 Task: In the  document Ella.odt change page color to  'Light Brown'. Add link on bottom left corner of the sheet: 'in.pinterest.com' Insert page numer on bottom of the page
Action: Mouse scrolled (451, 403) with delta (0, 0)
Screenshot: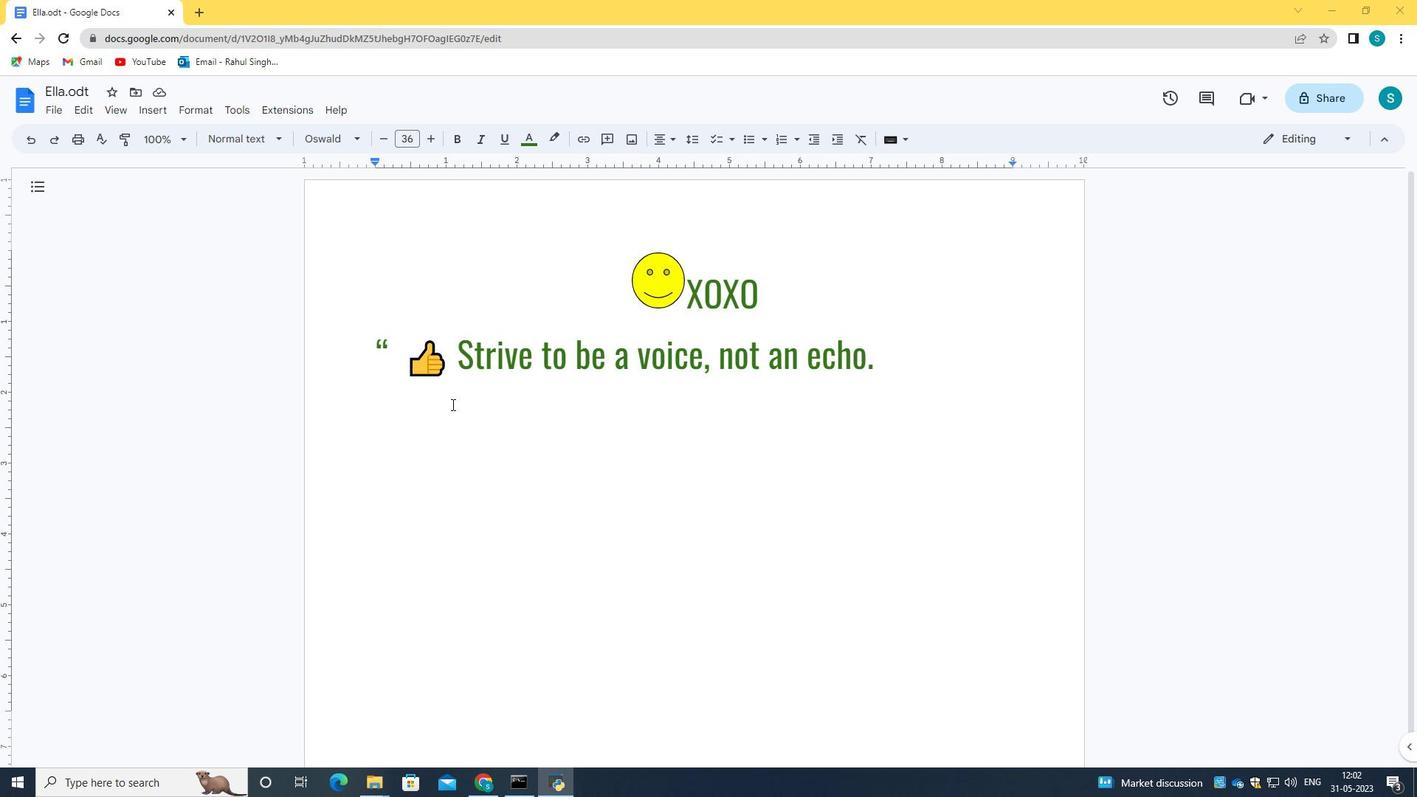 
Action: Mouse moved to (552, 394)
Screenshot: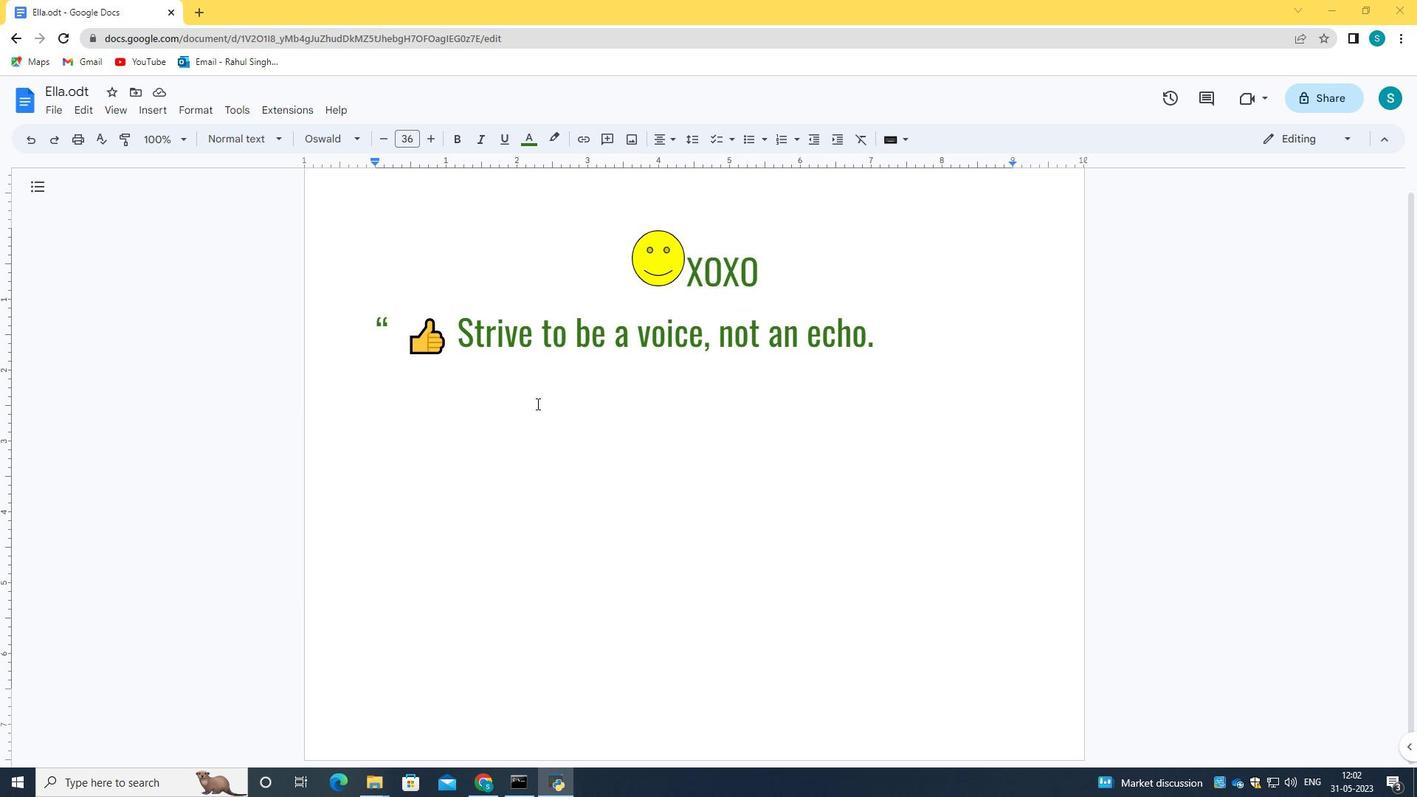 
Action: Mouse scrolled (552, 395) with delta (0, 0)
Screenshot: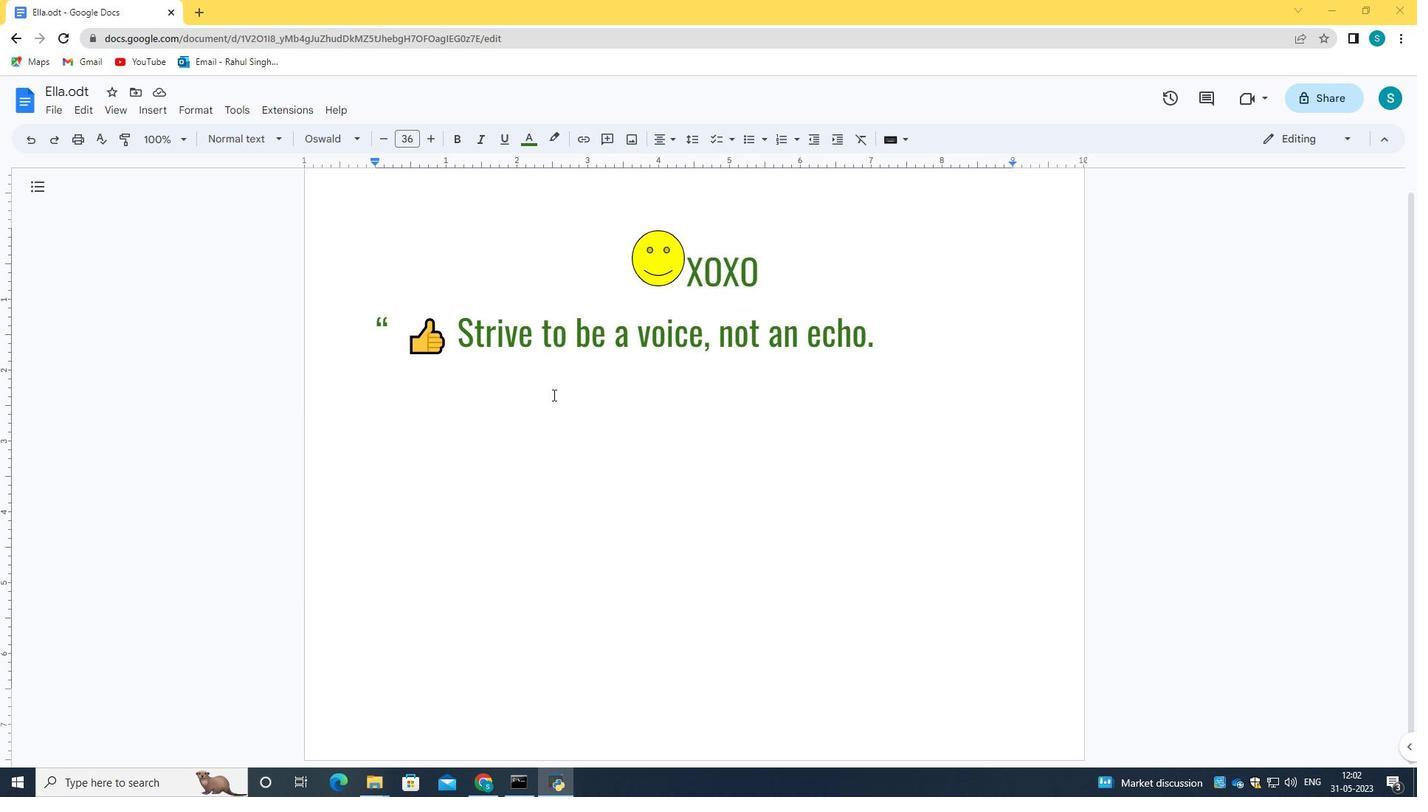 
Action: Mouse scrolled (552, 395) with delta (0, 0)
Screenshot: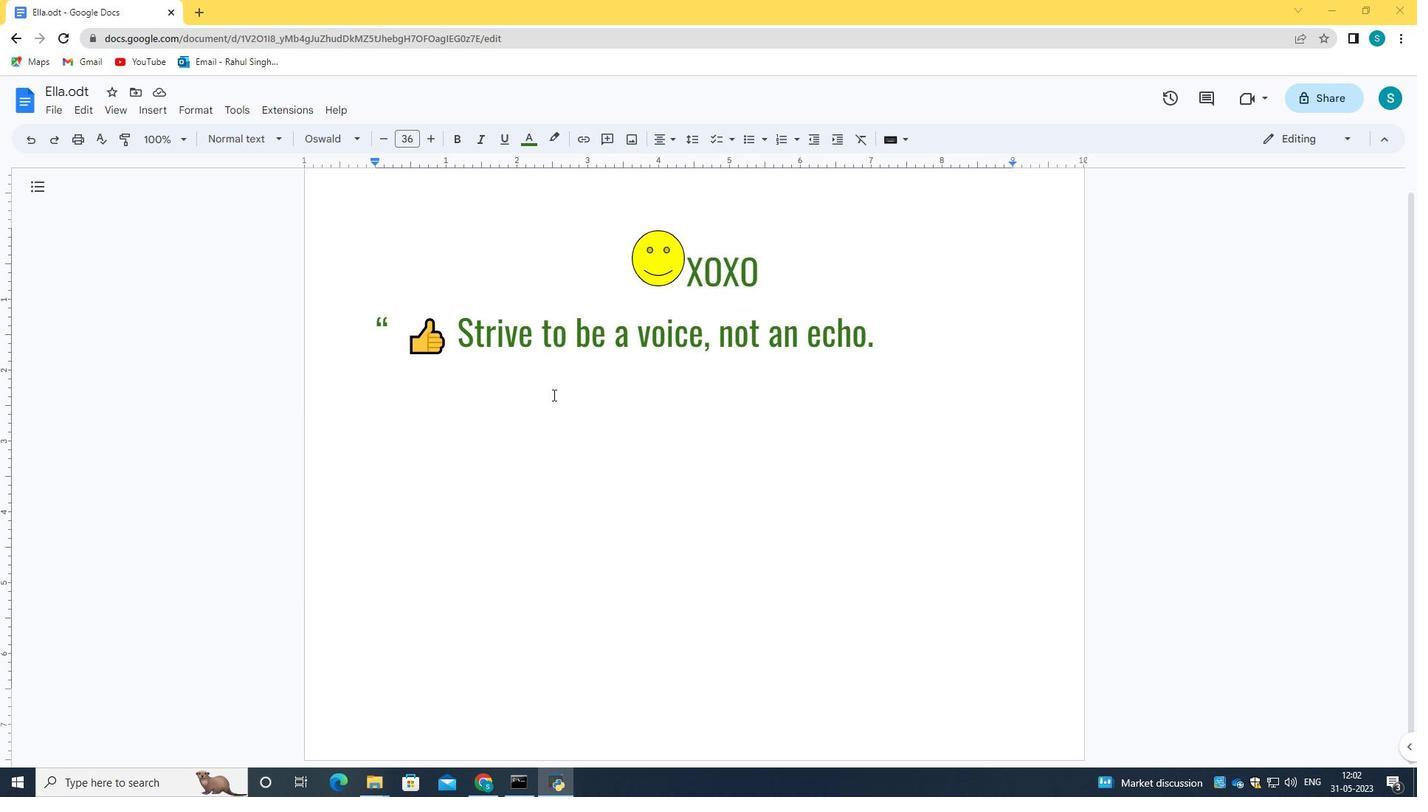 
Action: Mouse moved to (60, 114)
Screenshot: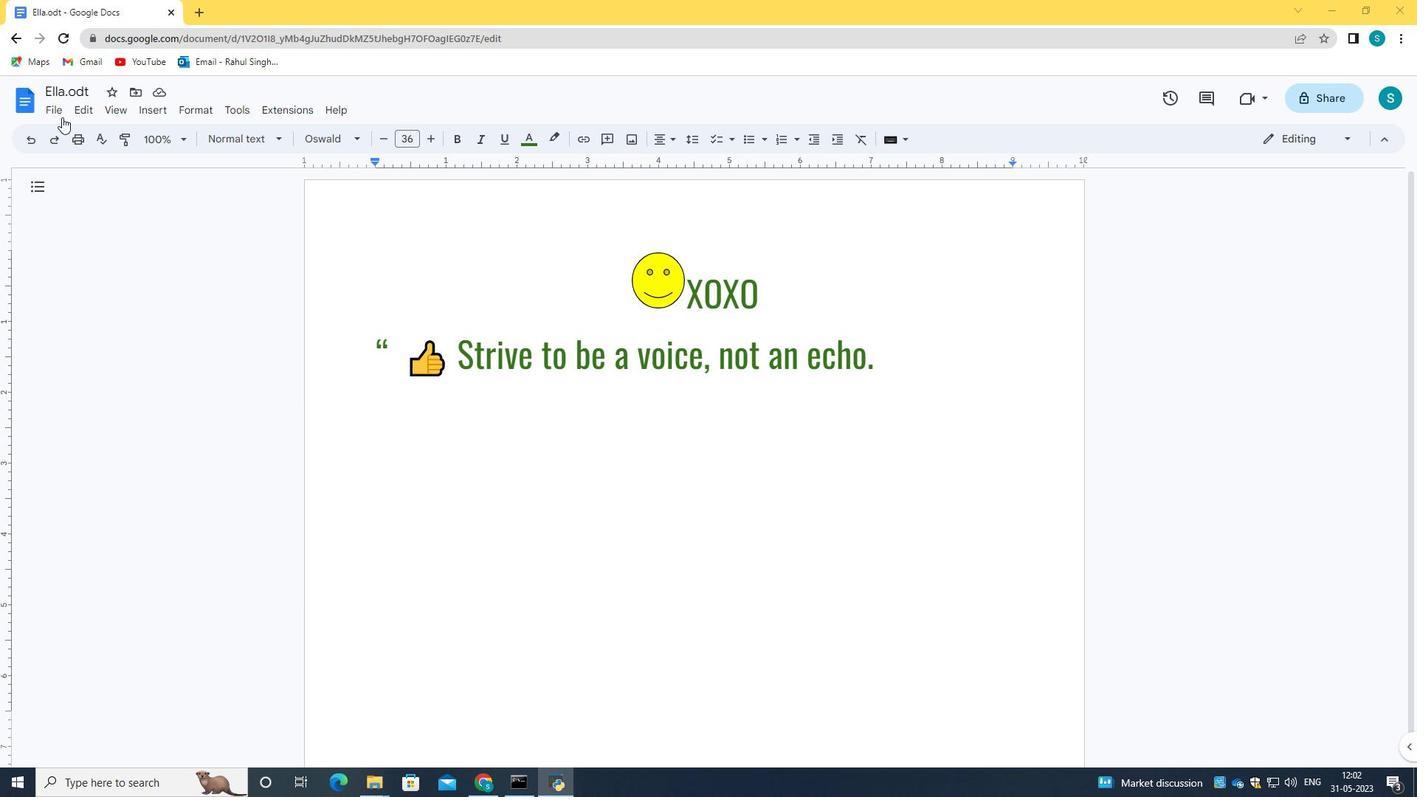 
Action: Mouse pressed left at (60, 114)
Screenshot: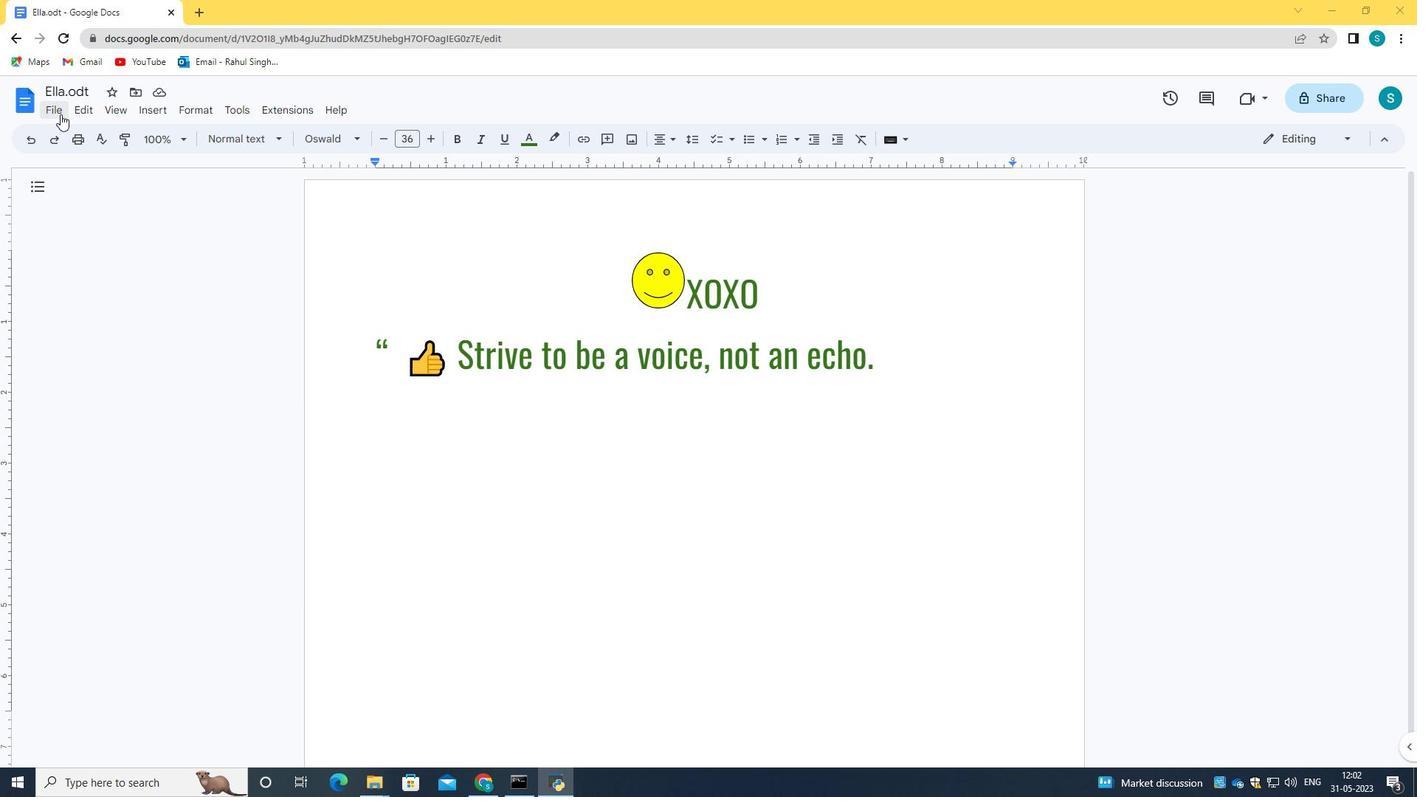 
Action: Mouse moved to (167, 511)
Screenshot: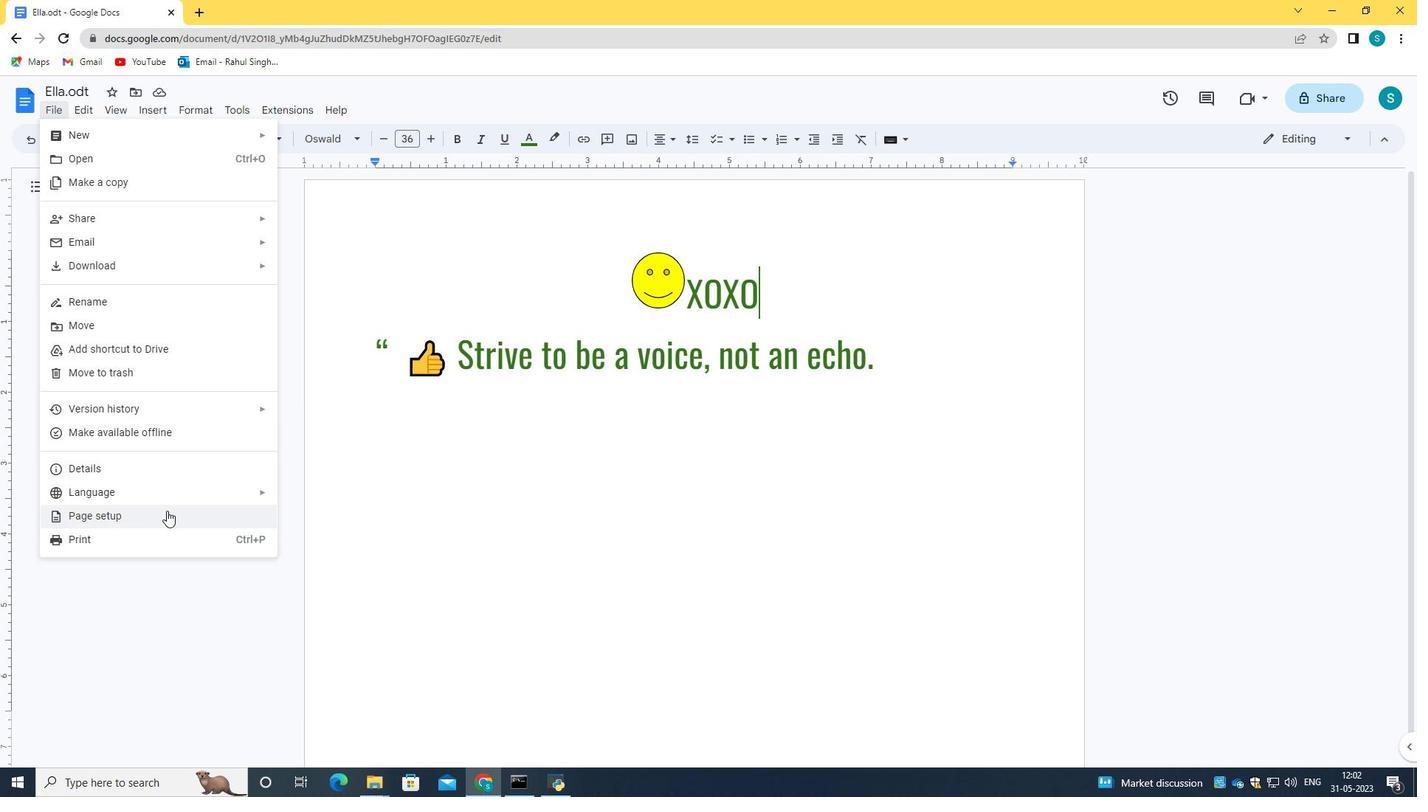 
Action: Mouse pressed left at (167, 511)
Screenshot: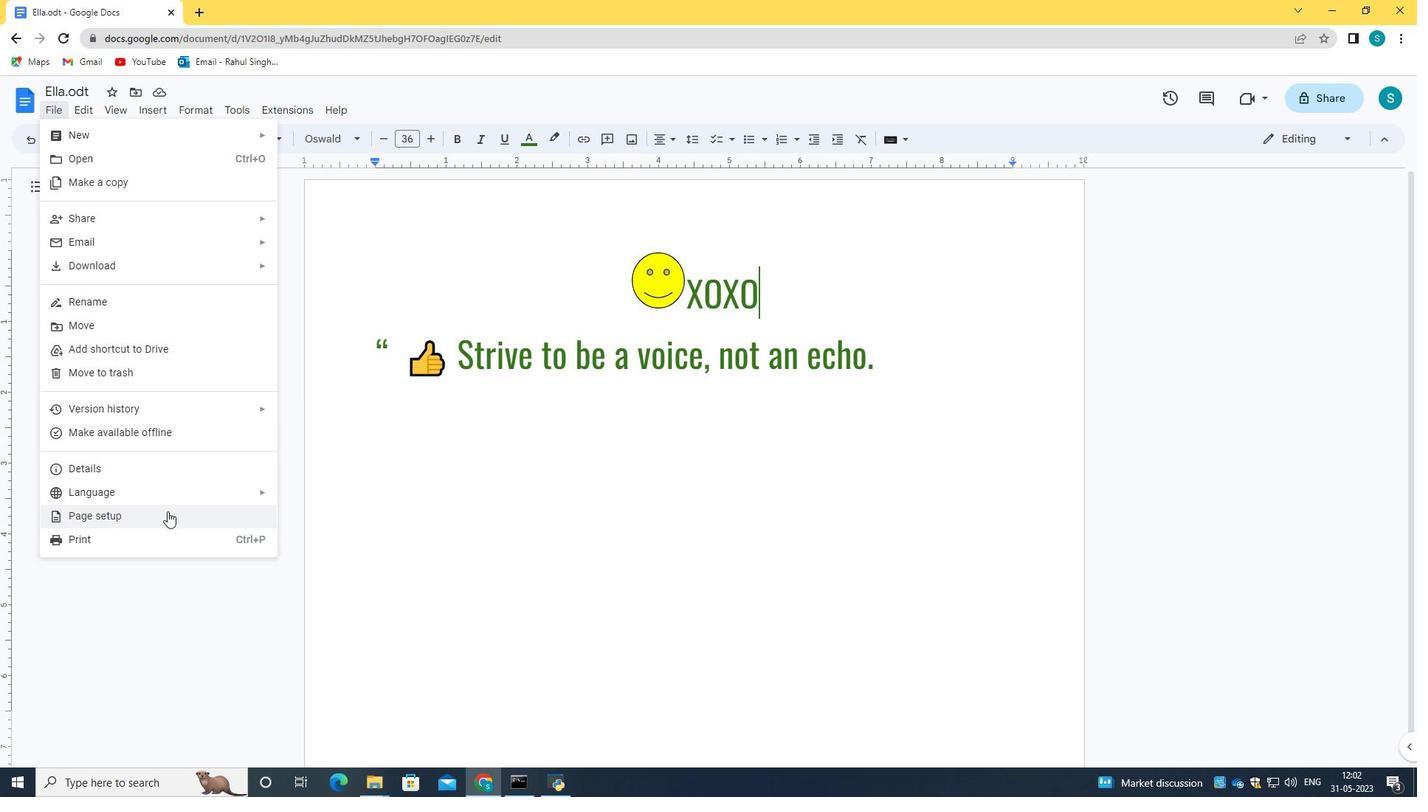 
Action: Mouse moved to (597, 507)
Screenshot: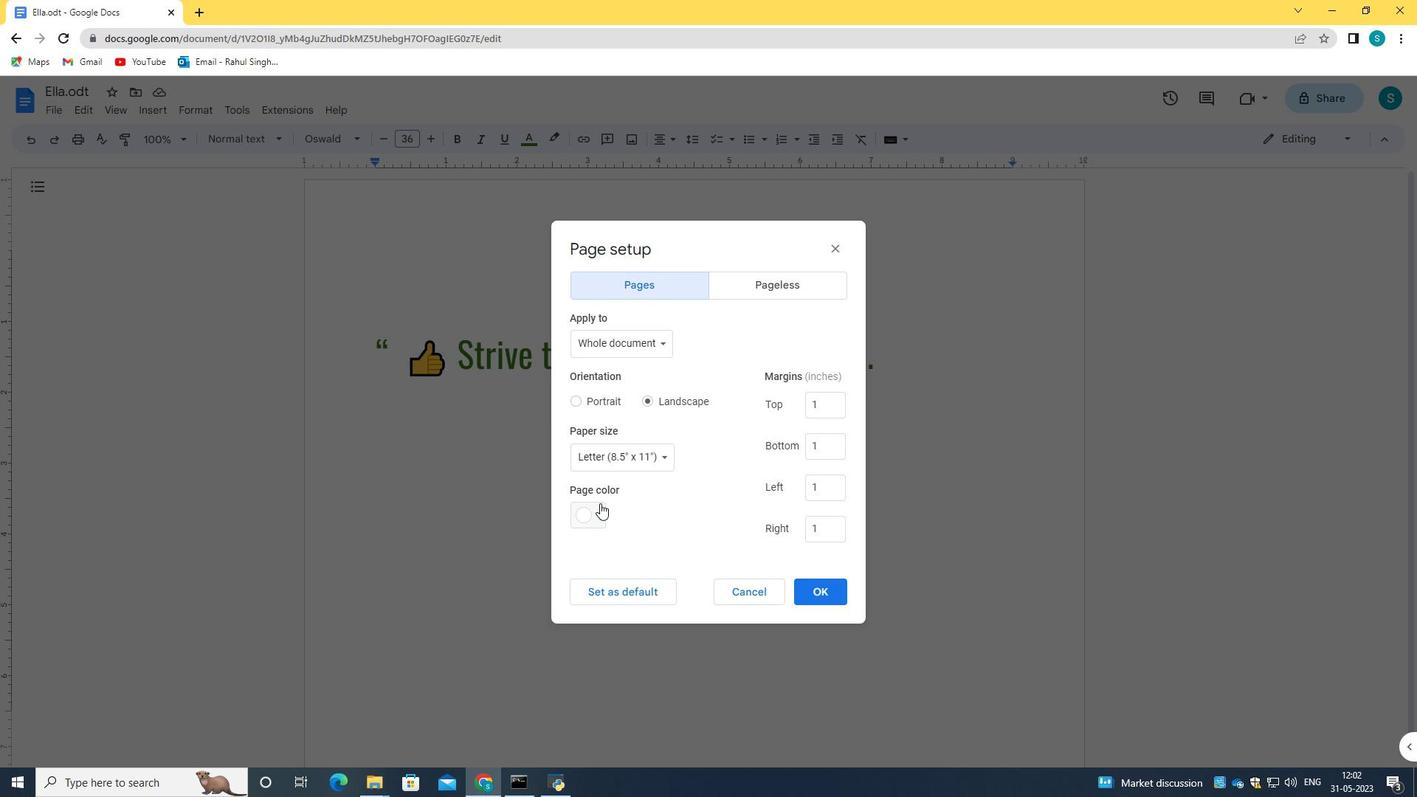 
Action: Mouse pressed left at (597, 507)
Screenshot: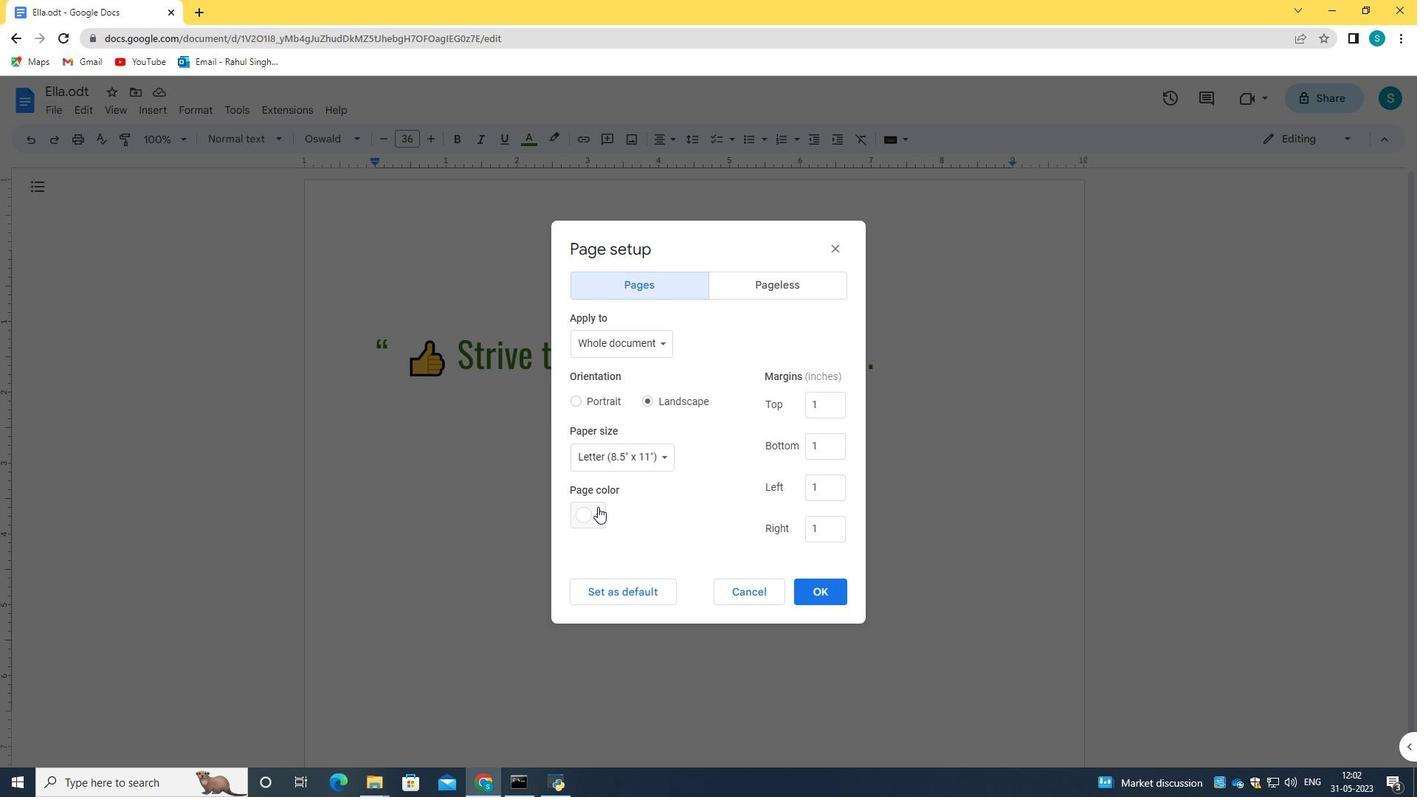 
Action: Mouse moved to (591, 578)
Screenshot: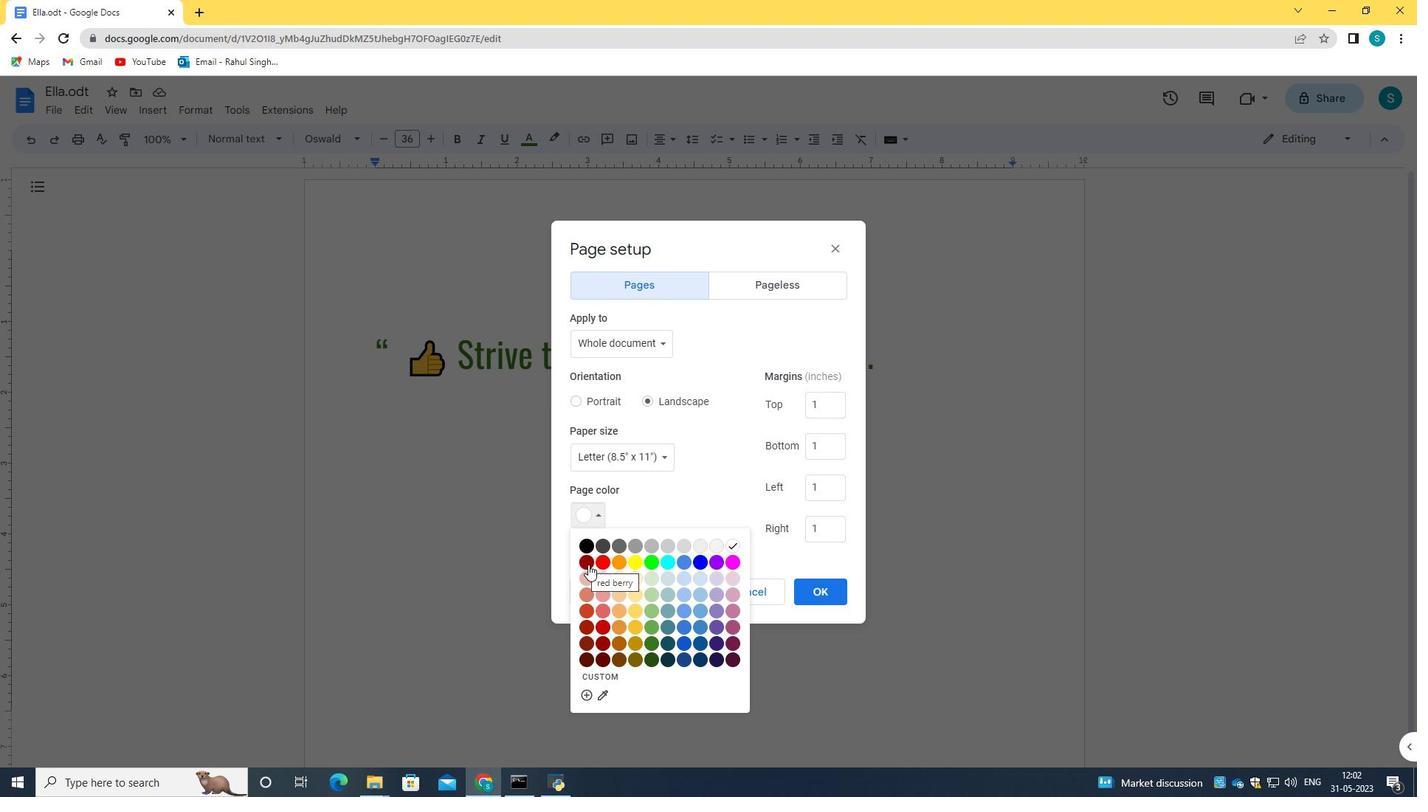 
Action: Mouse pressed left at (591, 578)
Screenshot: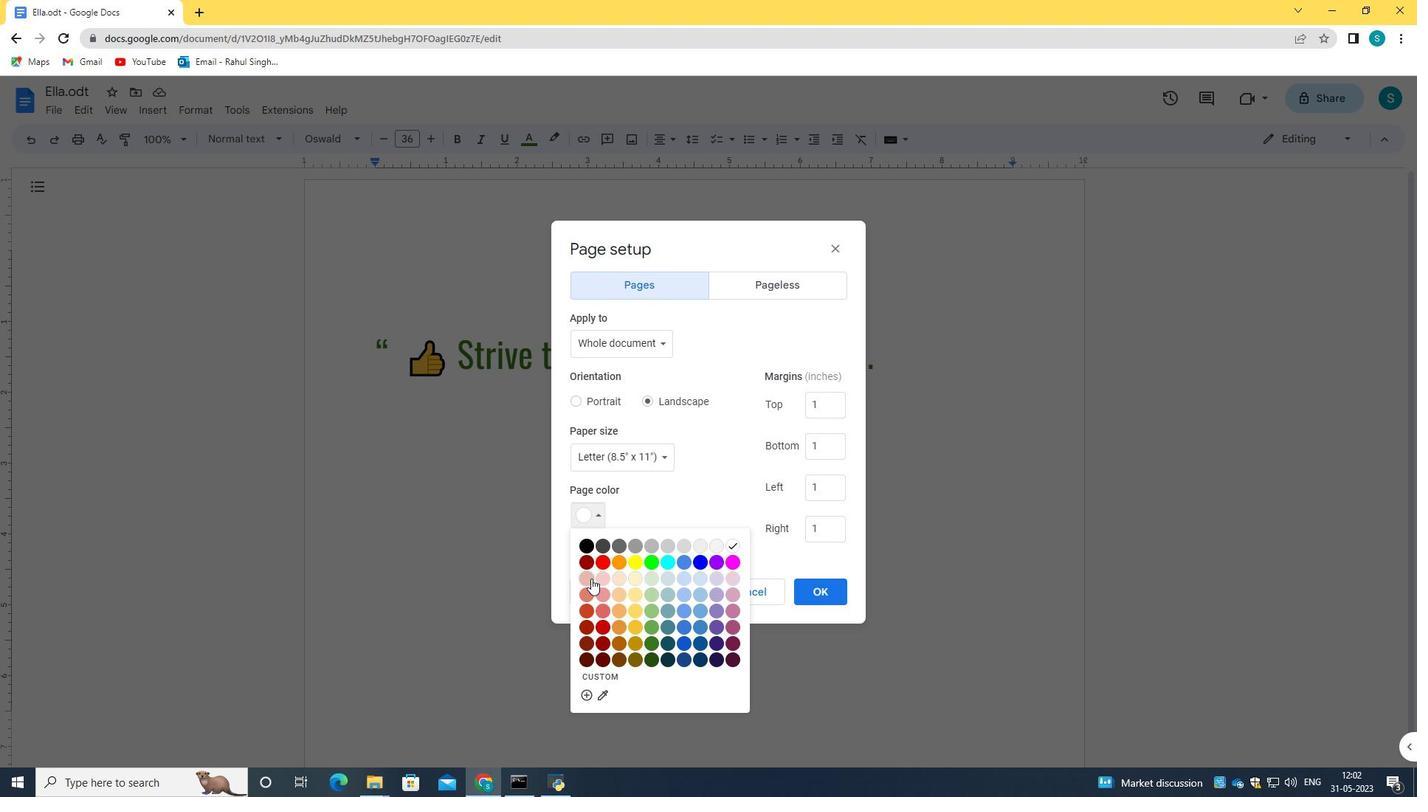 
Action: Mouse moved to (825, 595)
Screenshot: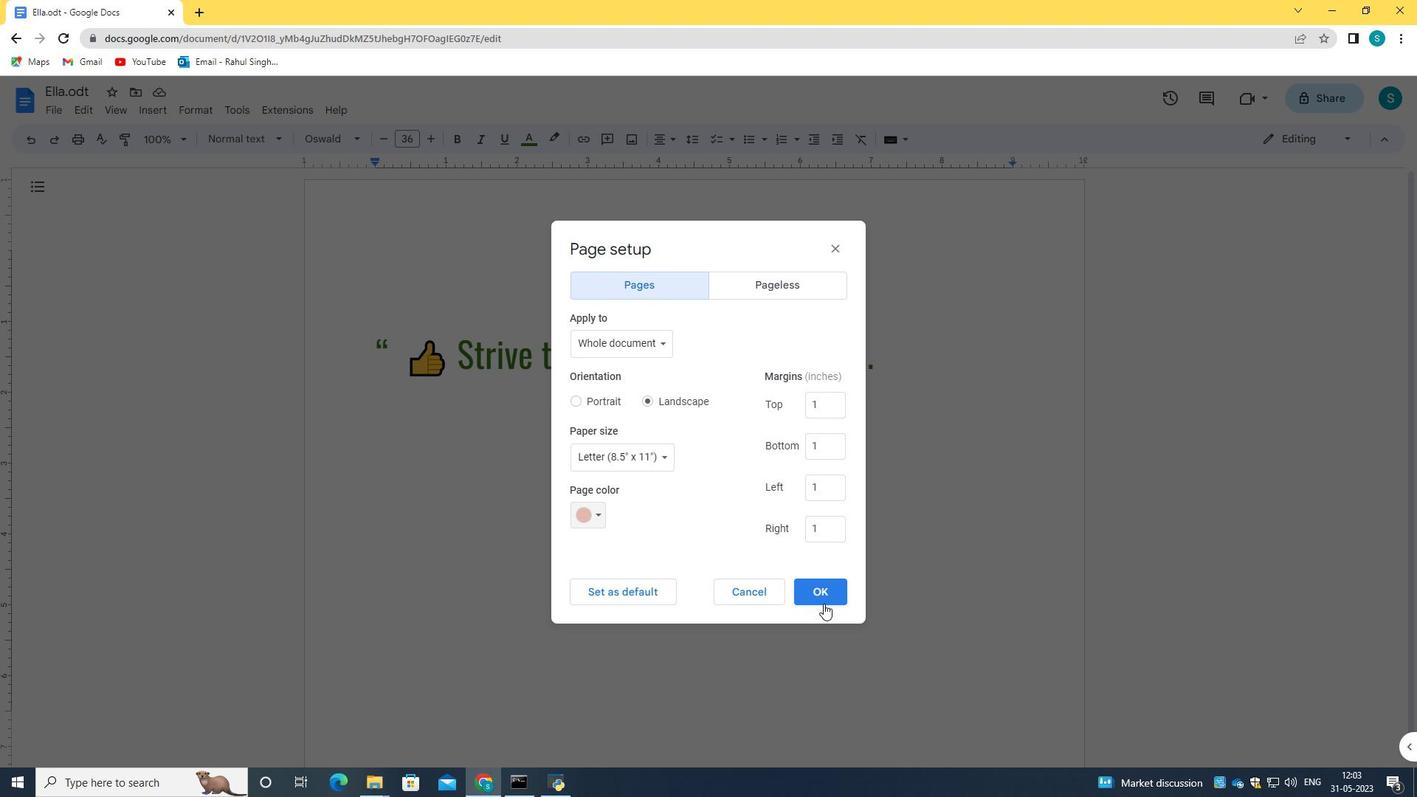 
Action: Mouse pressed left at (825, 595)
Screenshot: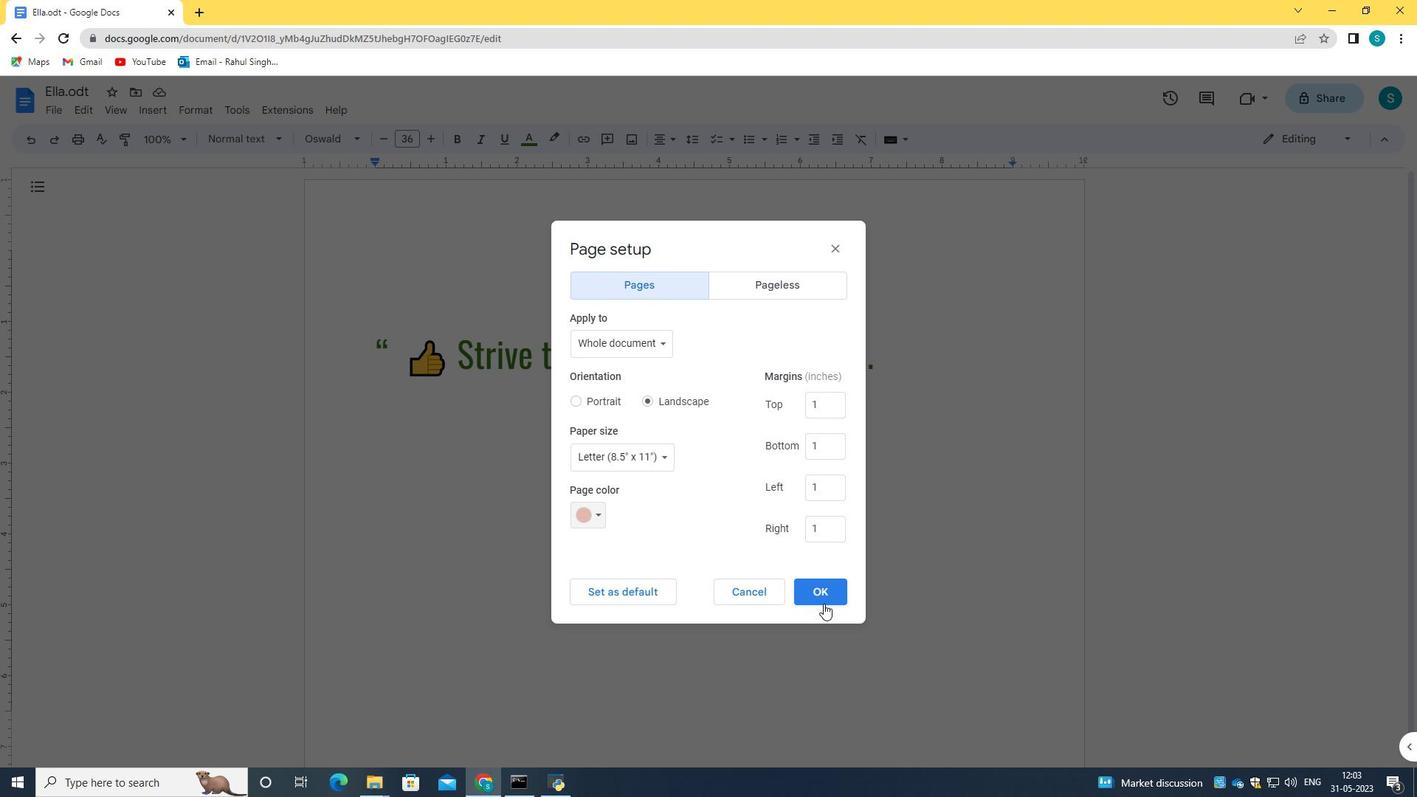 
Action: Mouse moved to (620, 433)
Screenshot: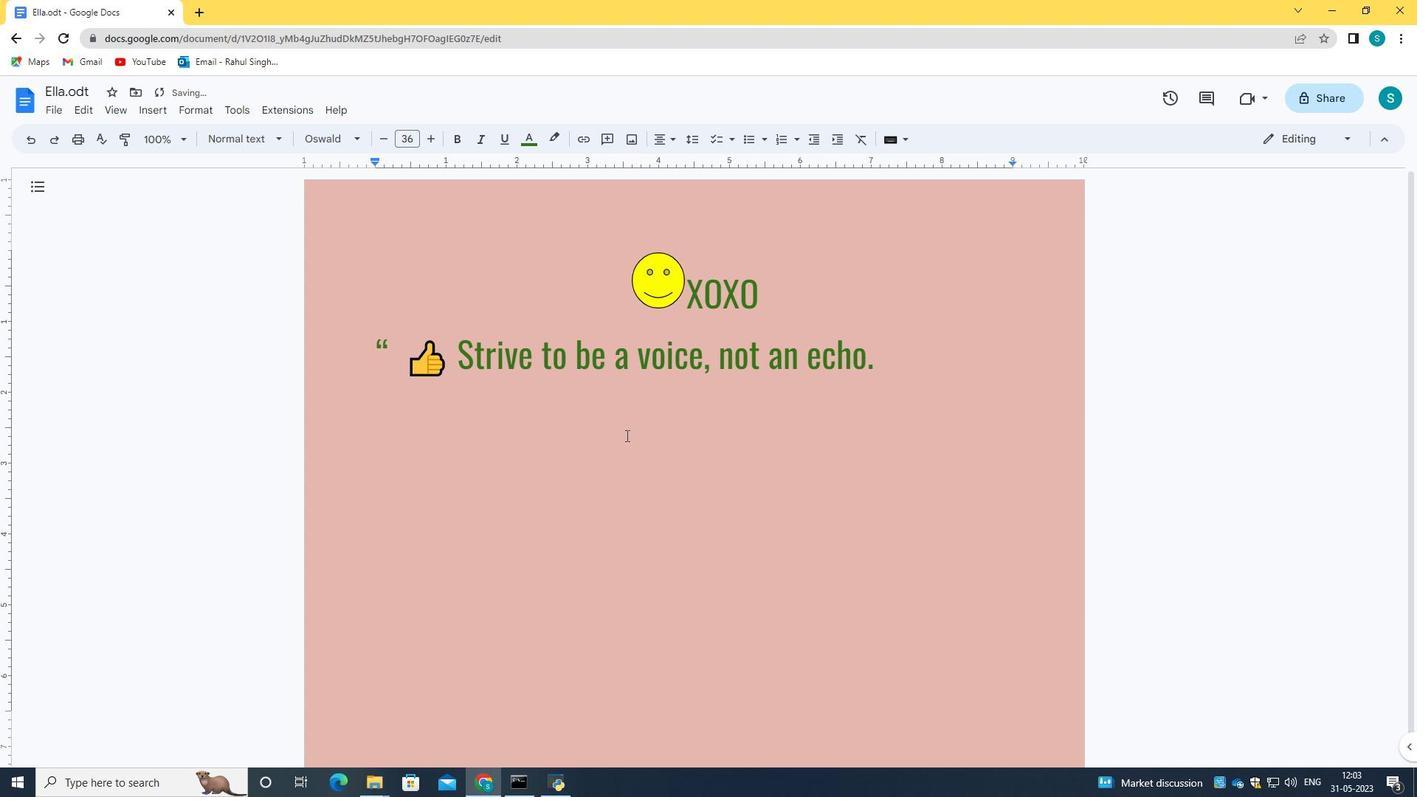 
Action: Mouse scrolled (620, 432) with delta (0, 0)
Screenshot: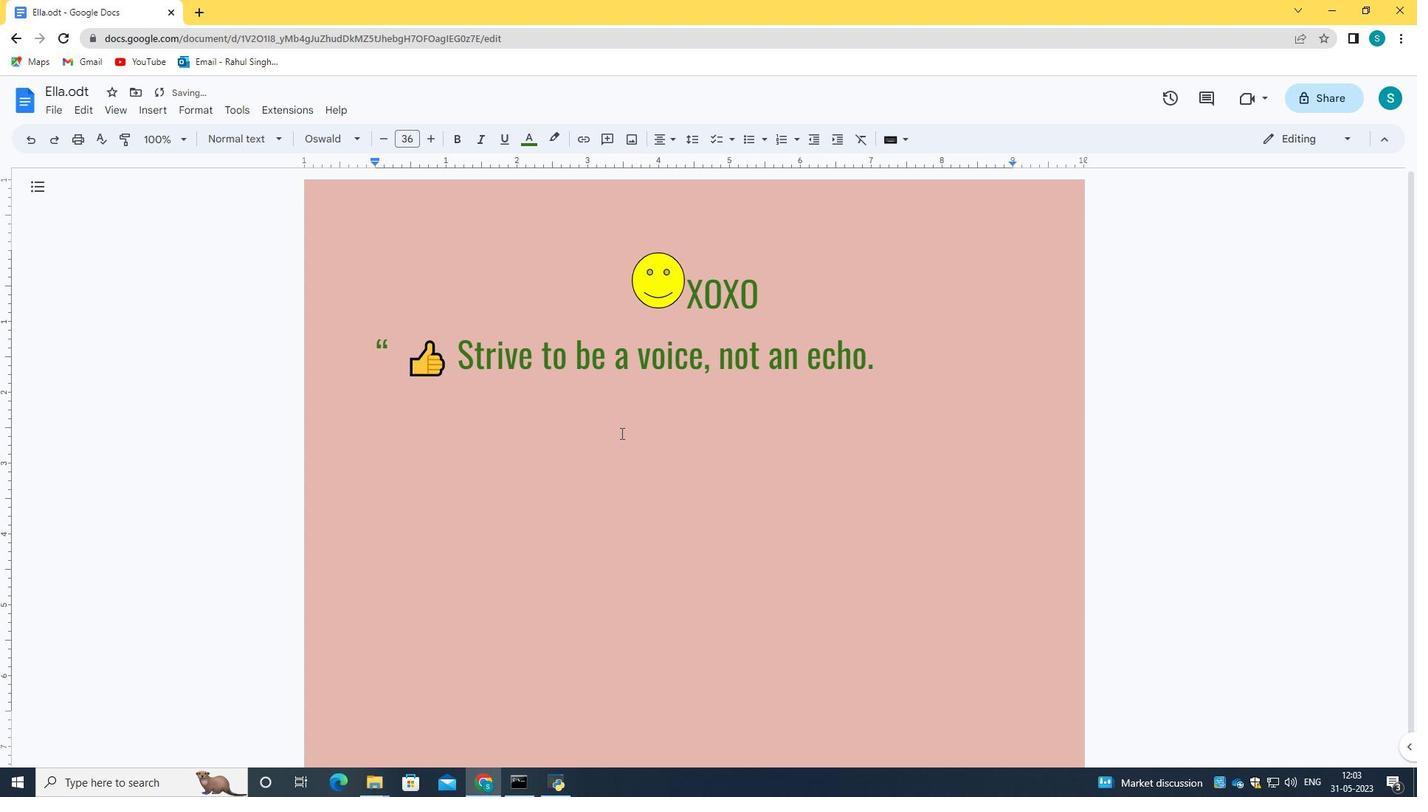 
Action: Mouse scrolled (620, 433) with delta (0, 0)
Screenshot: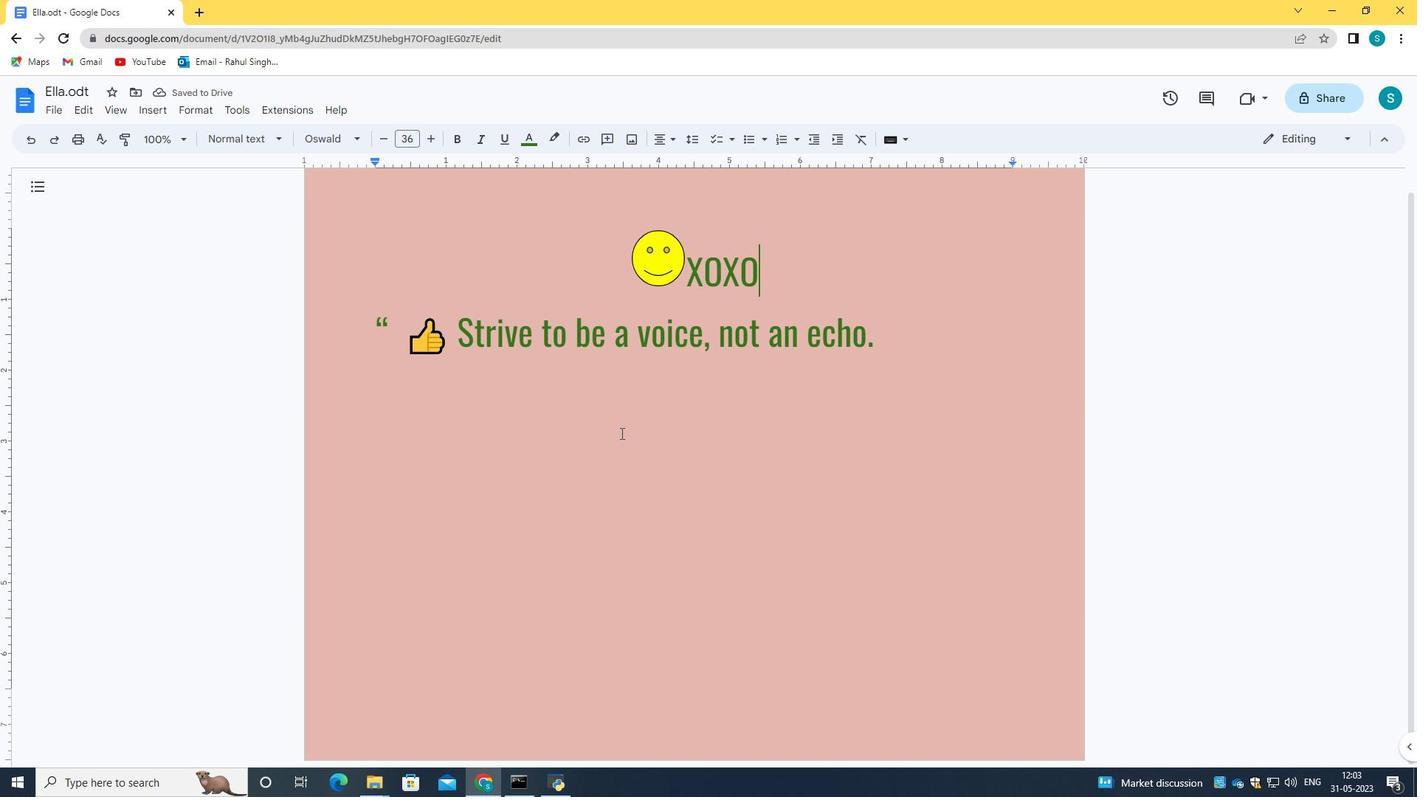
Action: Mouse moved to (924, 380)
Screenshot: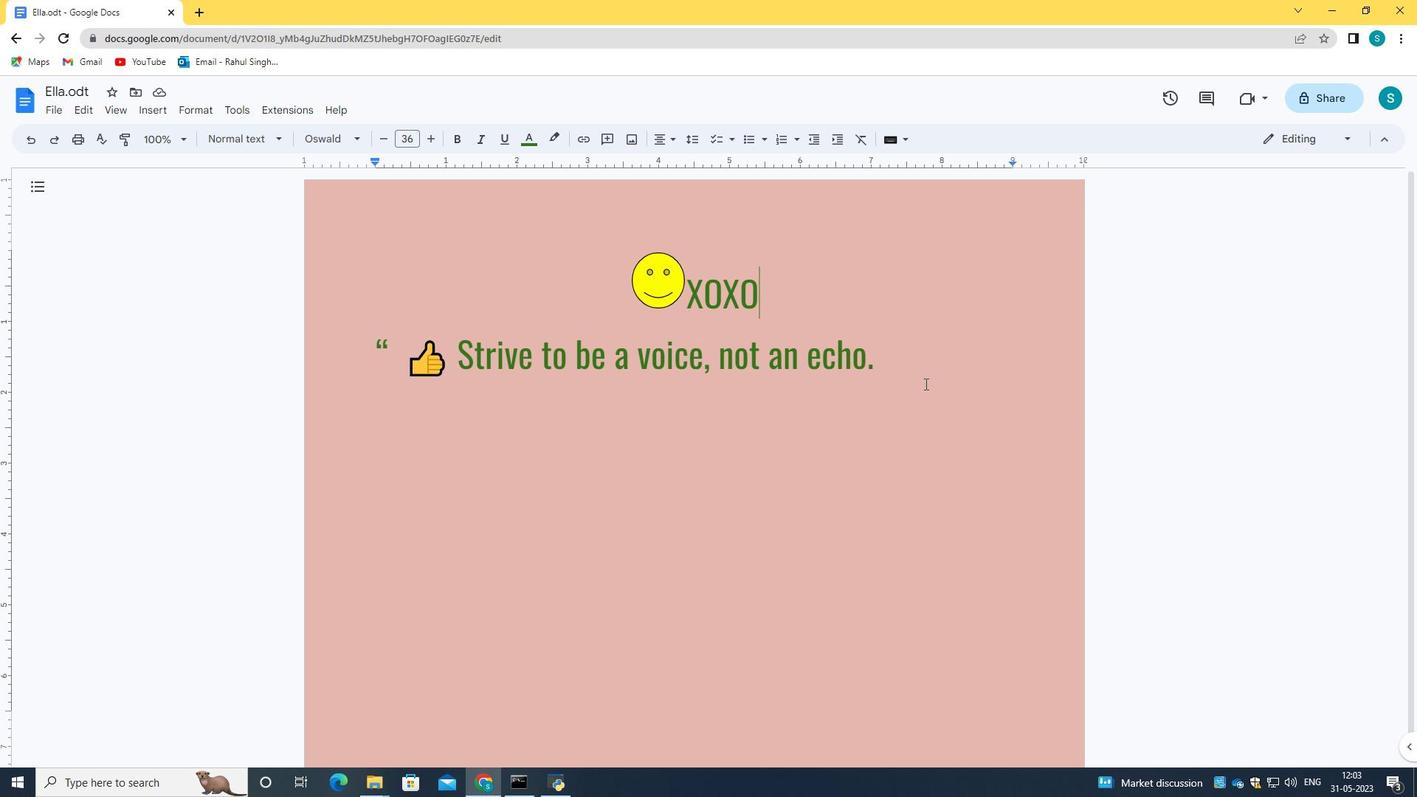 
Action: Mouse pressed left at (924, 380)
Screenshot: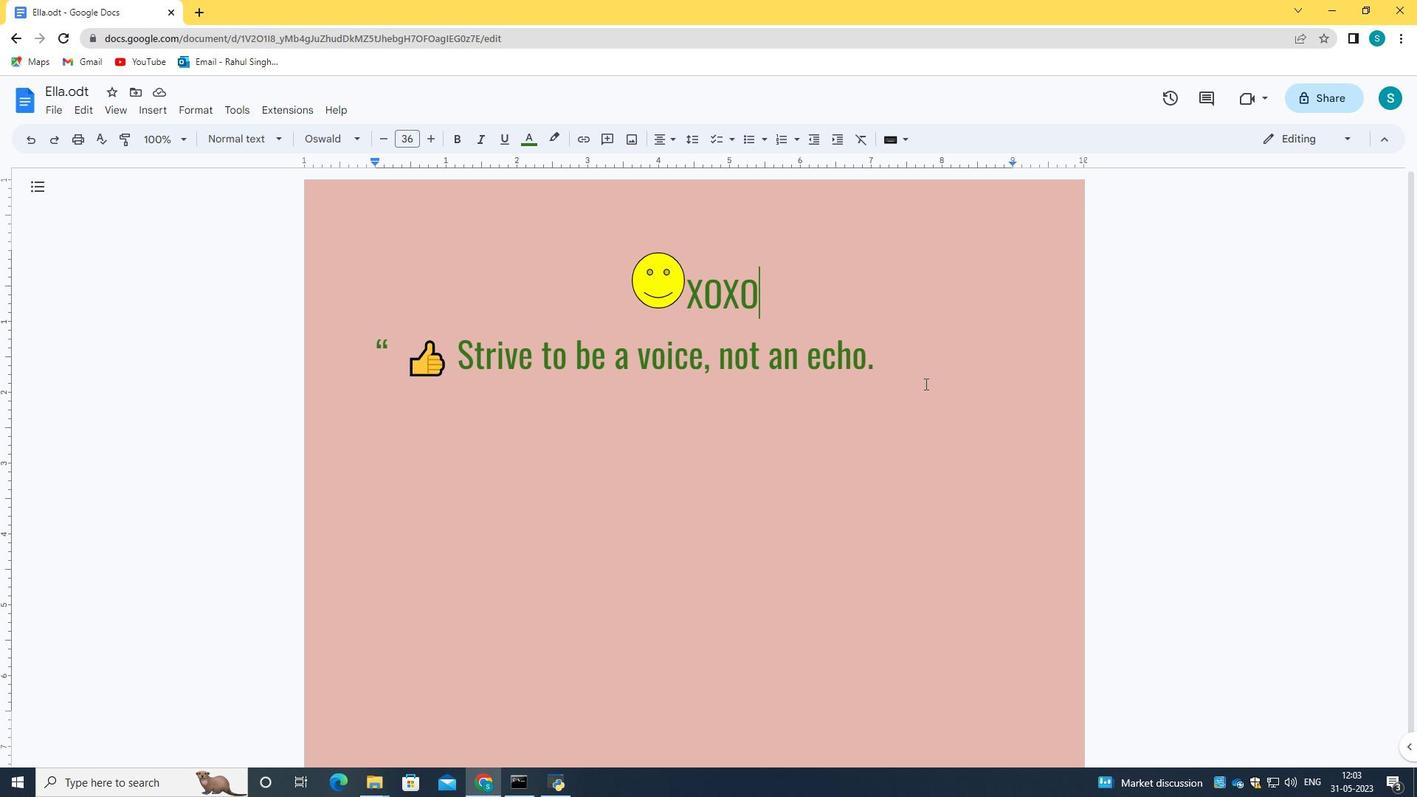 
Action: Mouse moved to (864, 484)
Screenshot: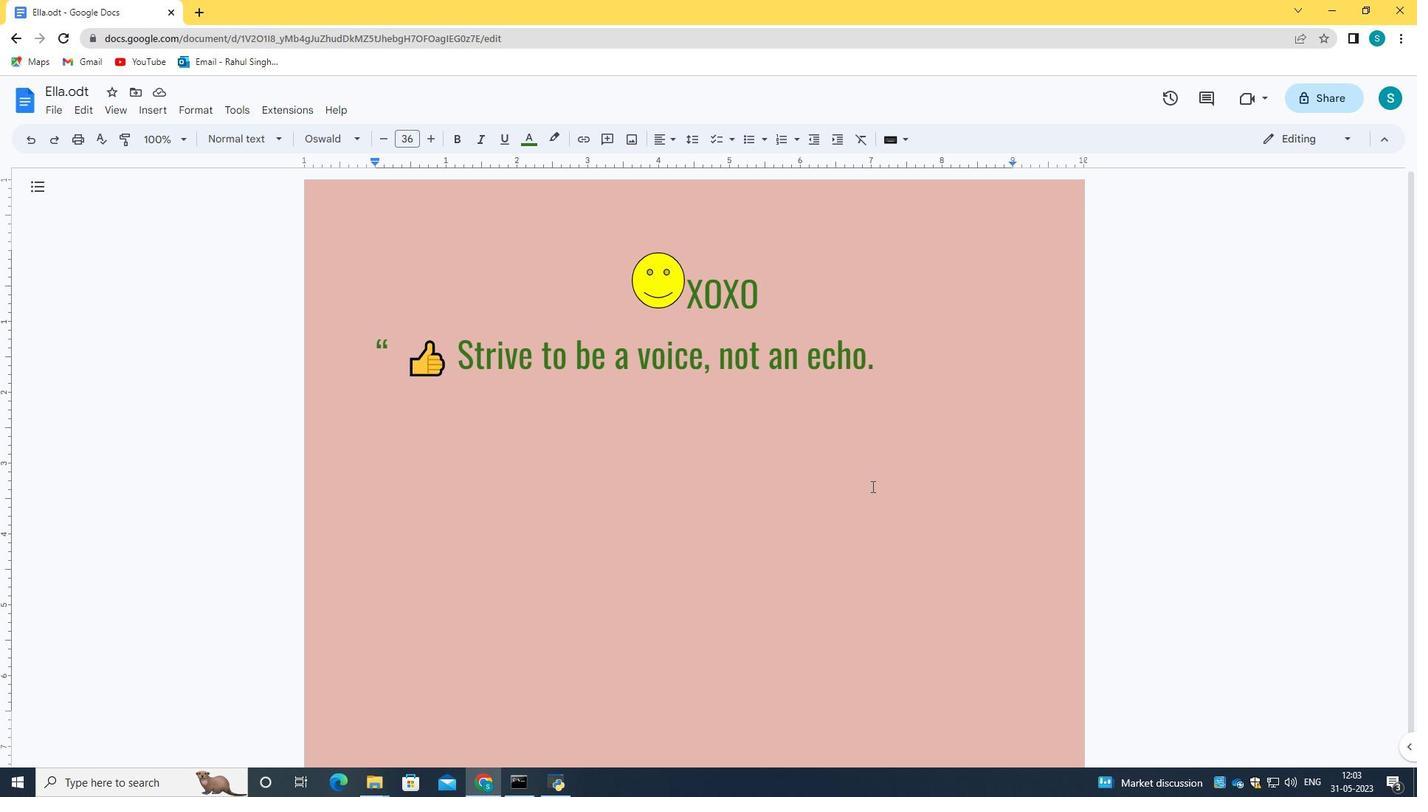 
Action: Key pressed <Key.enter><Key.enter><Key.enter><Key.enter><Key.enter><Key.enter><Key.enter><Key.enter><Key.enter><Key.enter><Key.enter><Key.enter><Key.enter><Key.enter><Key.enter><Key.enter><Key.enter><Key.enter><Key.enter><Key.enter>
Screenshot: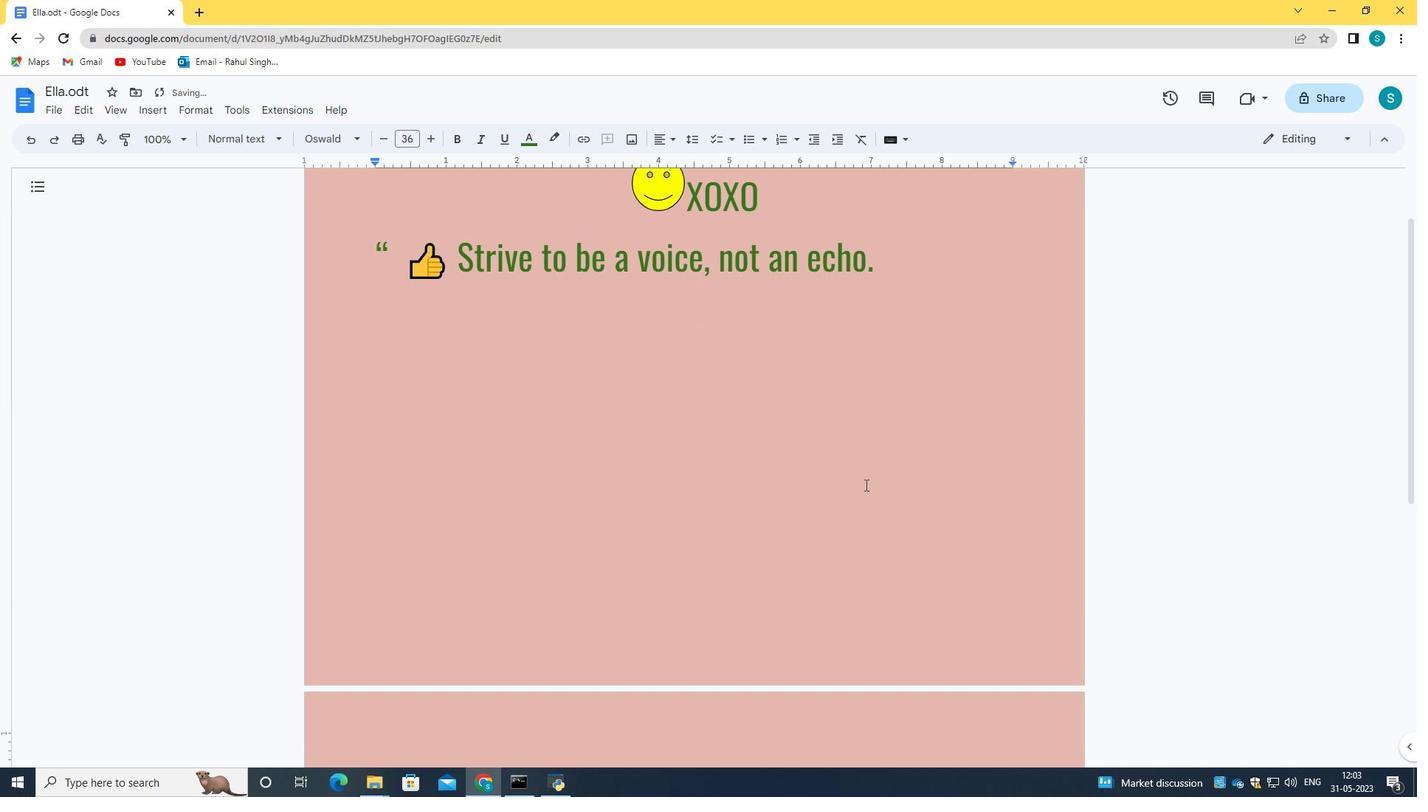 
Action: Mouse moved to (811, 470)
Screenshot: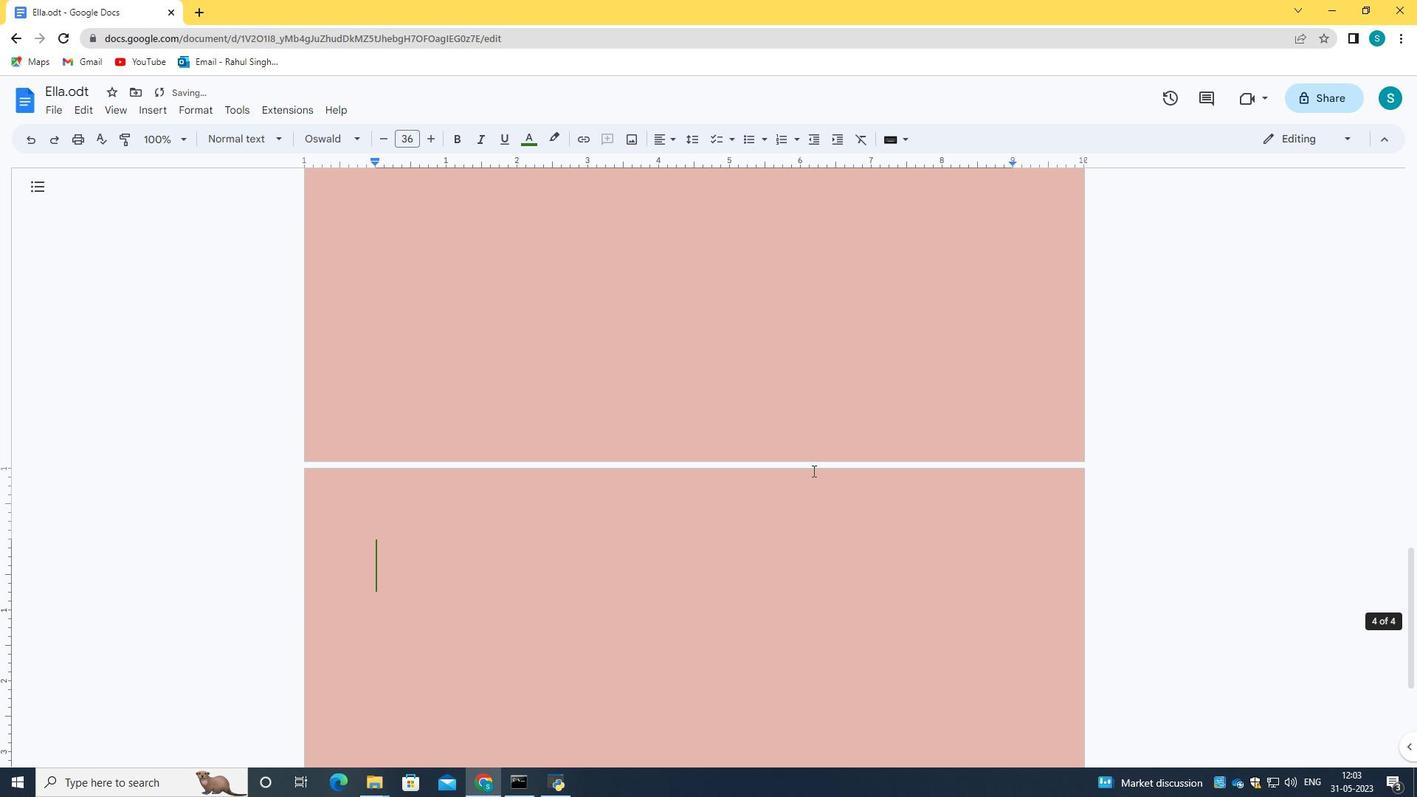 
Action: Key pressed <Key.backspace><Key.backspace><Key.backspace><Key.backspace><Key.backspace><Key.backspace><Key.backspace><Key.backspace><Key.backspace><Key.backspace><Key.backspace><Key.backspace><Key.backspace><Key.backspace><Key.backspace><Key.down>
Screenshot: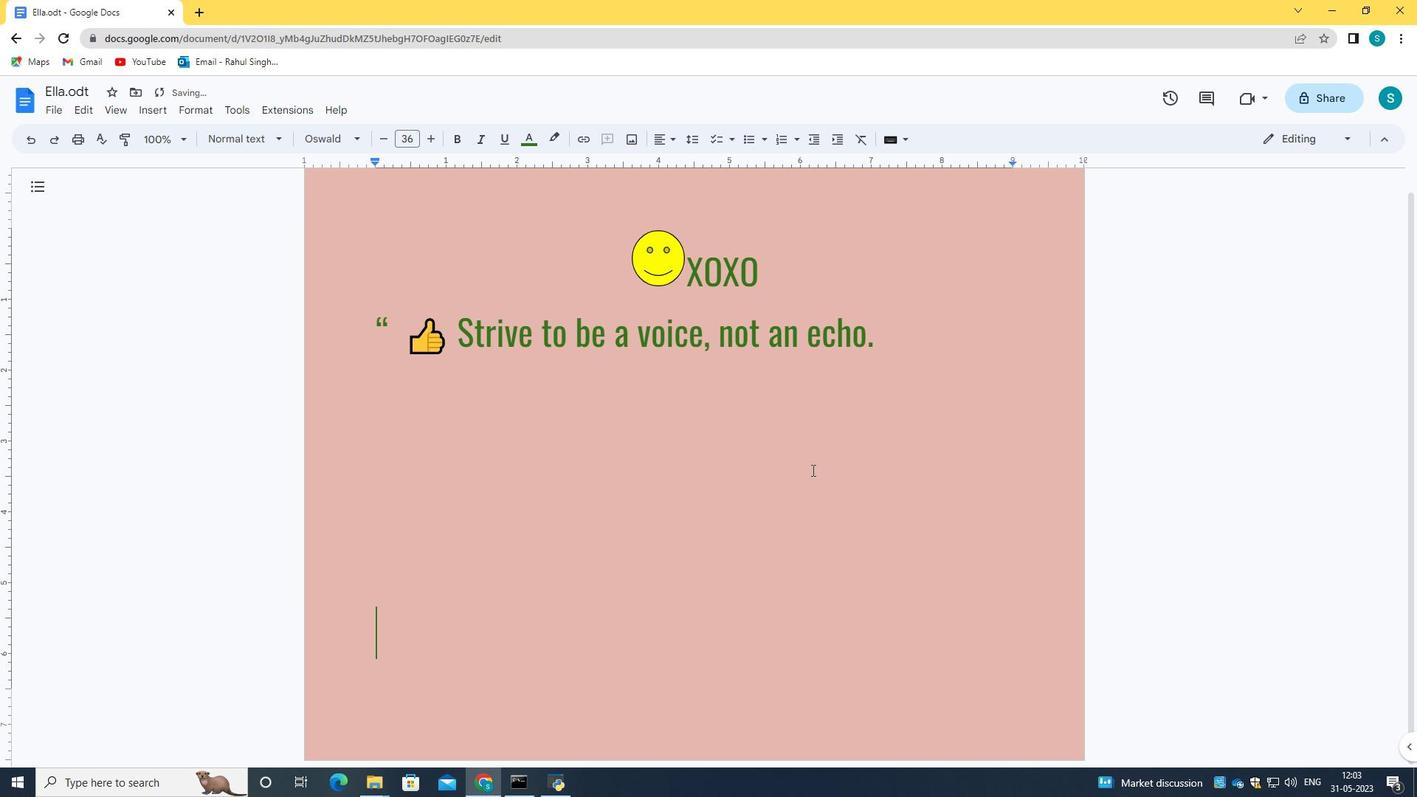 
Action: Mouse moved to (526, 618)
Screenshot: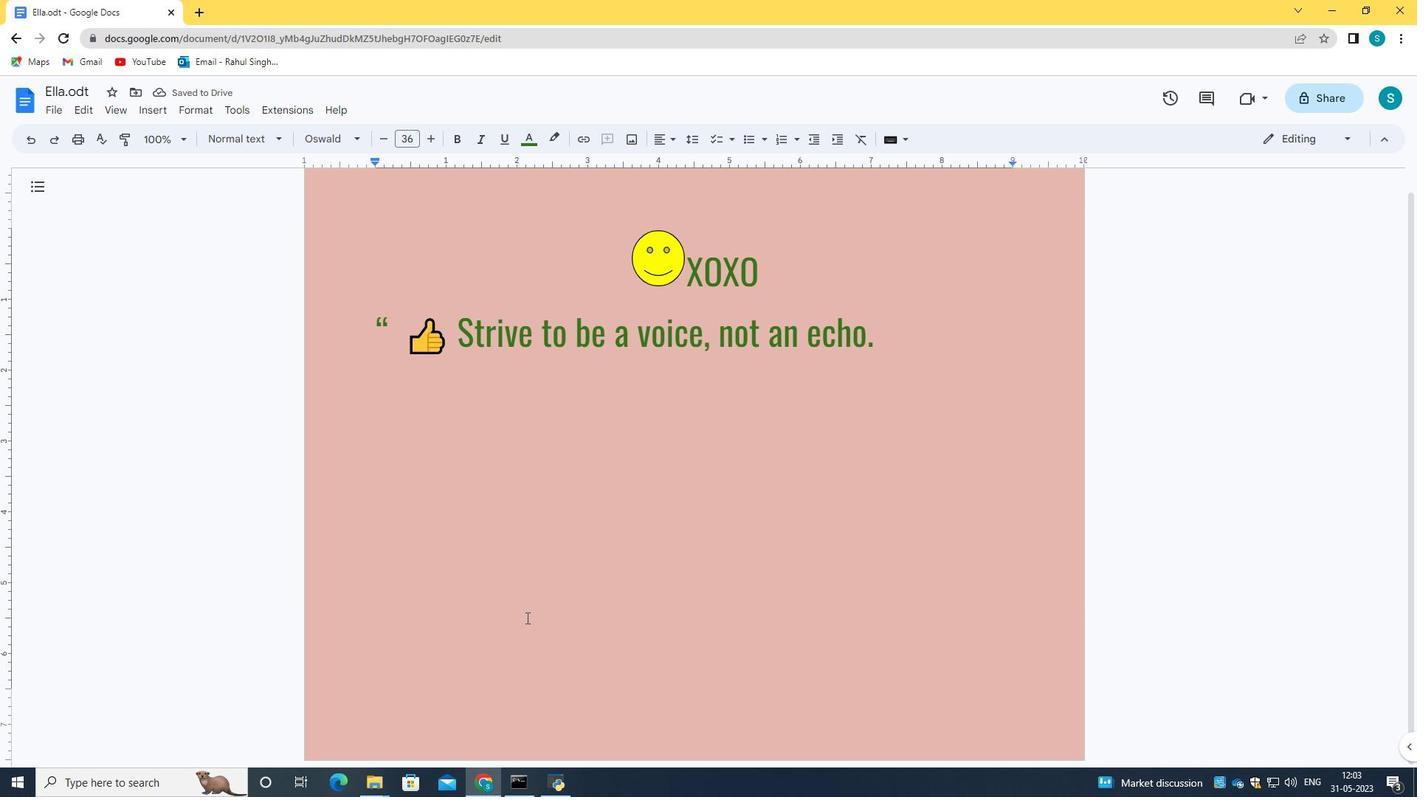 
Action: Mouse pressed left at (526, 618)
Screenshot: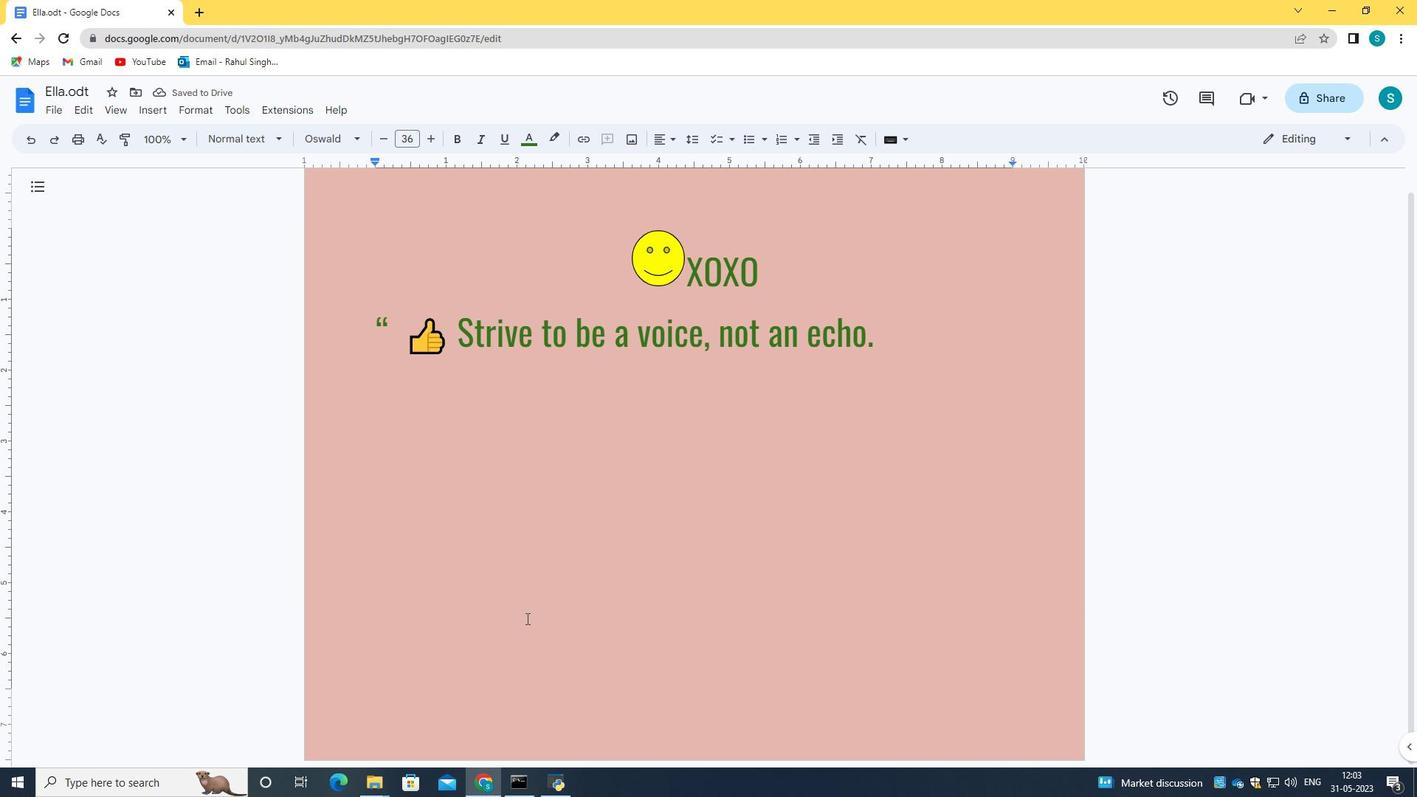 
Action: Mouse moved to (787, 602)
Screenshot: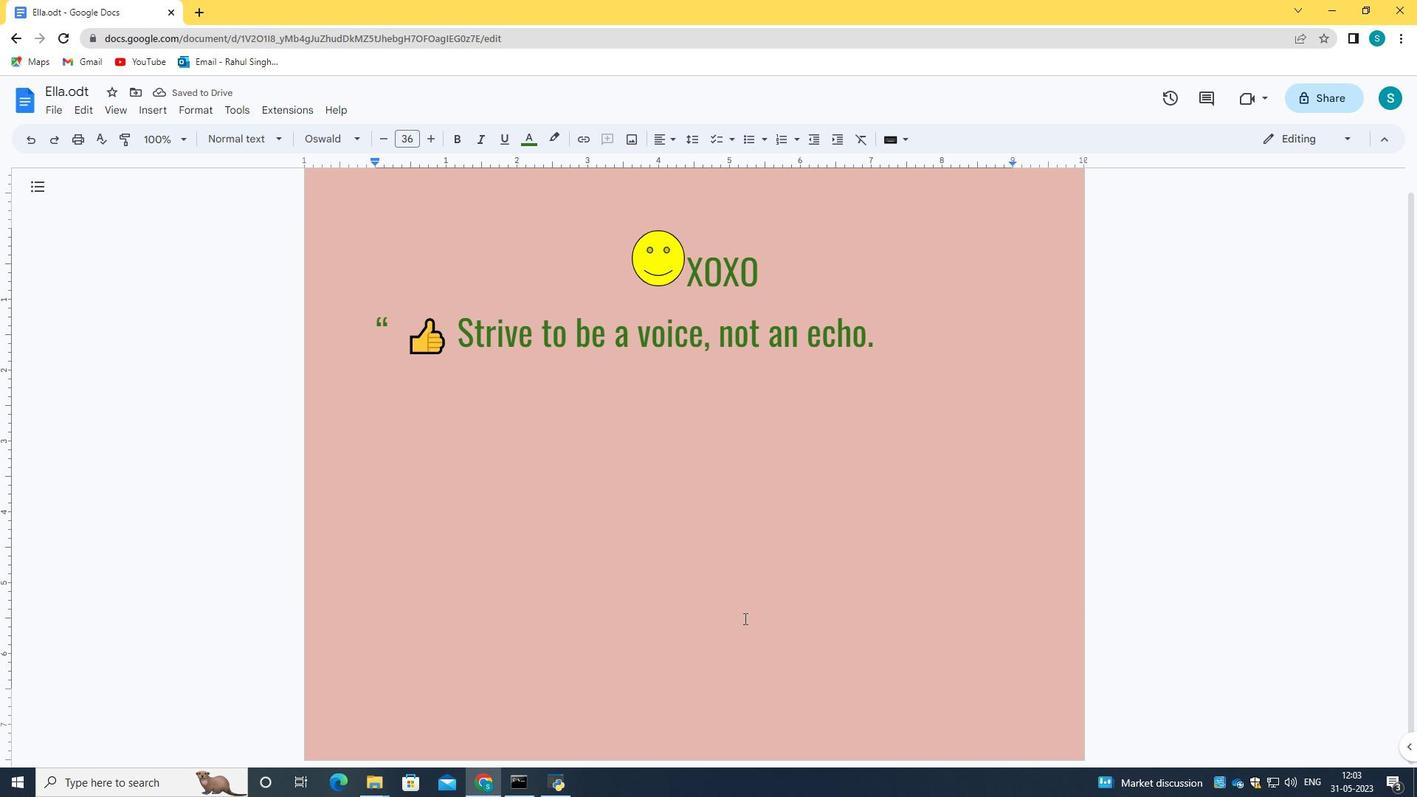 
Action: Mouse pressed left at (787, 602)
Screenshot: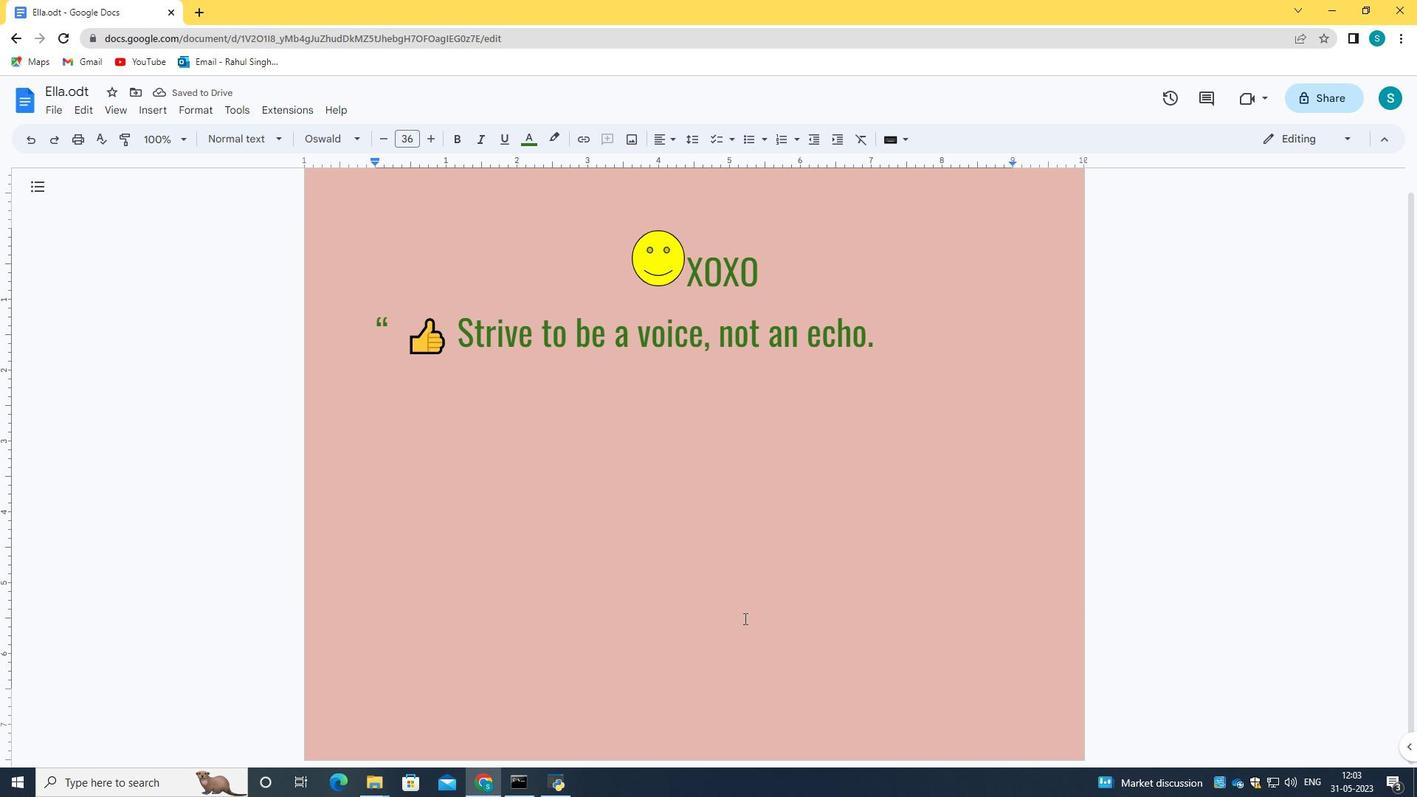 
Action: Mouse moved to (774, 605)
Screenshot: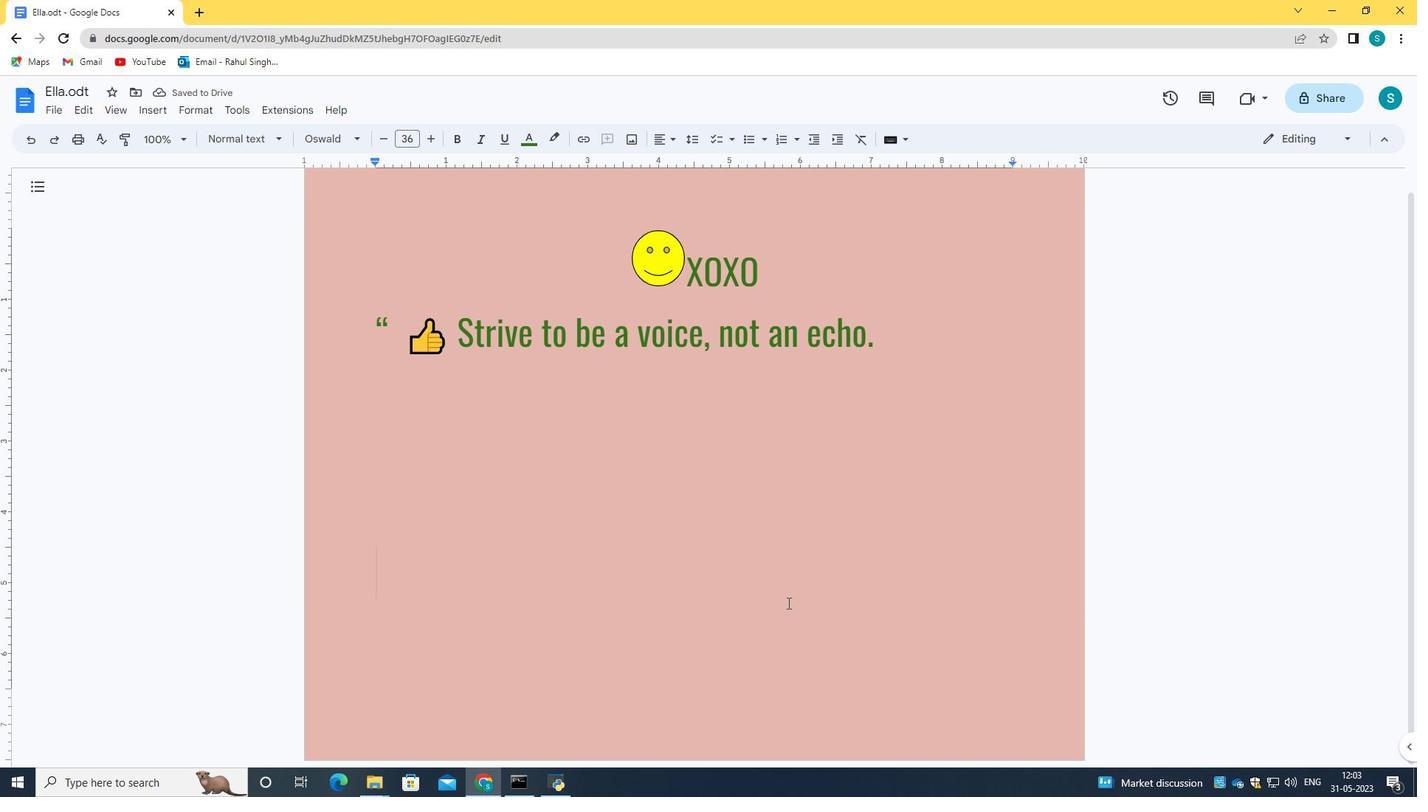 
Action: Key pressed <Key.space>
Screenshot: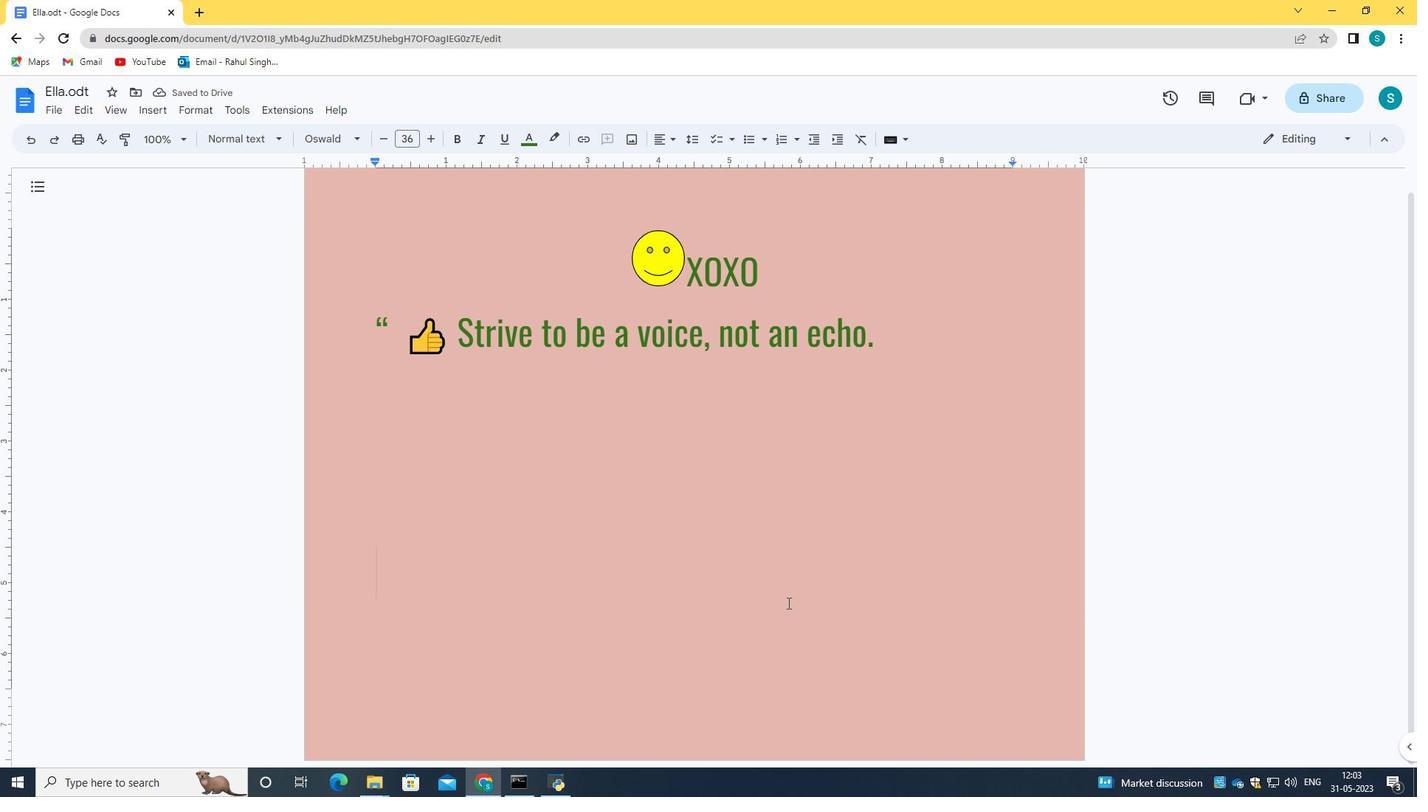 
Action: Mouse moved to (574, 645)
Screenshot: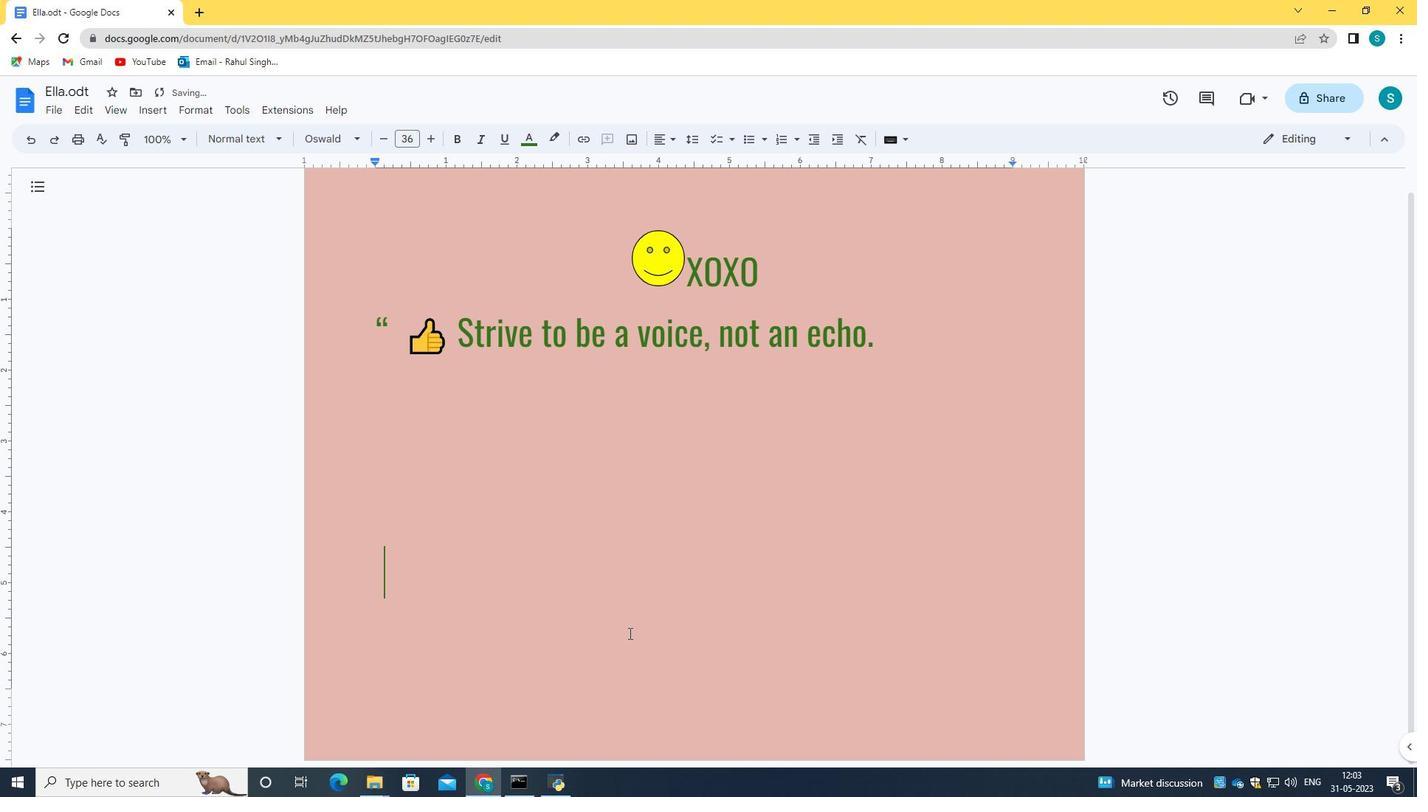 
Action: Key pressed <Key.space>
Screenshot: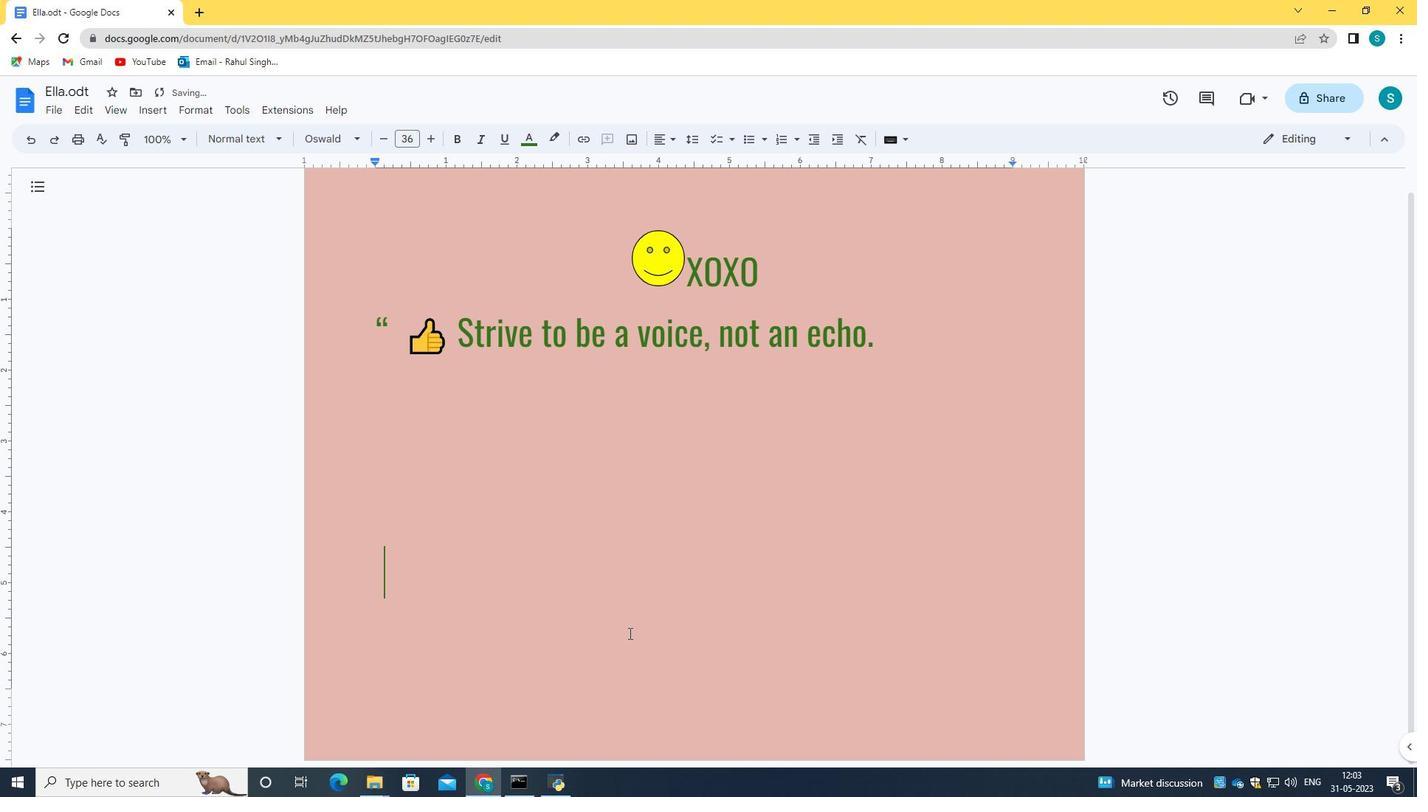 
Action: Mouse moved to (556, 647)
Screenshot: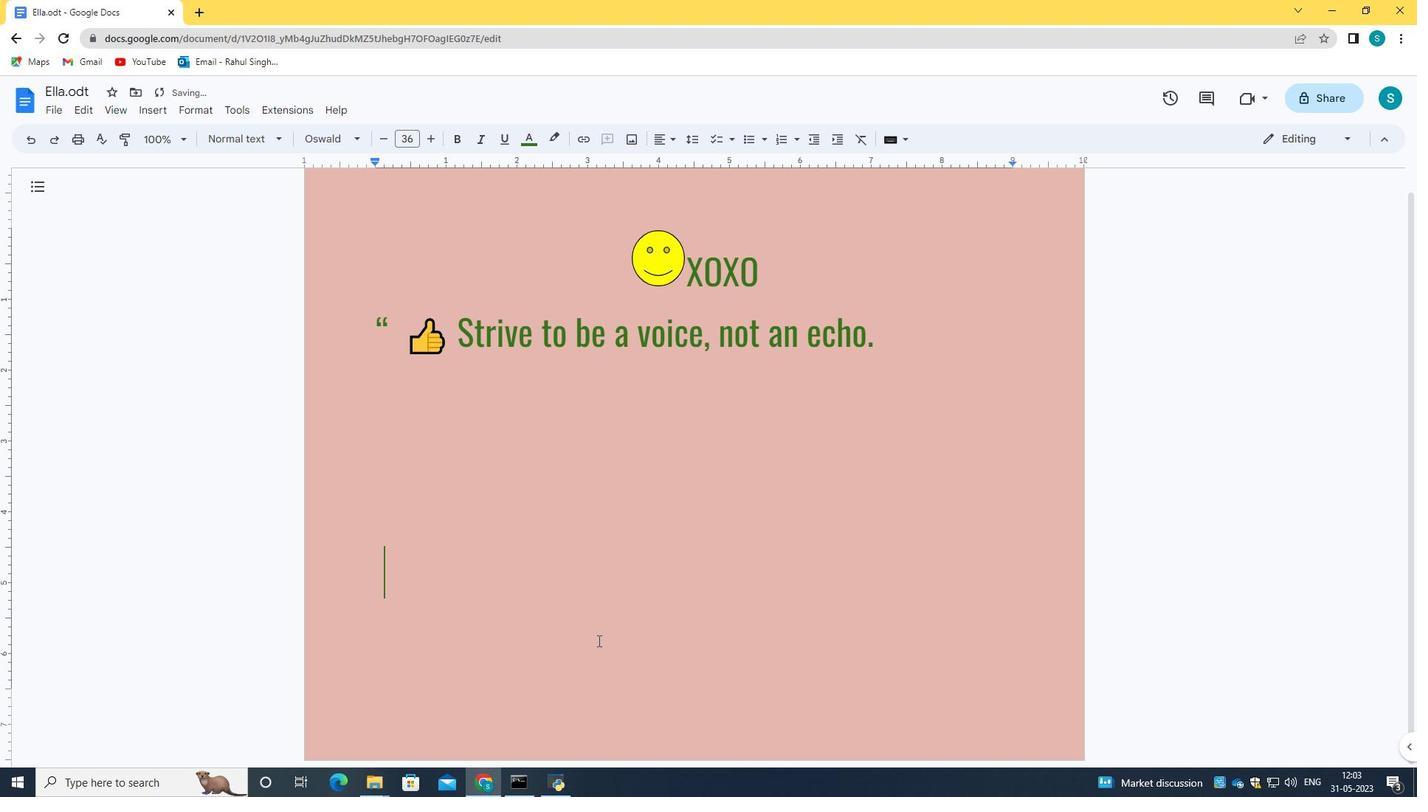 
Action: Key pressed <Key.space><Key.space><Key.space><Key.space><Key.space><Key.space><Key.space><Key.space><Key.space><Key.space><Key.space><Key.space><Key.space><Key.space><Key.space><Key.space><Key.space><Key.space><Key.space><Key.space><Key.space><Key.space><Key.space><Key.space><Key.space><Key.space><Key.space><Key.space><Key.space><Key.space><Key.space><Key.space><Key.space><Key.space><Key.enter><Key.space><Key.space><Key.space><Key.space><Key.space><Key.space><Key.space><Key.space><Key.space><Key.space><Key.space><Key.space><Key.space><Key.space><Key.space><Key.space><Key.space><Key.space><Key.space><Key.space><Key.space><Key.space><Key.space><Key.space><Key.space><Key.space><Key.space><Key.space><Key.space><Key.space><Key.space><Key.space><Key.space><Key.space><Key.space><Key.space><Key.space><Key.space><Key.space><Key.space><Key.space><Key.space><Key.space><Key.space><Key.space><Key.space><Key.space><Key.space><Key.space><Key.space><Key.space>
Screenshot: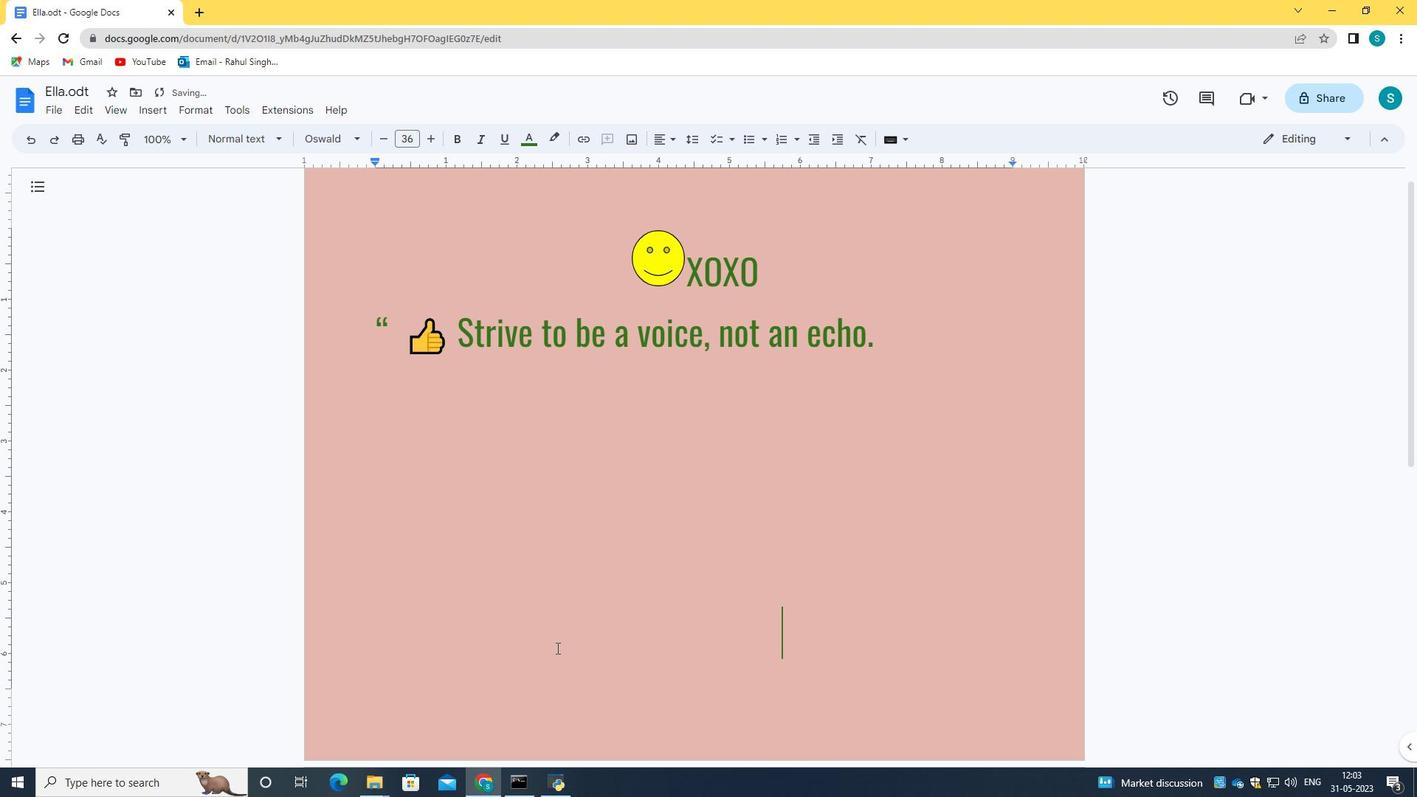 
Action: Mouse moved to (847, 687)
Screenshot: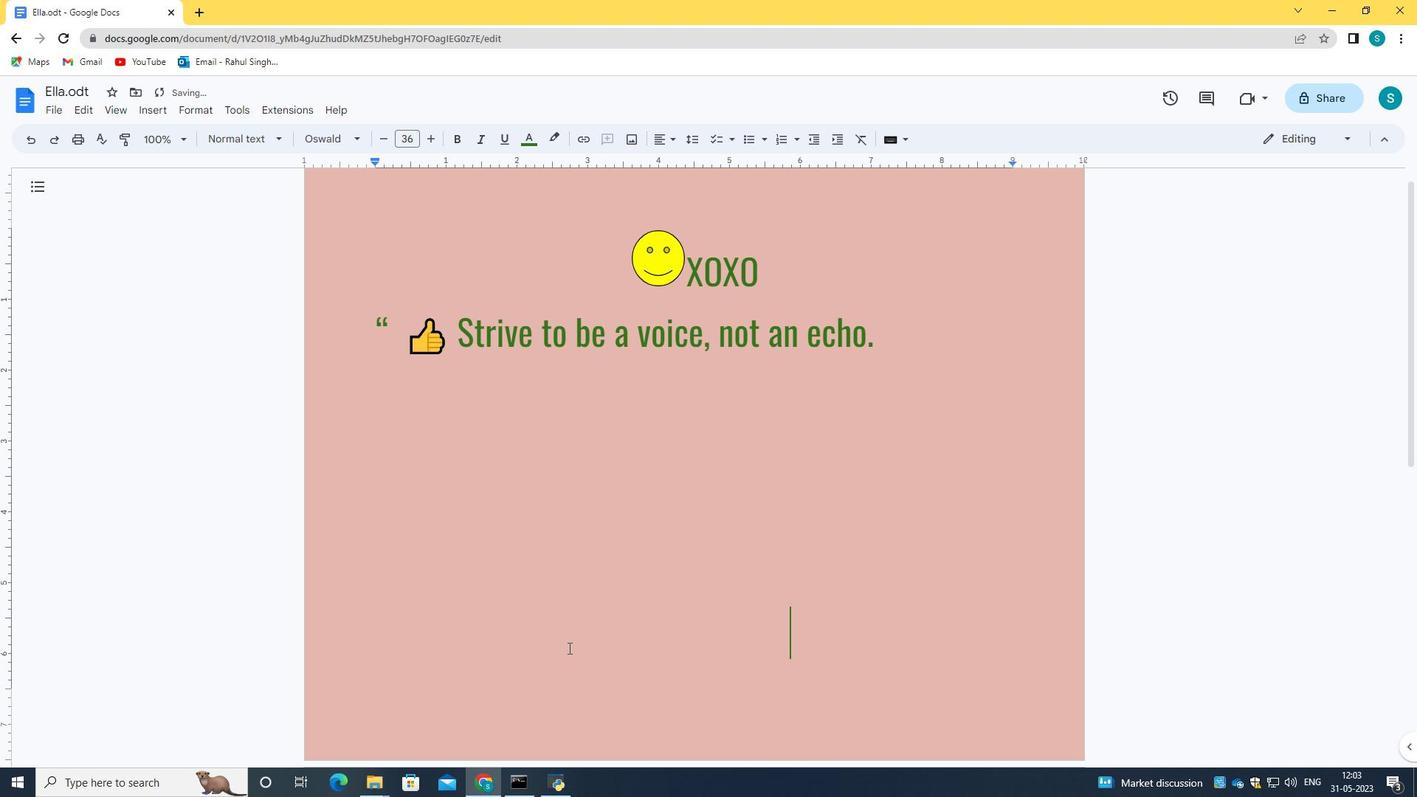 
Action: Key pressed <Key.space>
Screenshot: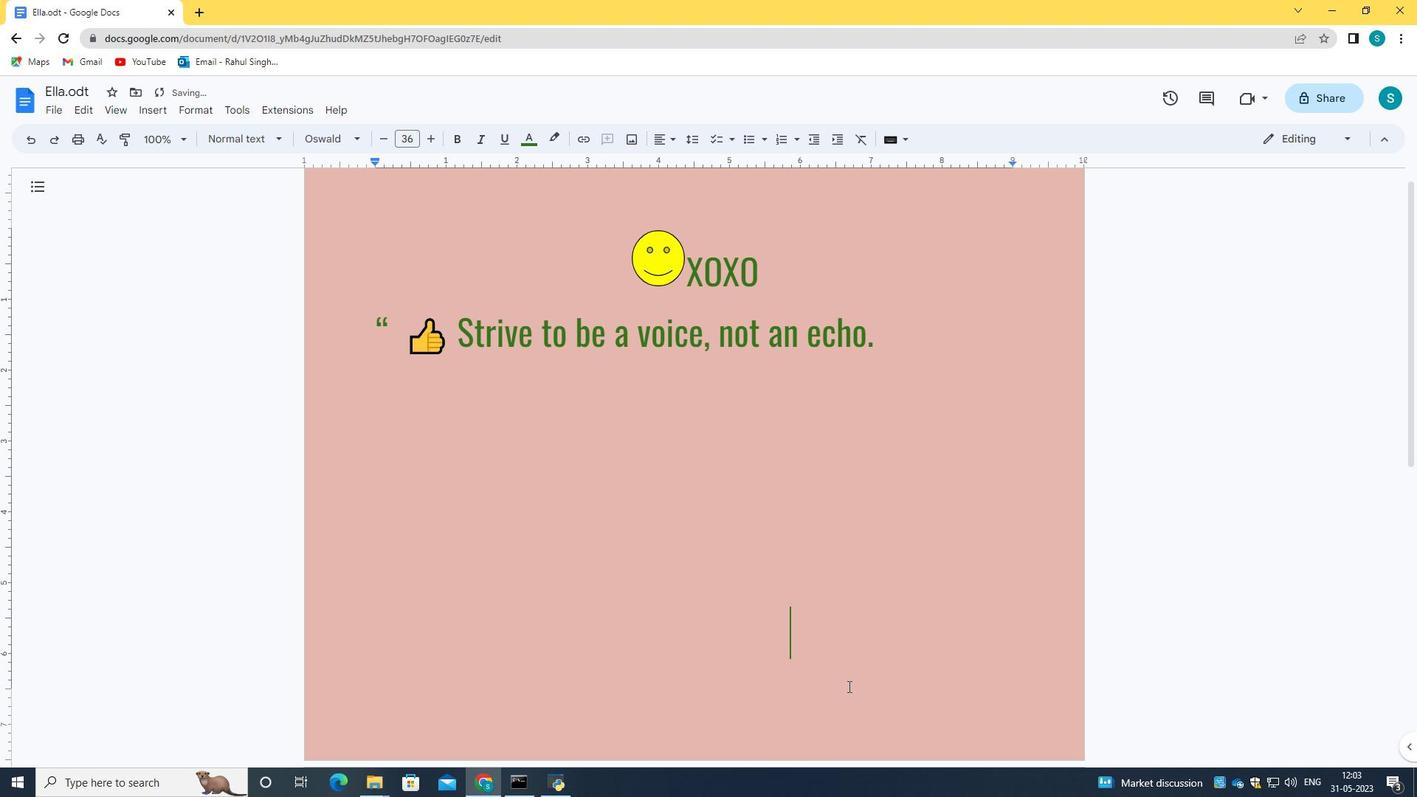 
Action: Mouse moved to (830, 631)
Screenshot: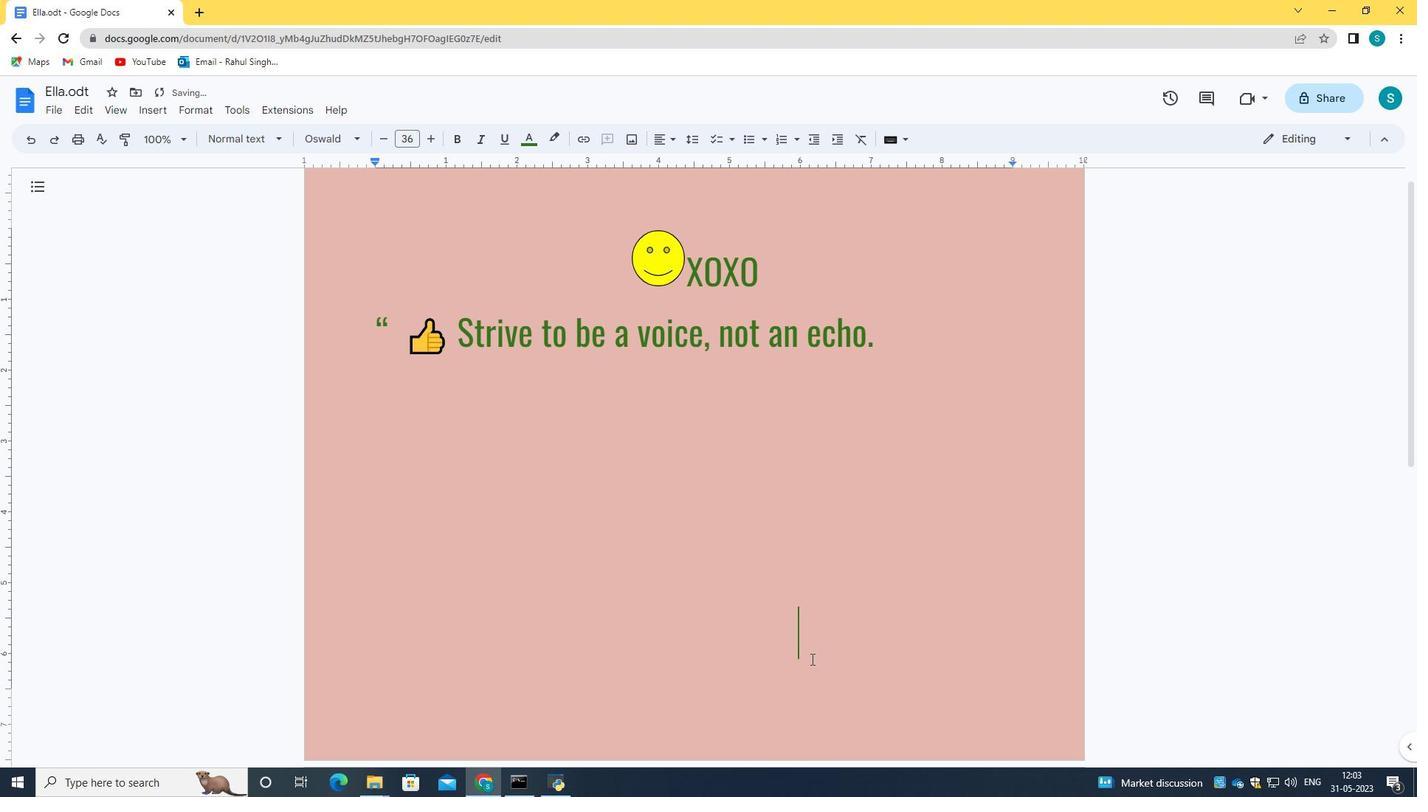 
Action: Key pressed <Key.space>
Screenshot: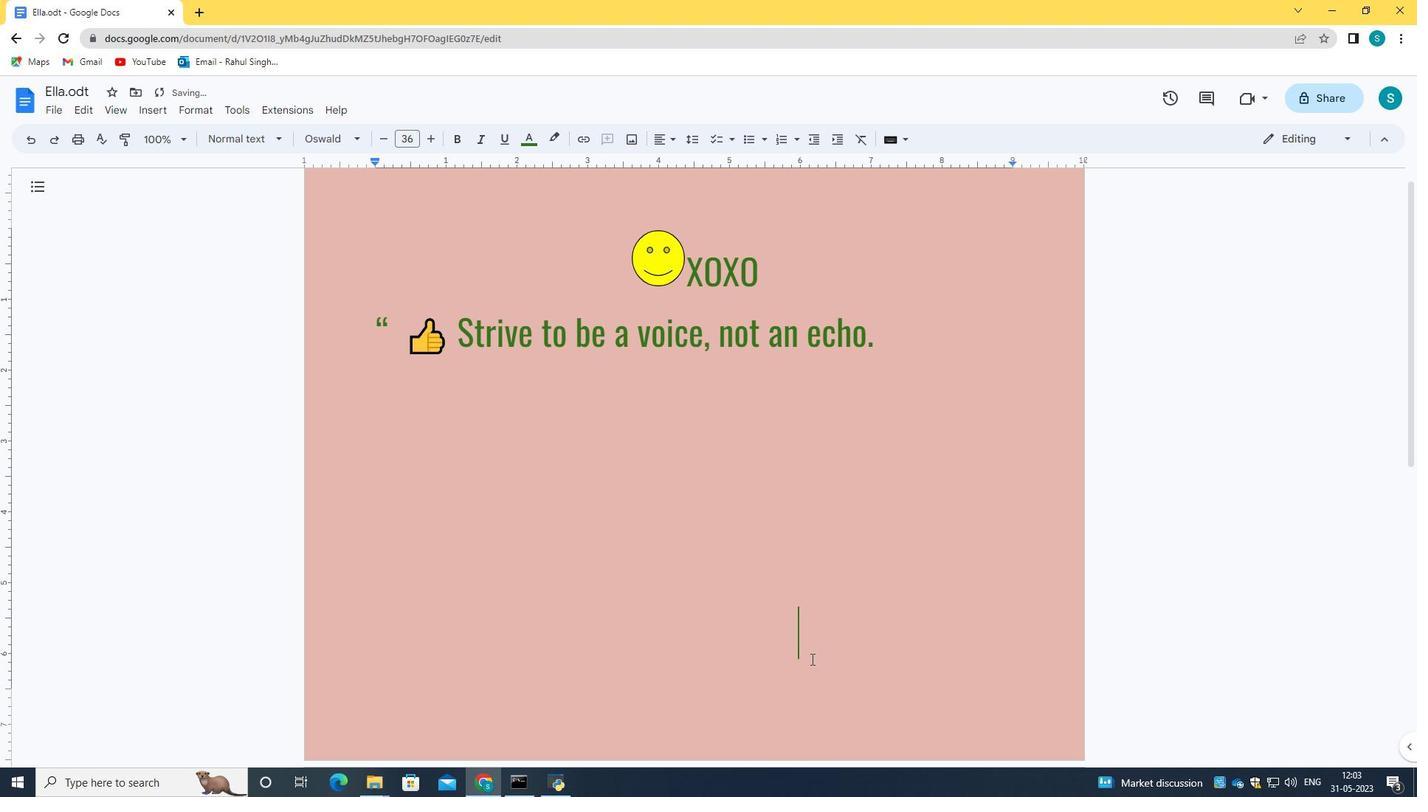 
Action: Mouse moved to (835, 625)
Screenshot: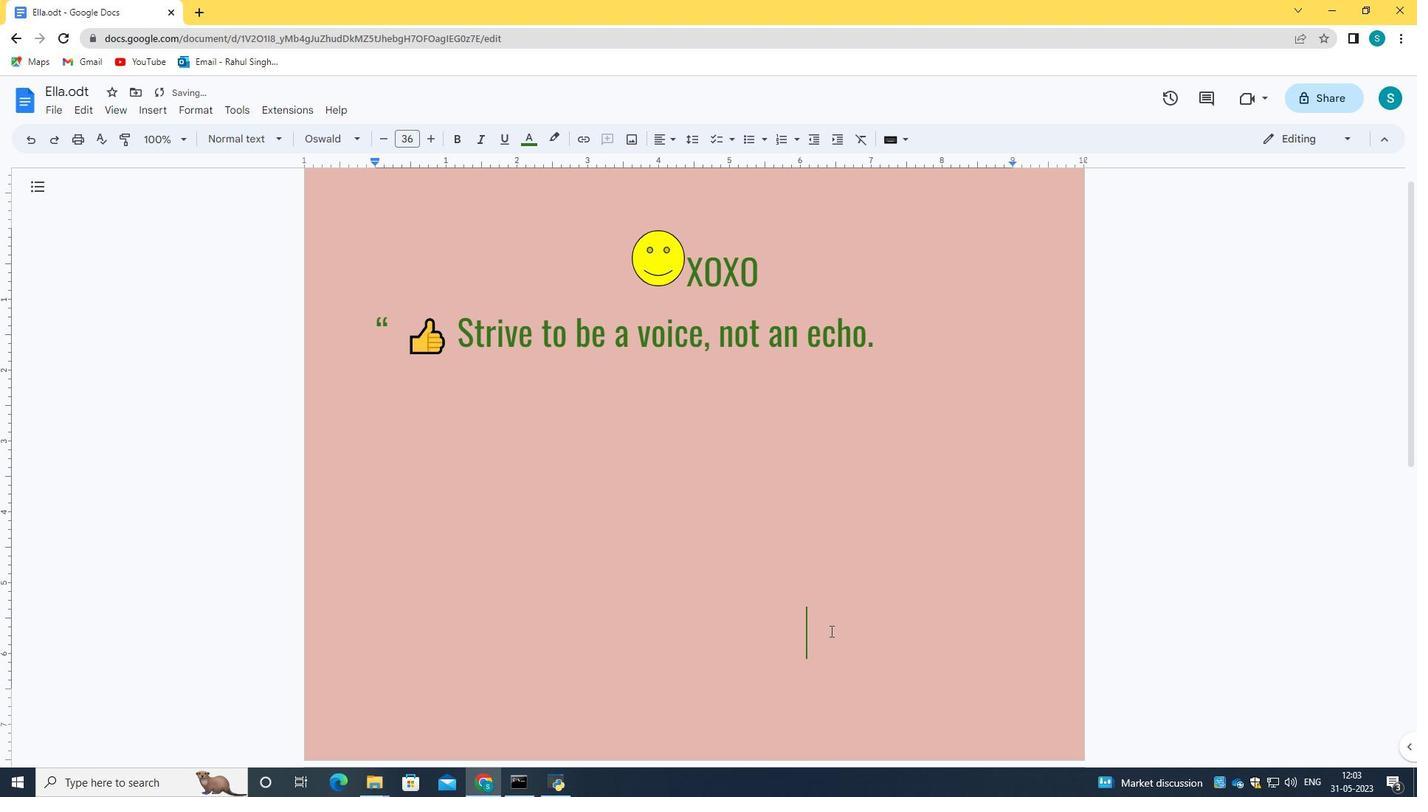 
Action: Mouse pressed right at (835, 625)
Screenshot: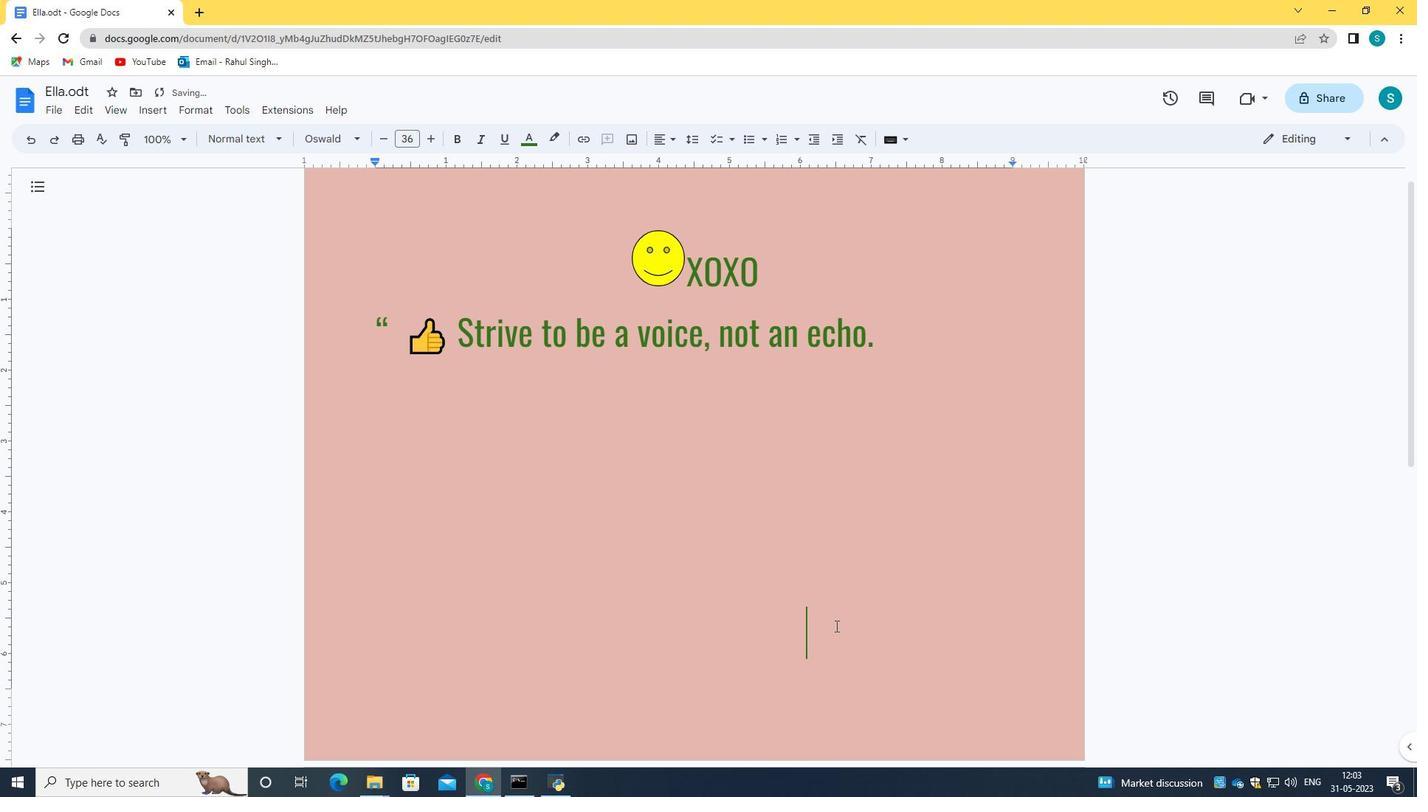 
Action: Mouse moved to (880, 549)
Screenshot: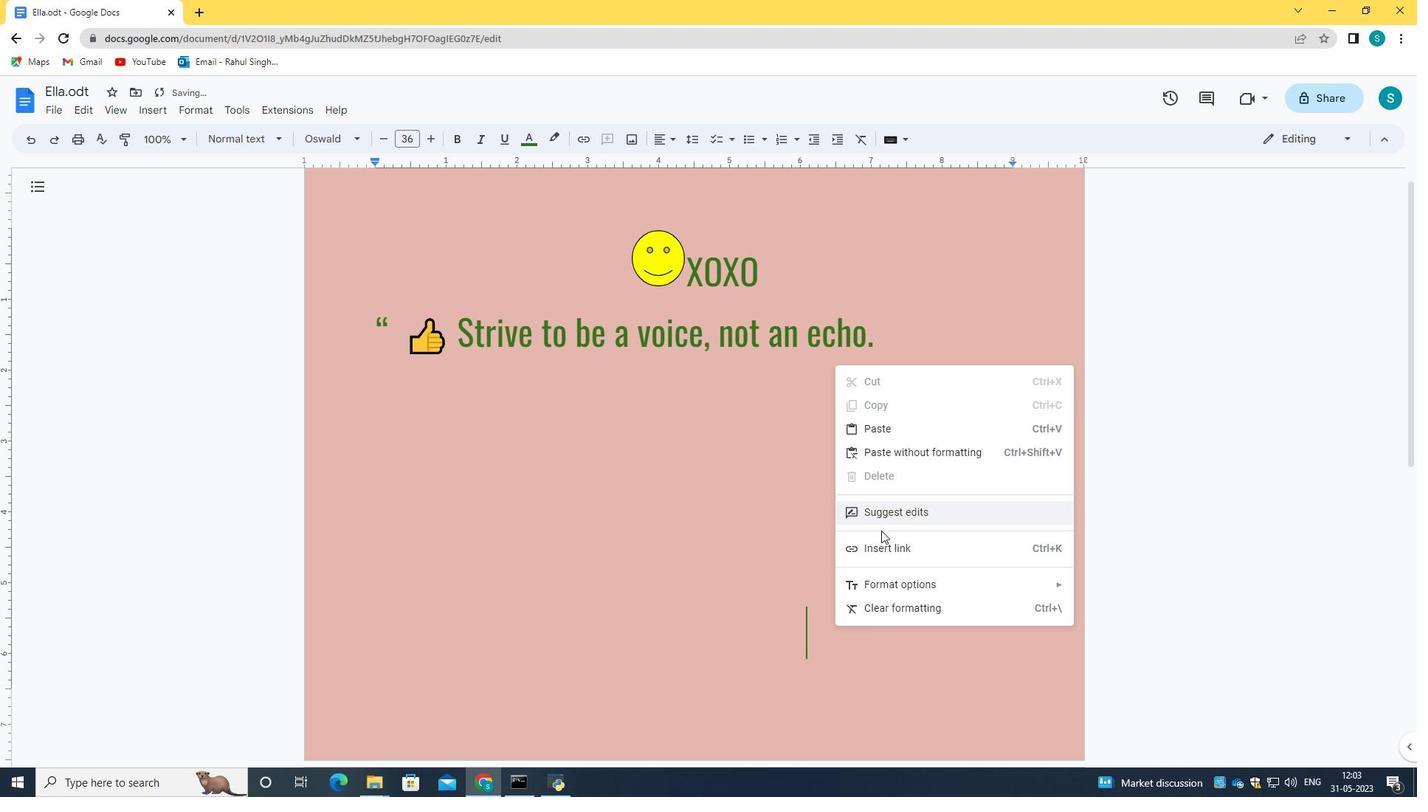 
Action: Mouse pressed left at (880, 549)
Screenshot: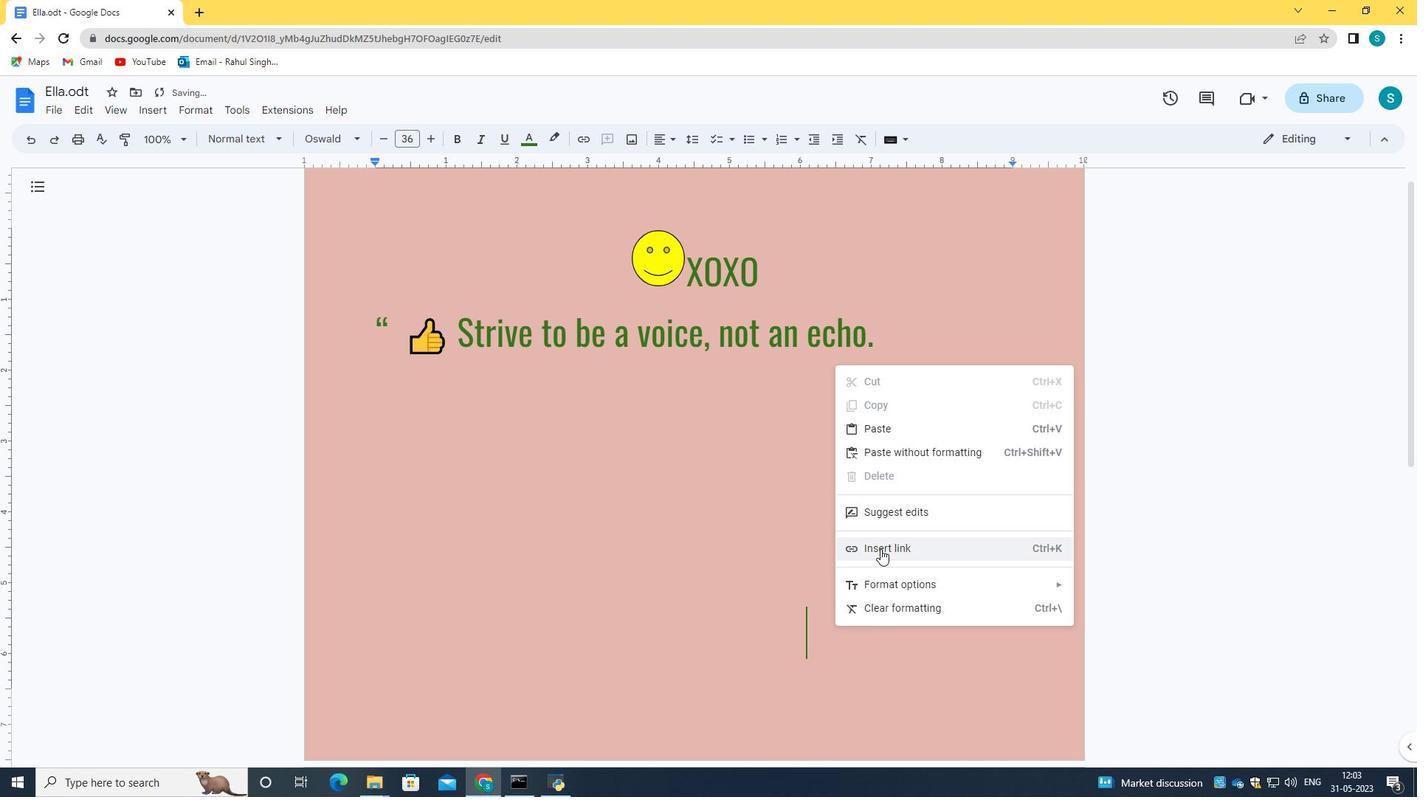 
Action: Mouse moved to (893, 386)
Screenshot: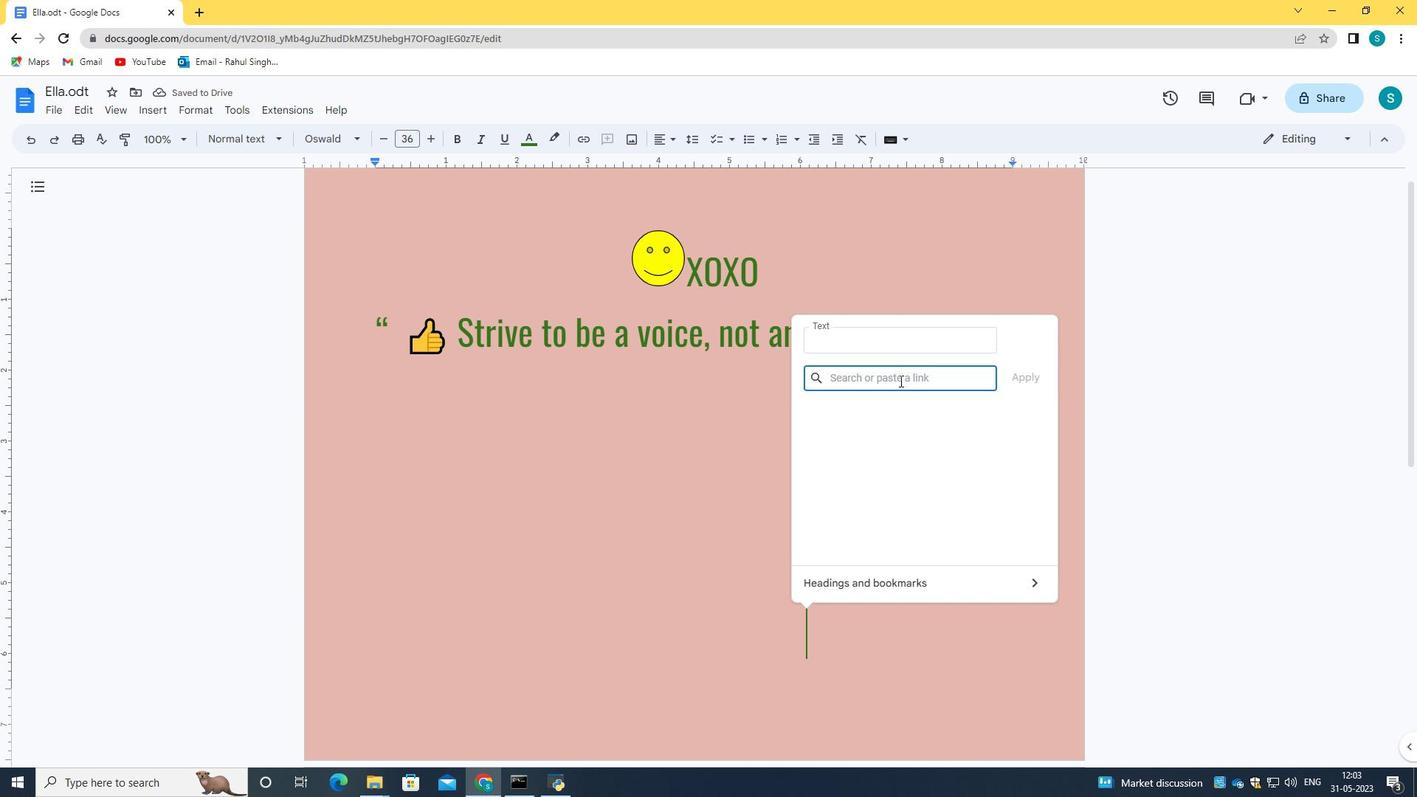 
Action: Key pressed in<Key.backspace><Key.backspace><Key.caps_lock>IN.PINTEREST.COM
Screenshot: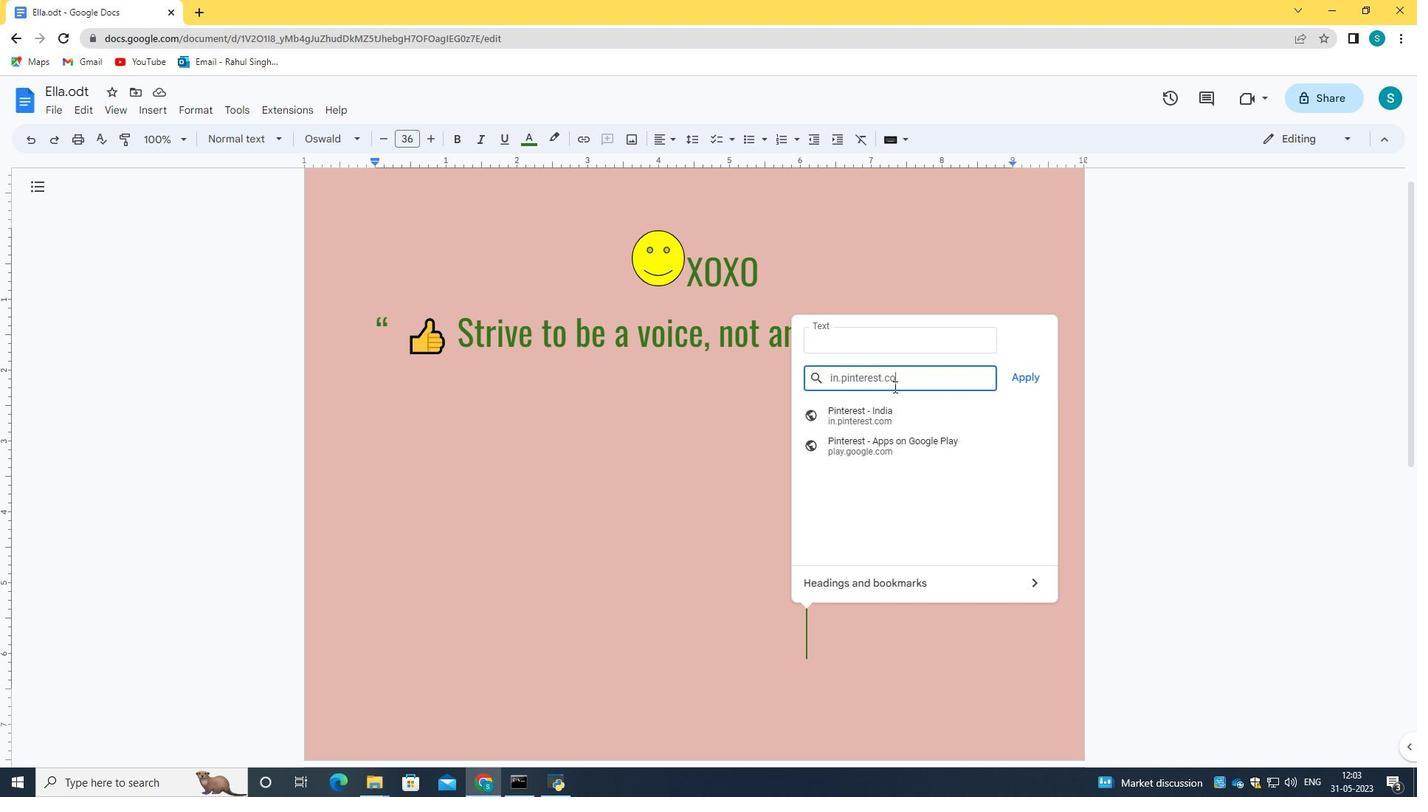 
Action: Mouse moved to (1036, 375)
Screenshot: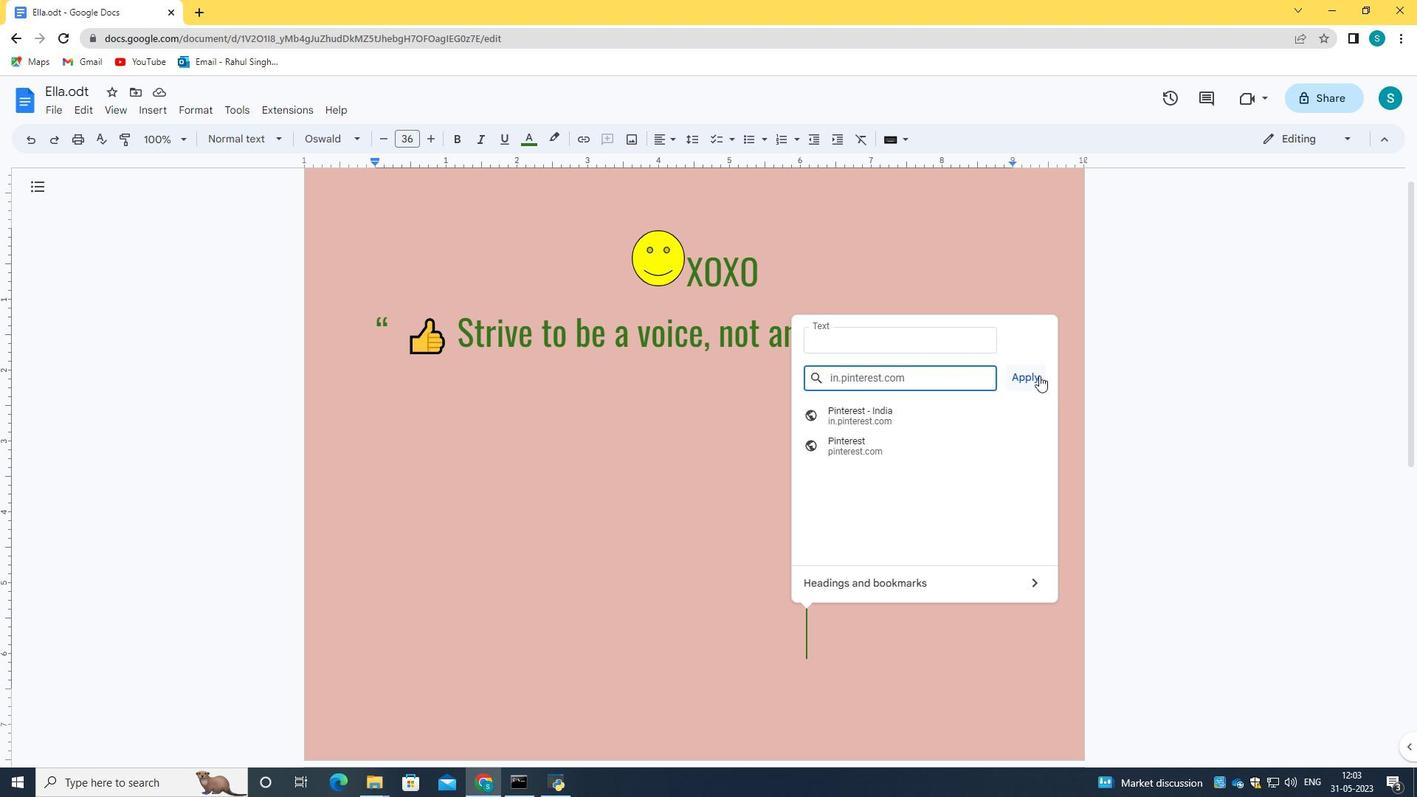 
Action: Mouse pressed left at (1036, 375)
Screenshot: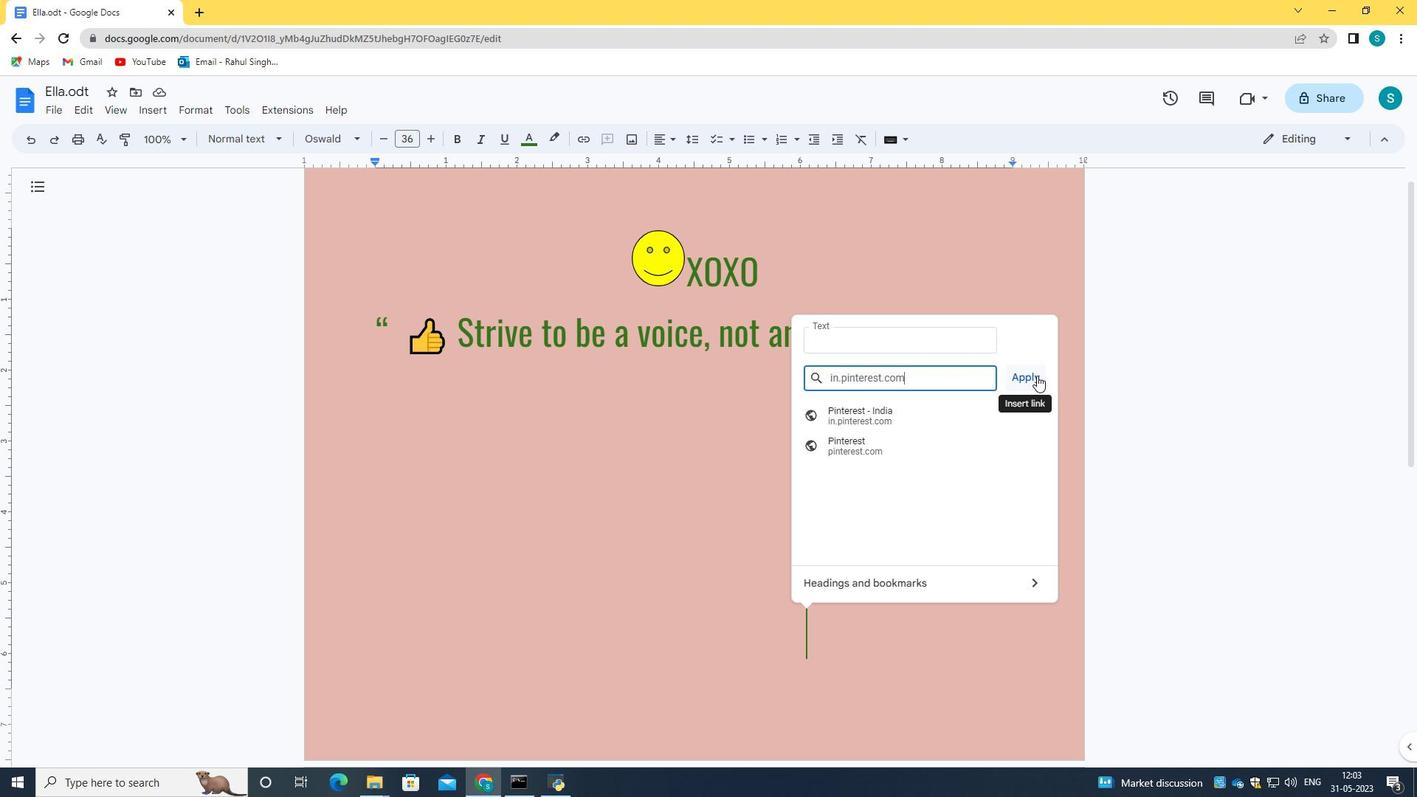 
Action: Mouse moved to (929, 534)
Screenshot: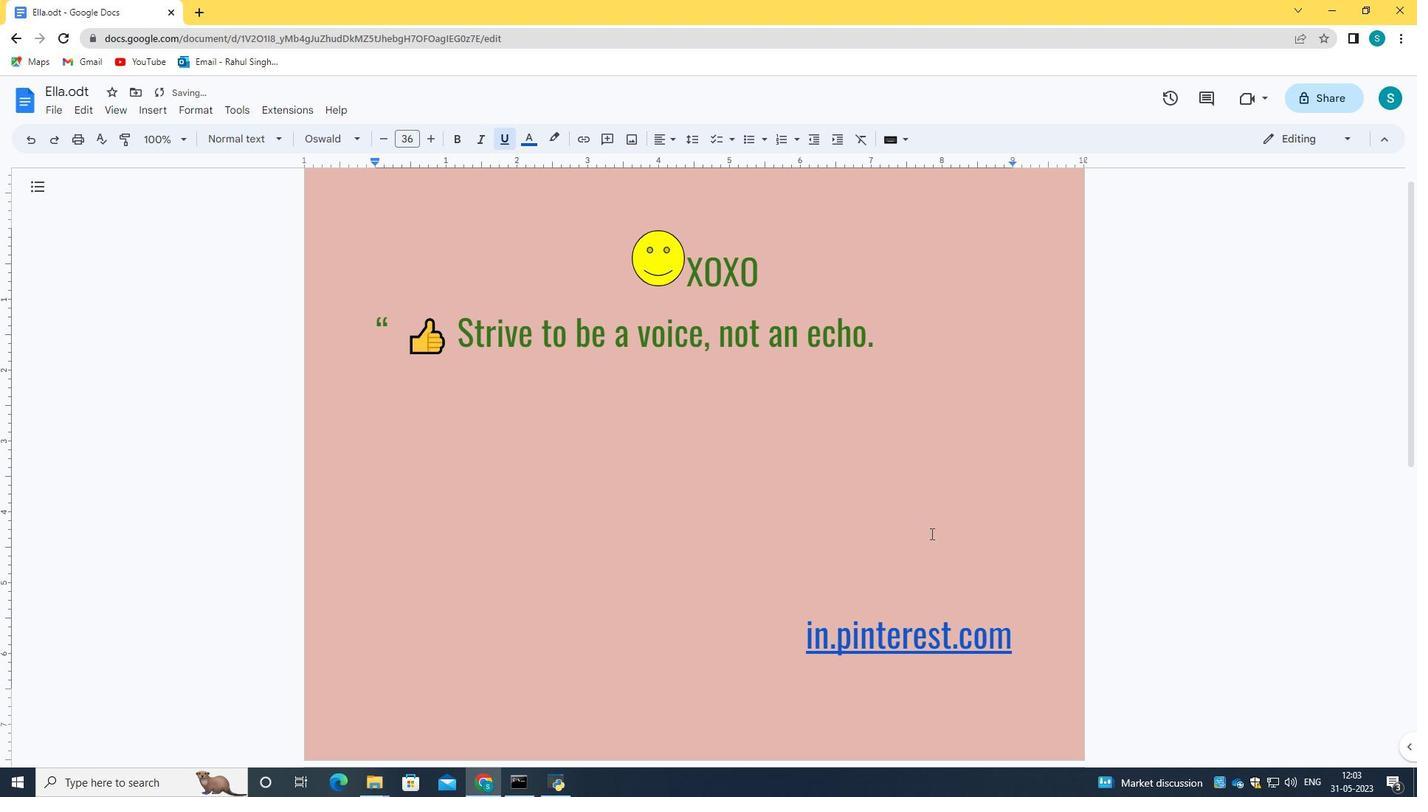 
Action: Mouse scrolled (929, 533) with delta (0, 0)
Screenshot: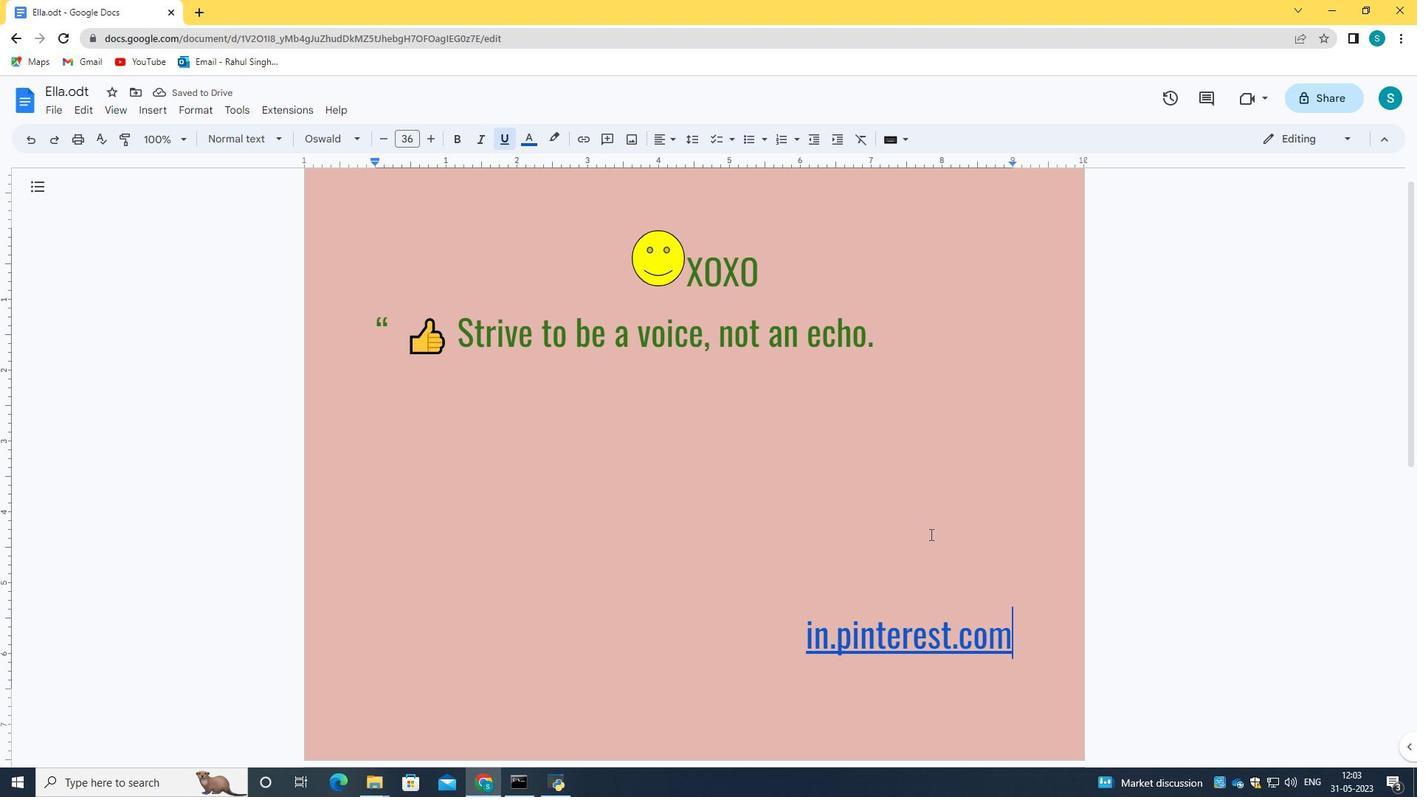 
Action: Mouse scrolled (929, 535) with delta (0, 0)
Screenshot: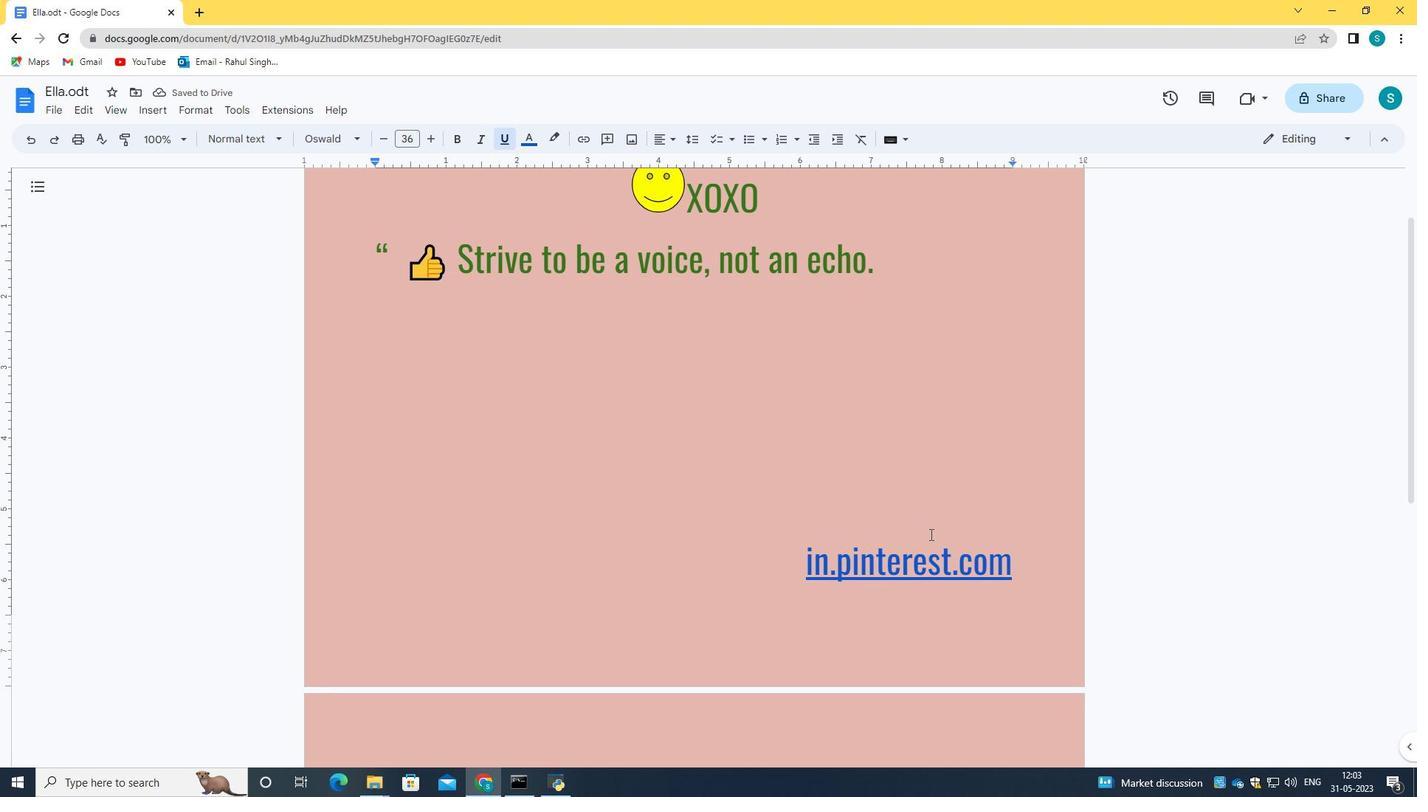 
Action: Mouse scrolled (929, 535) with delta (0, 0)
Screenshot: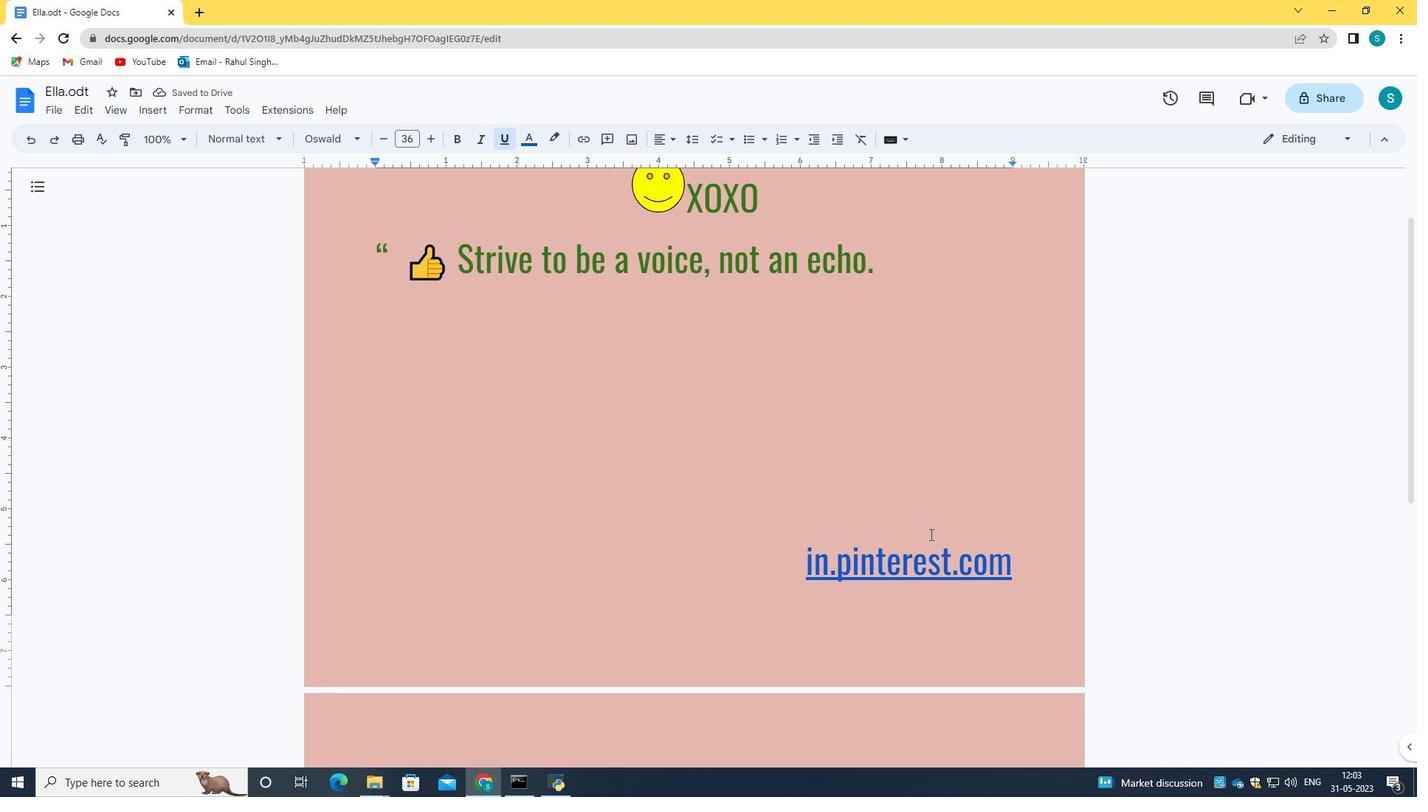 
Action: Mouse scrolled (929, 535) with delta (0, 0)
Screenshot: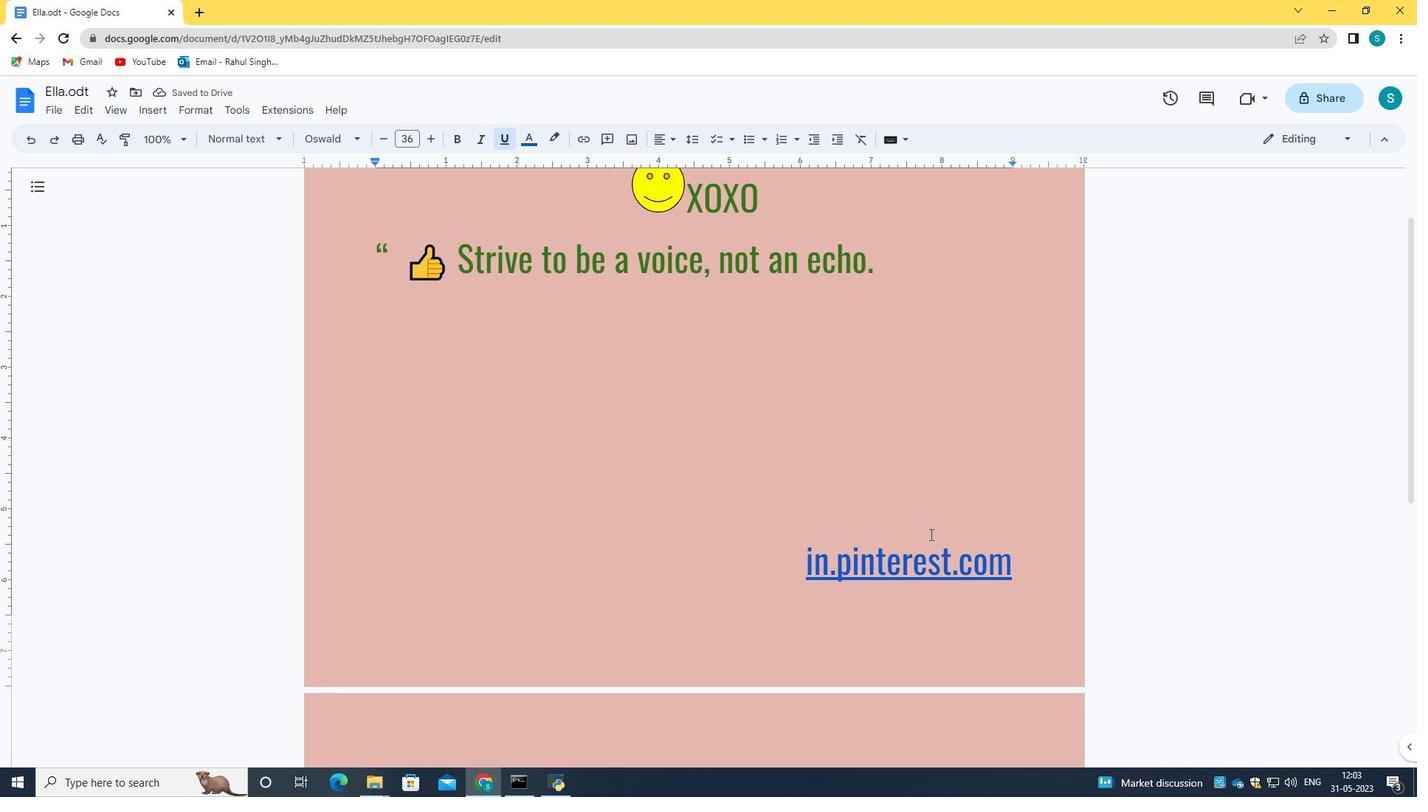 
Action: Mouse scrolled (929, 535) with delta (0, 0)
Screenshot: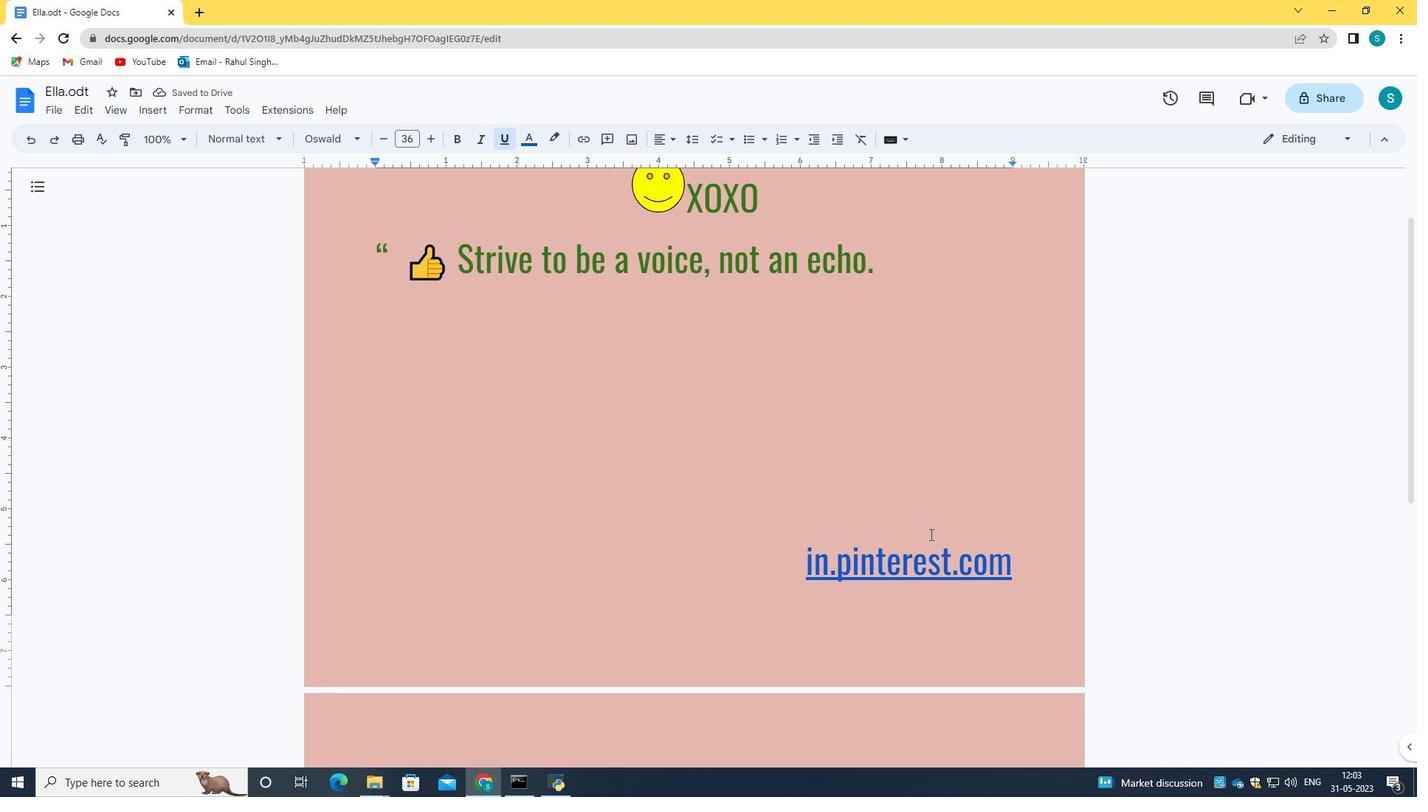 
Action: Mouse moved to (59, 115)
Screenshot: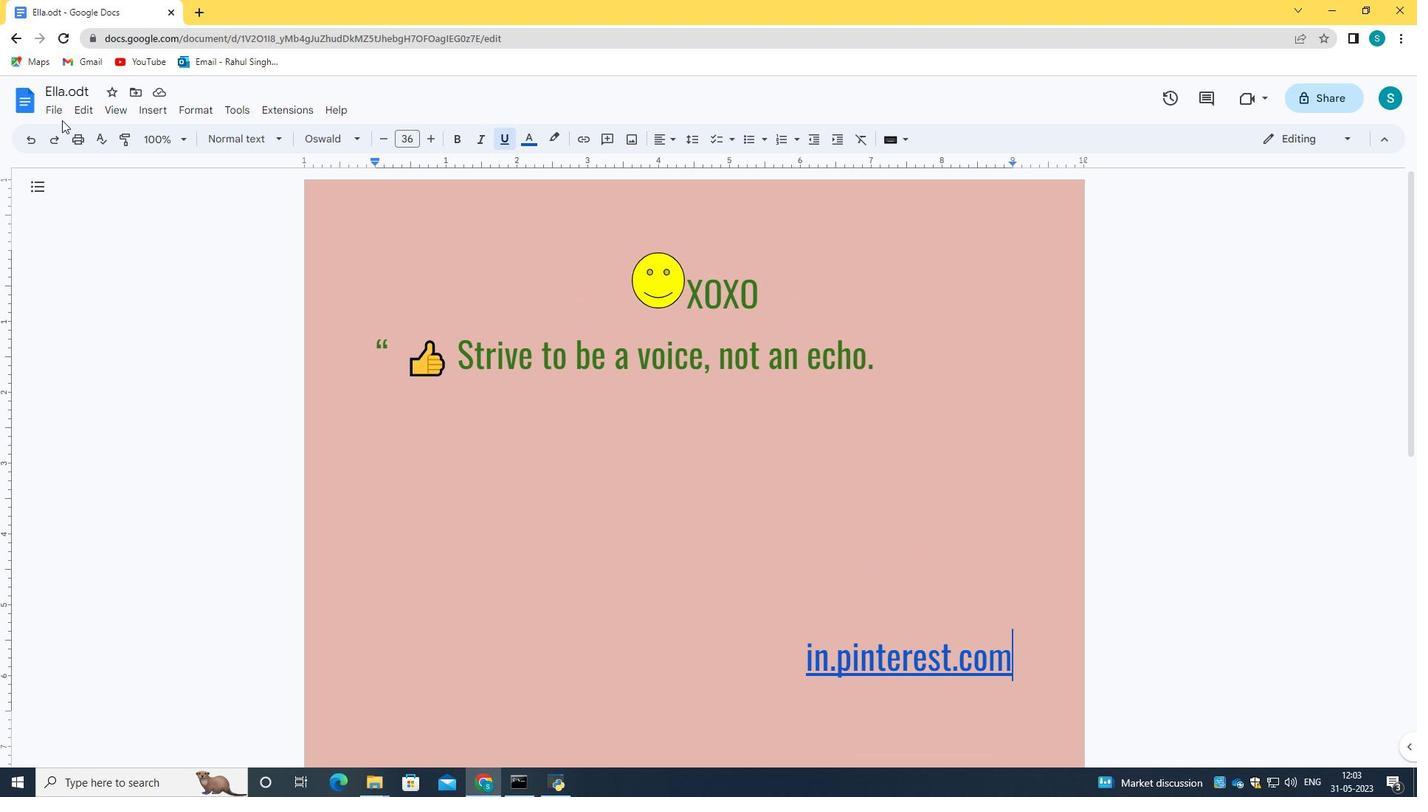 
Action: Mouse pressed left at (59, 115)
Screenshot: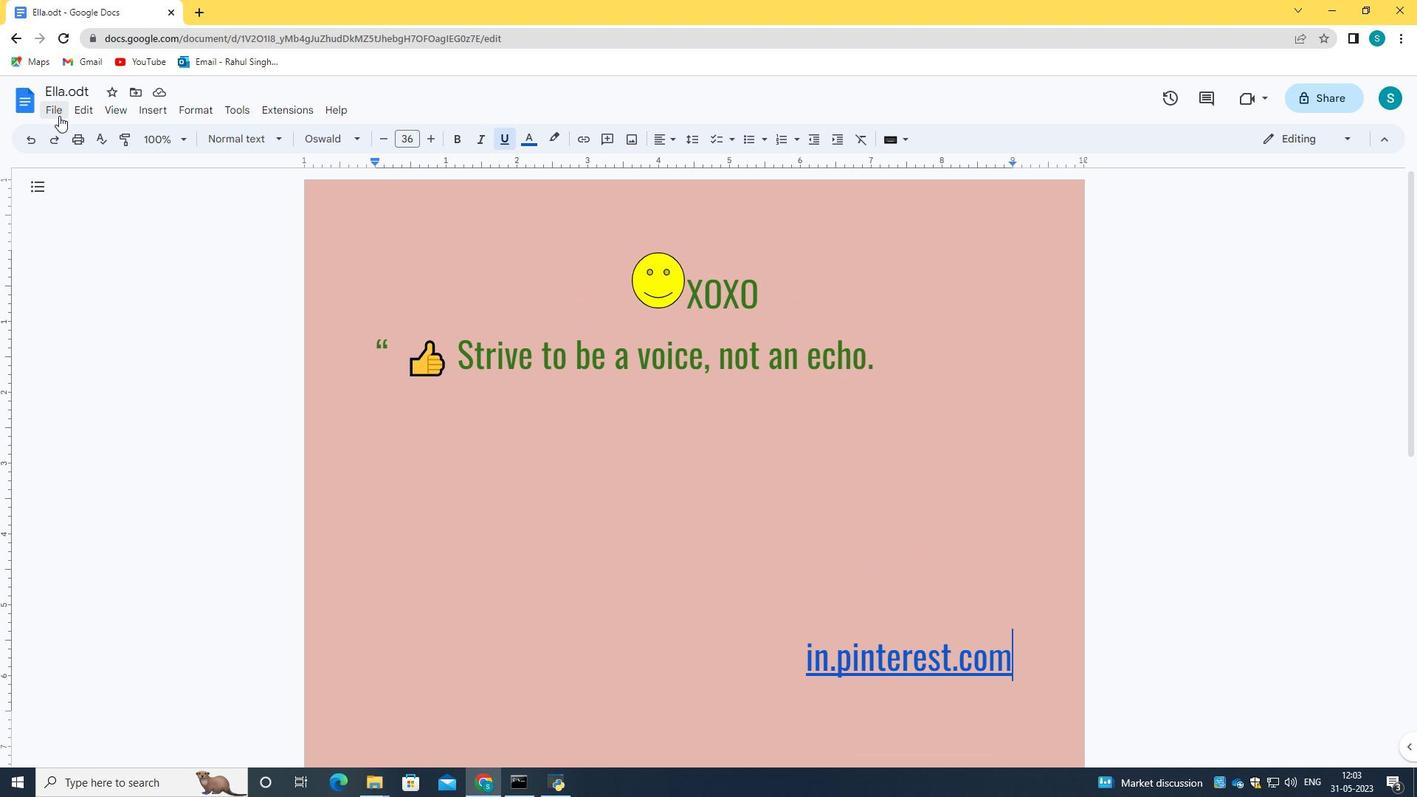 
Action: Mouse moved to (241, 509)
Screenshot: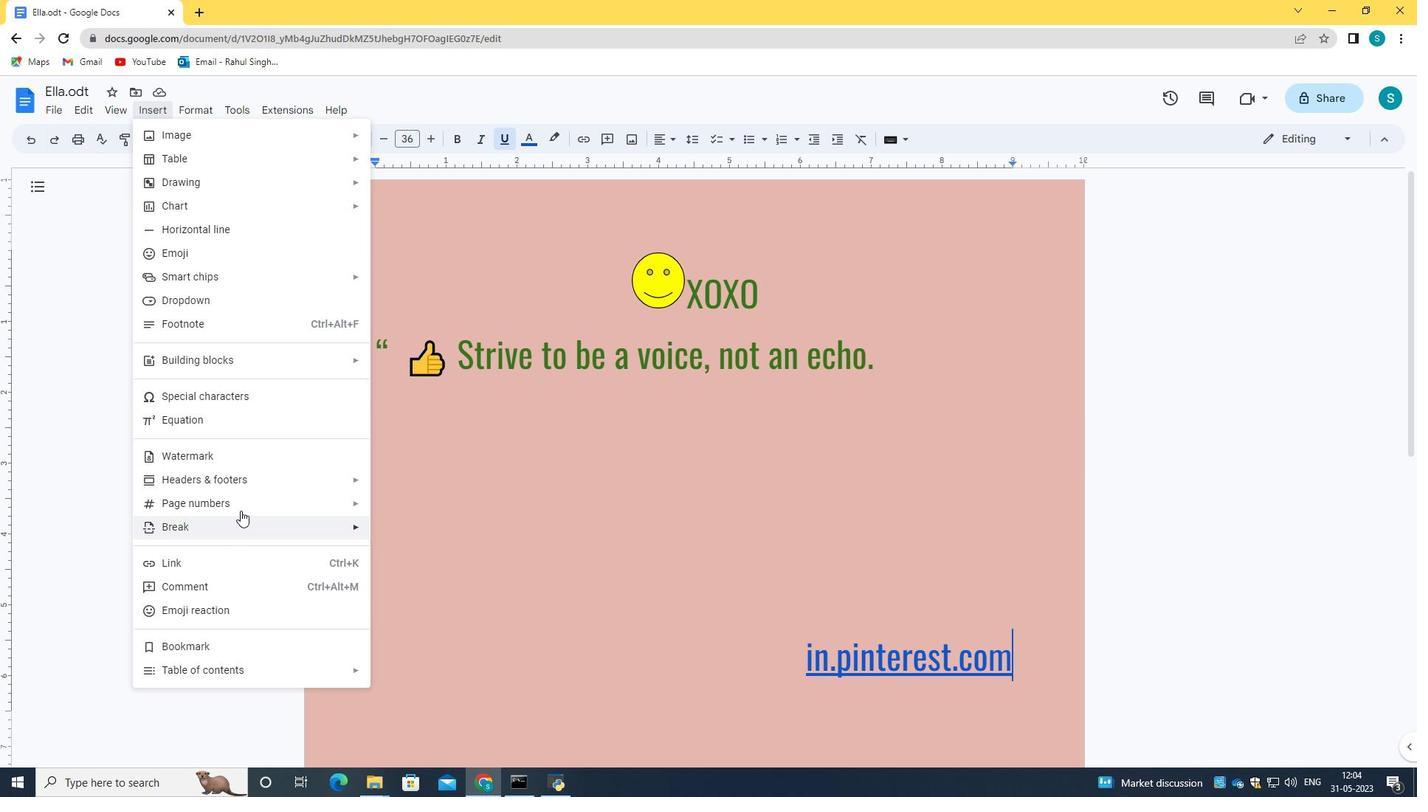 
Action: Mouse pressed left at (241, 509)
Screenshot: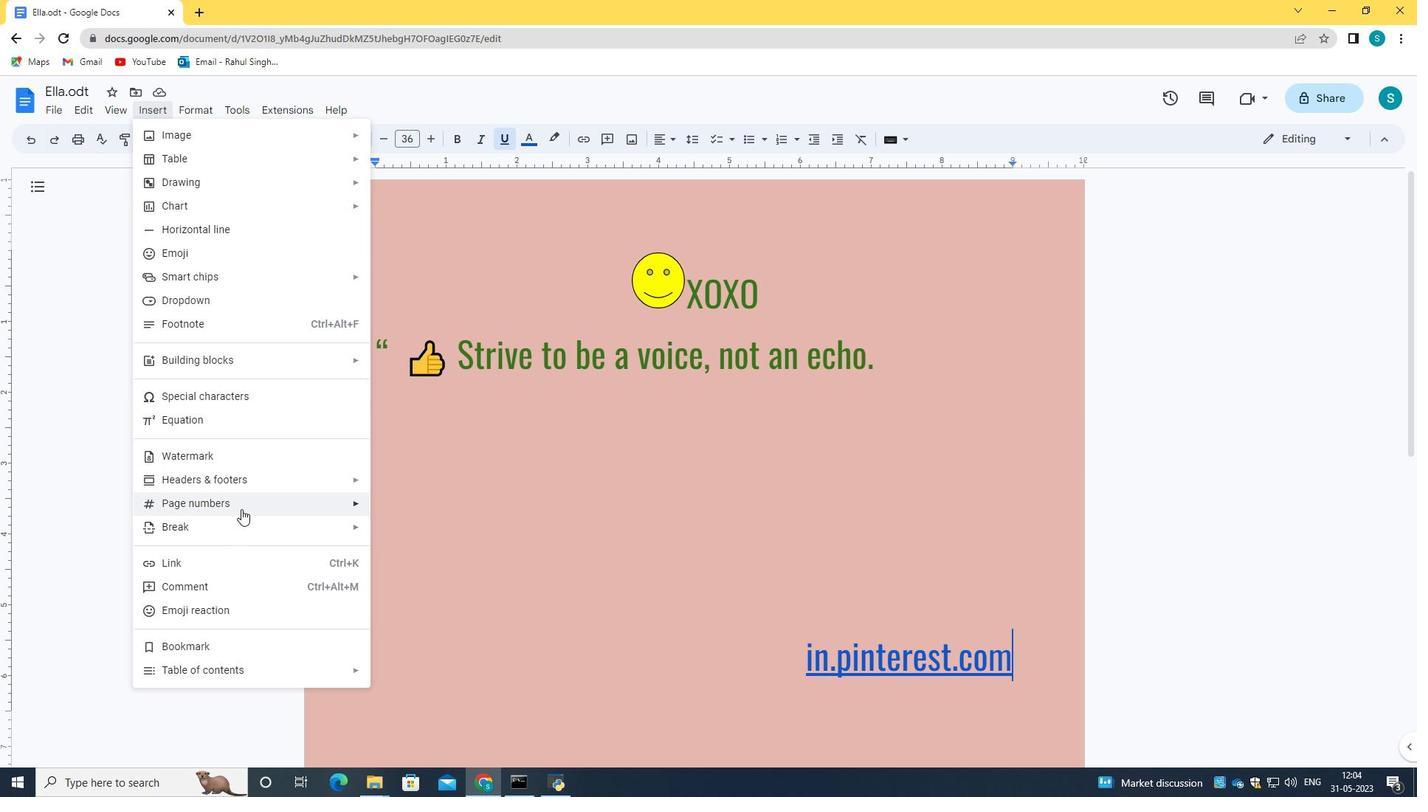 
Action: Mouse moved to (393, 622)
Screenshot: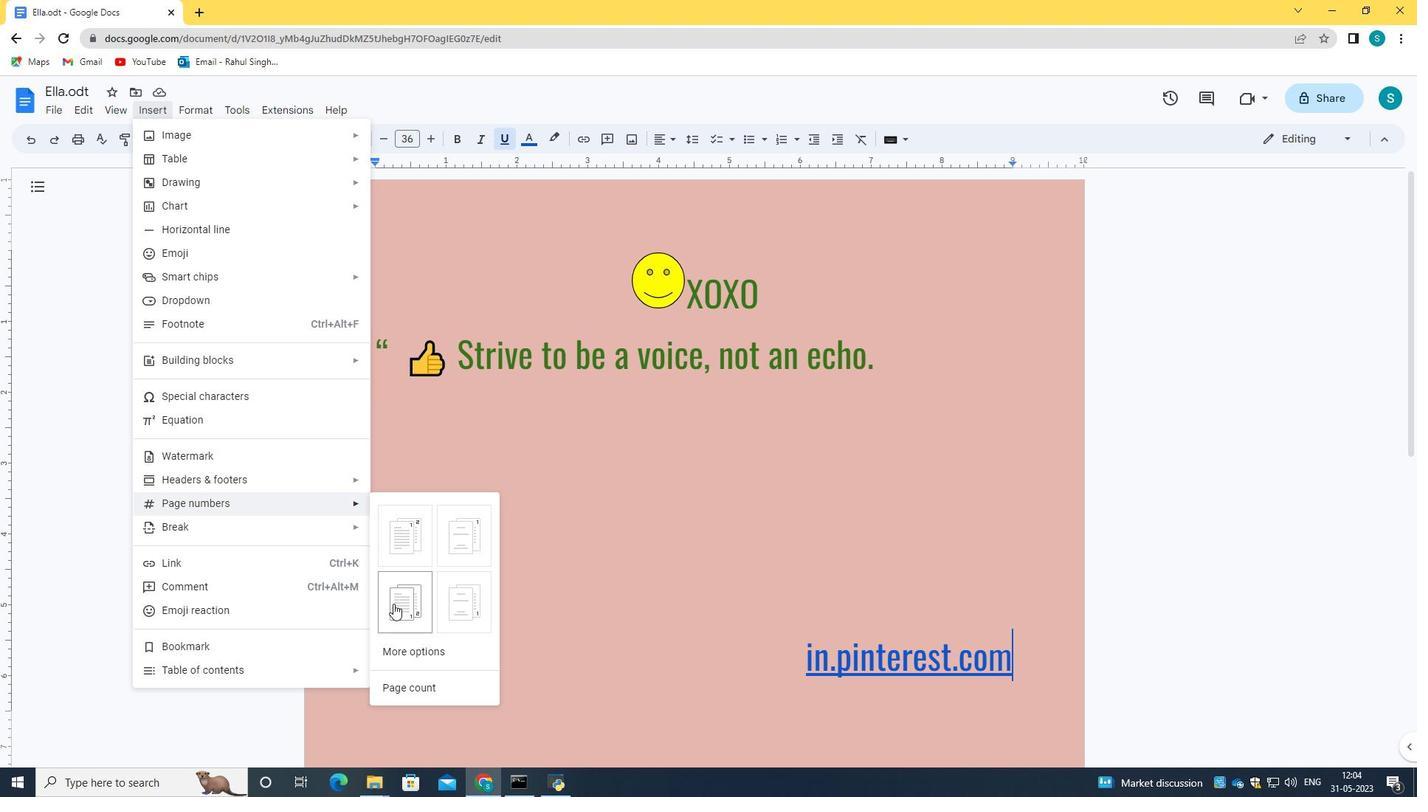 
Action: Mouse pressed left at (393, 622)
Screenshot: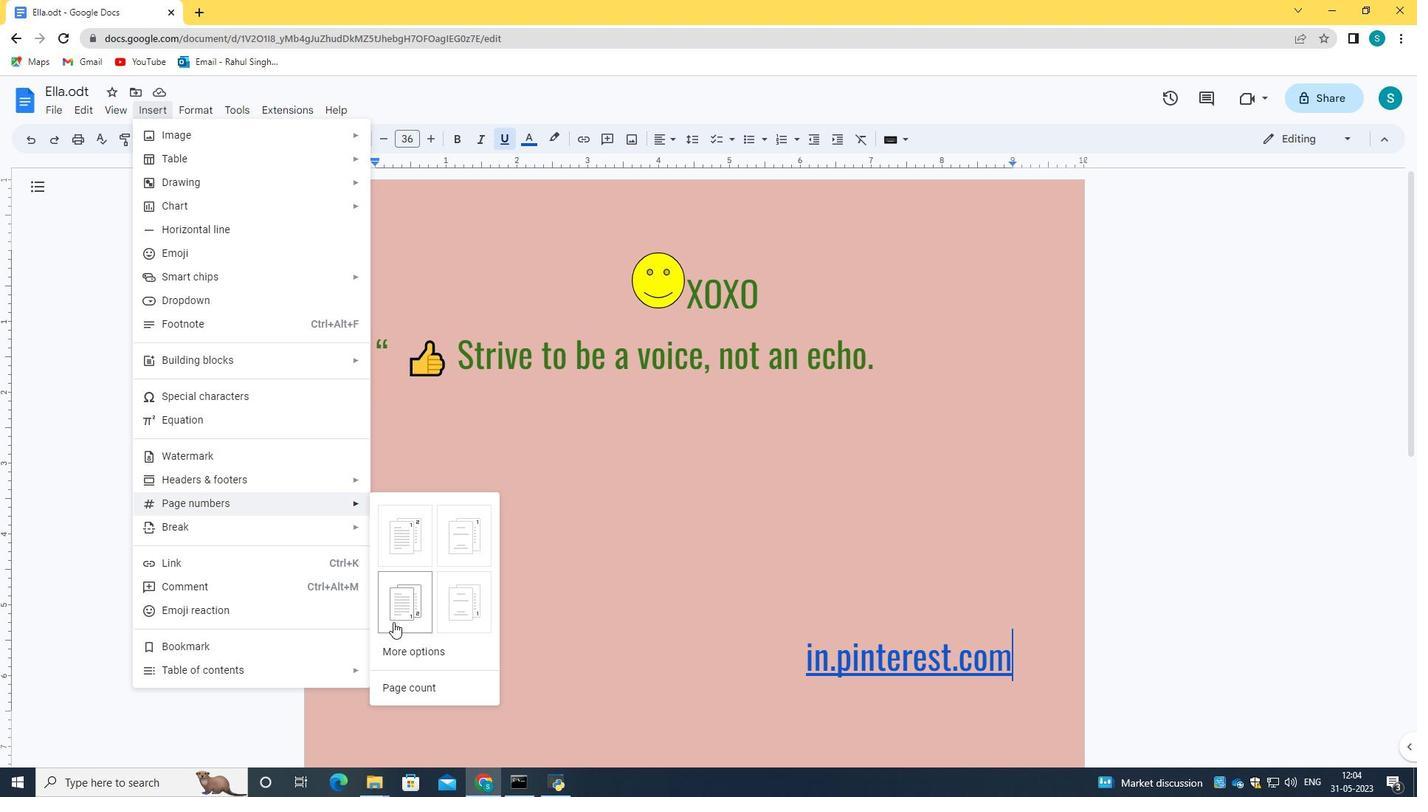 
Action: Mouse moved to (559, 535)
Screenshot: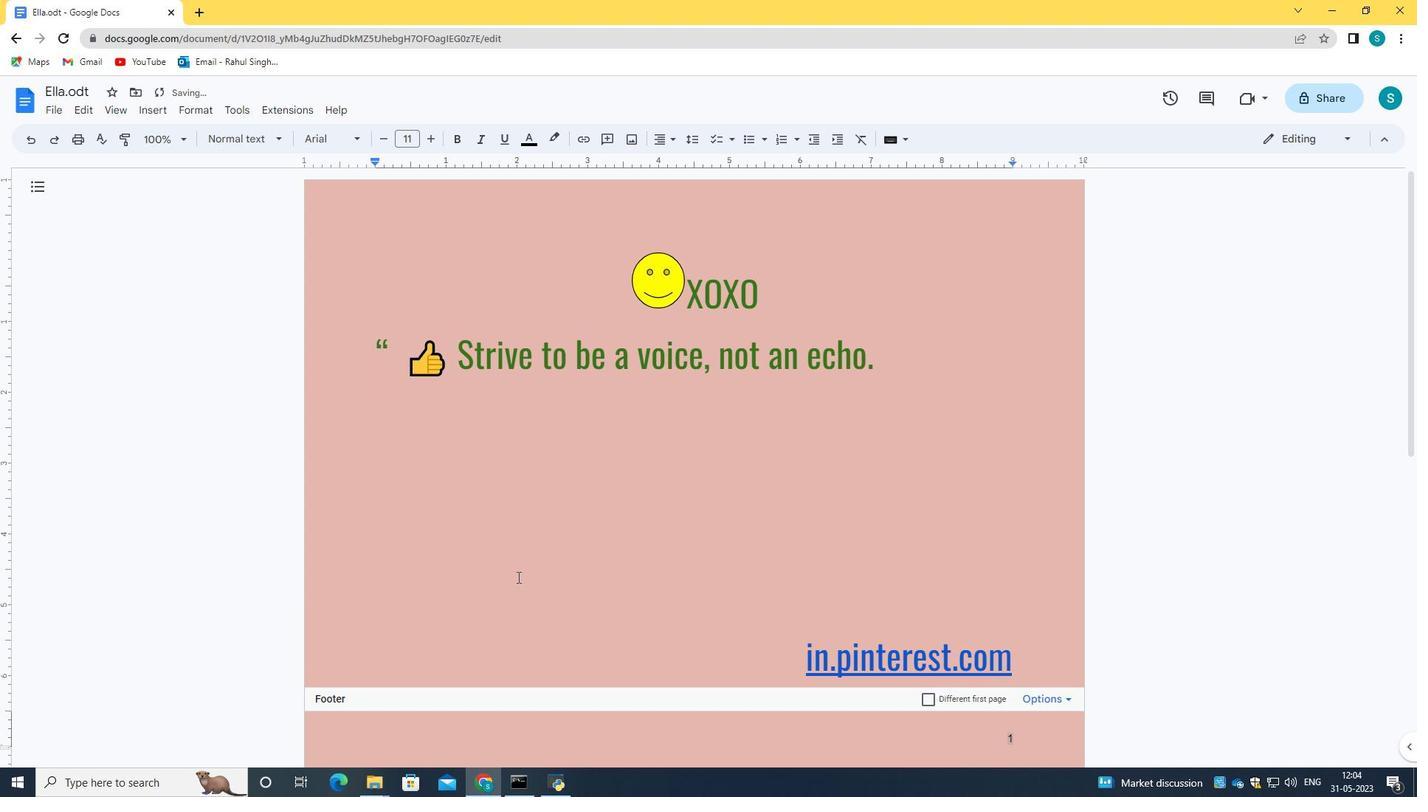 
Action: Mouse scrolled (559, 536) with delta (0, 0)
Screenshot: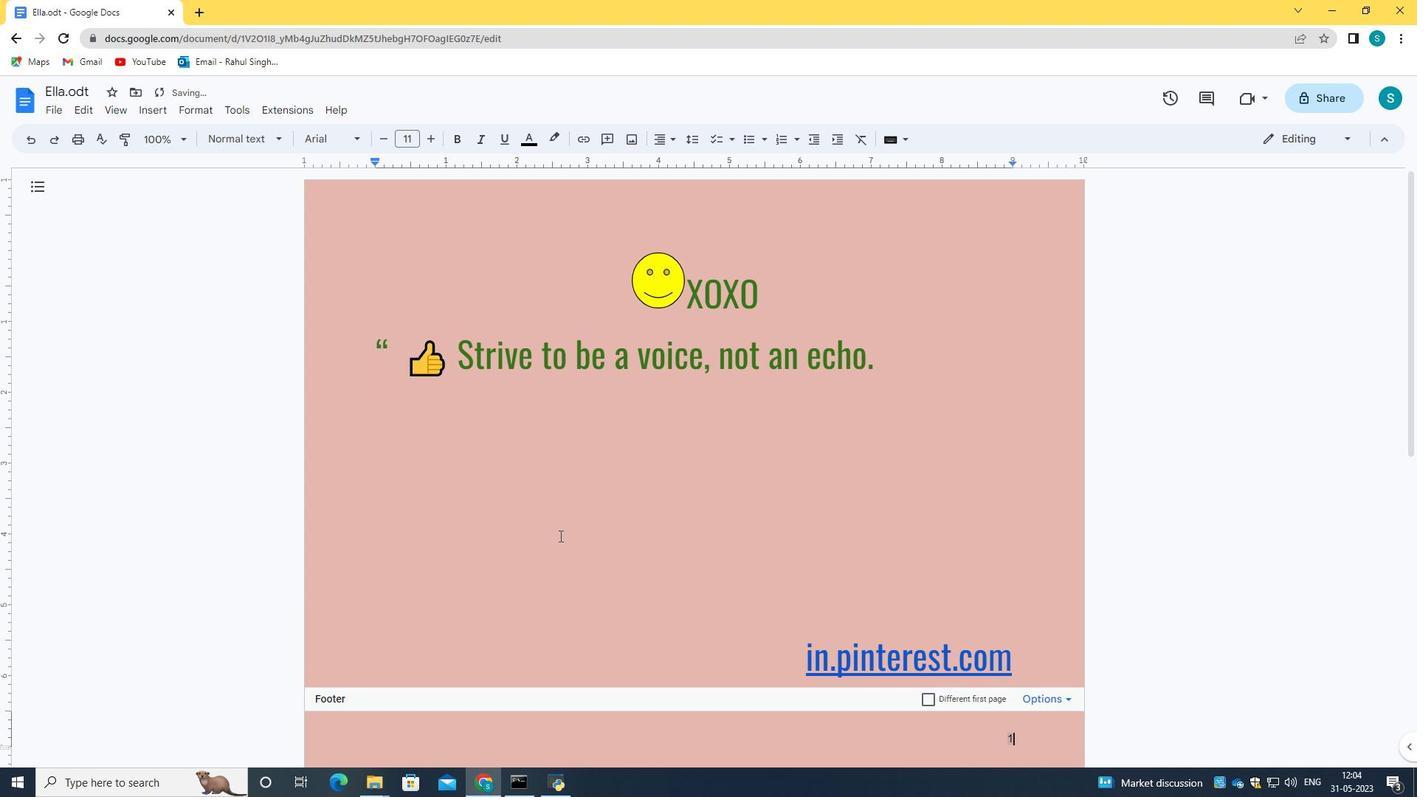 
Action: Mouse scrolled (559, 536) with delta (0, 0)
Screenshot: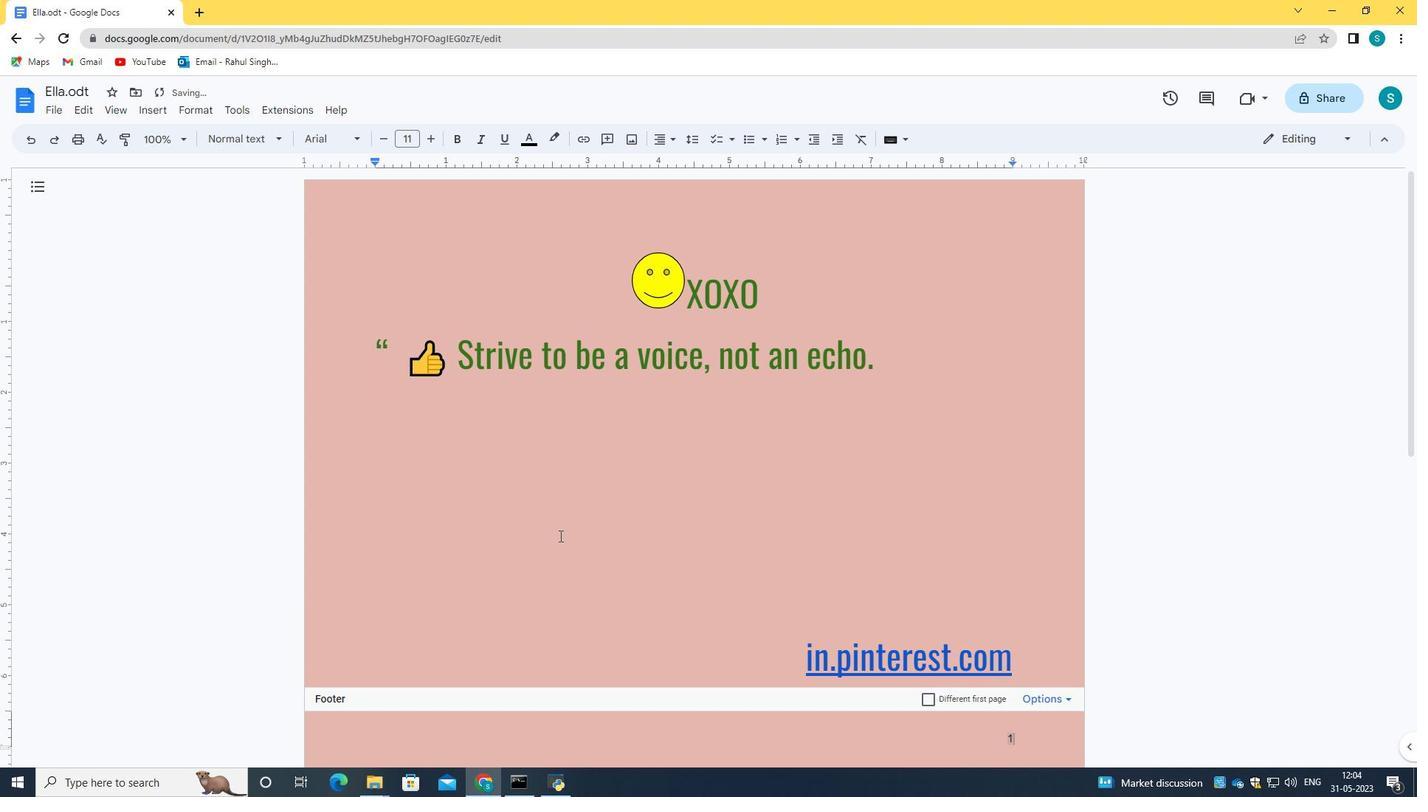 
Action: Mouse moved to (559, 535)
Screenshot: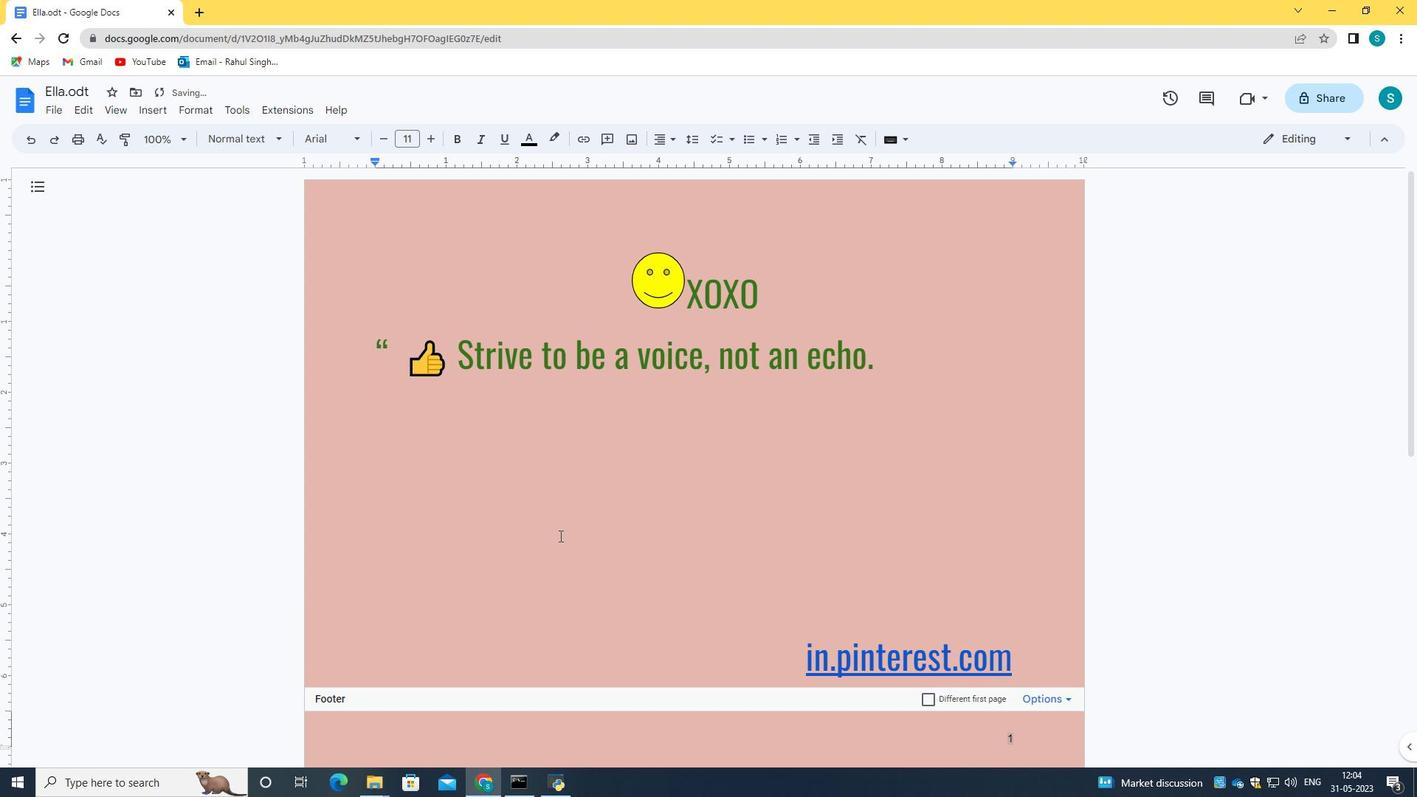 
Action: Mouse scrolled (559, 534) with delta (0, 0)
Screenshot: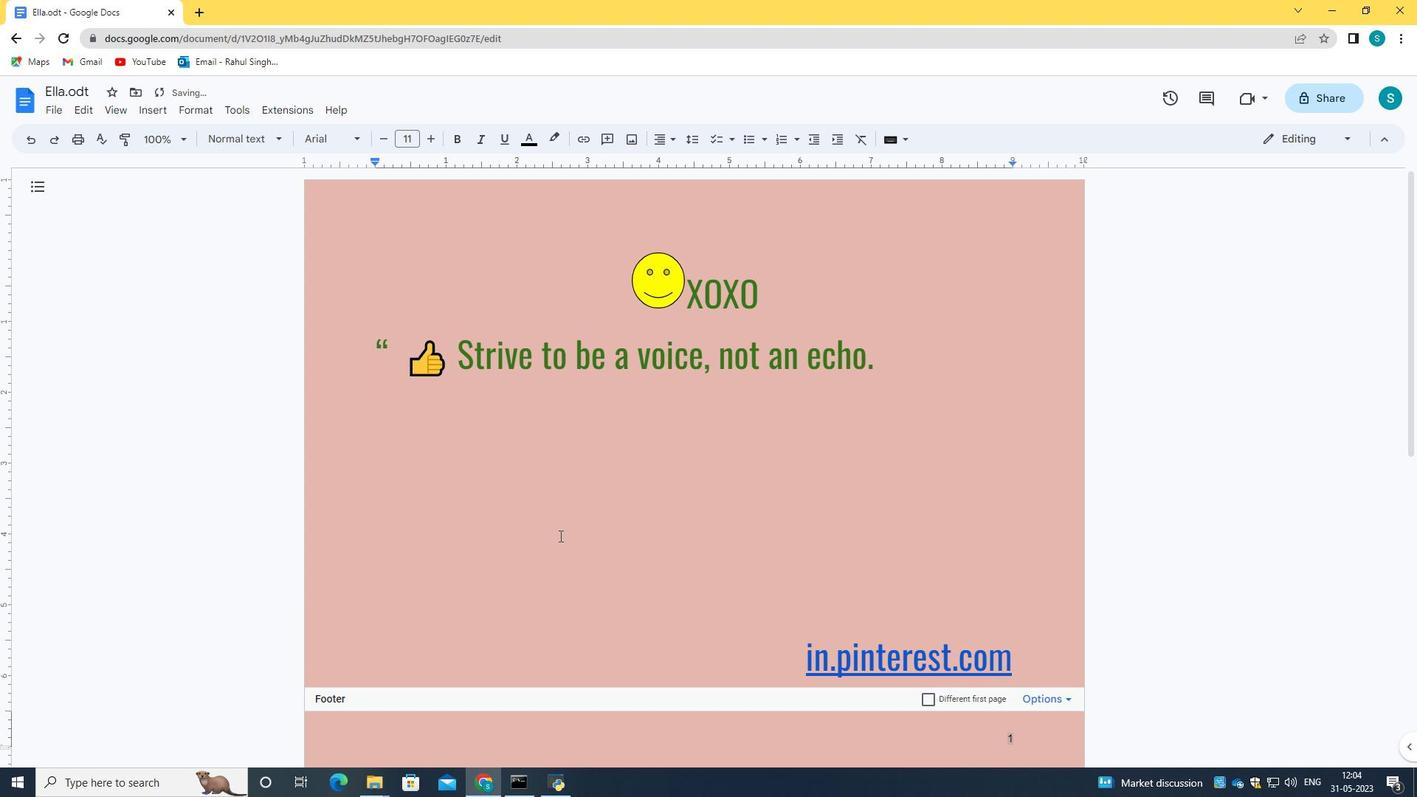 
Action: Mouse moved to (560, 535)
Screenshot: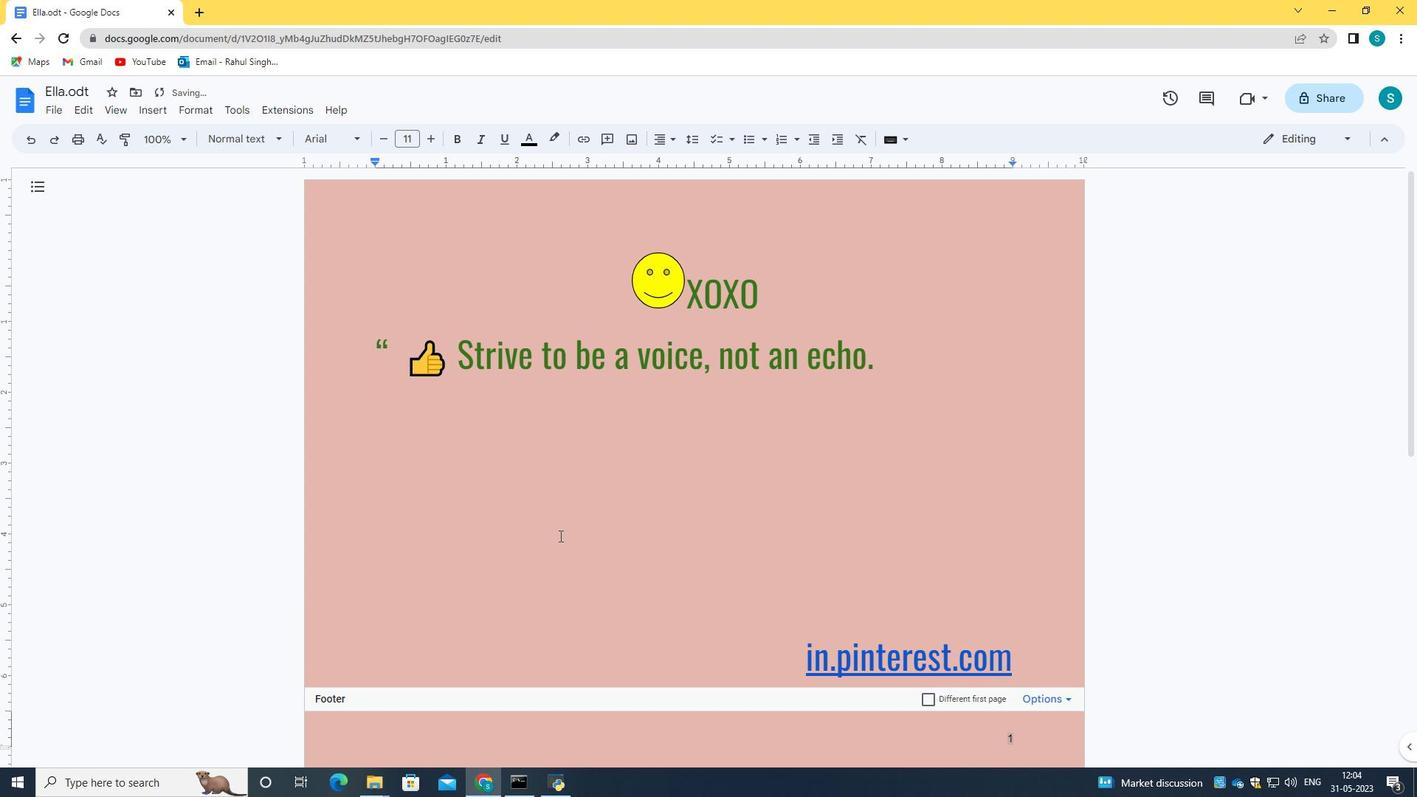 
Action: Mouse pressed left at (560, 535)
Screenshot: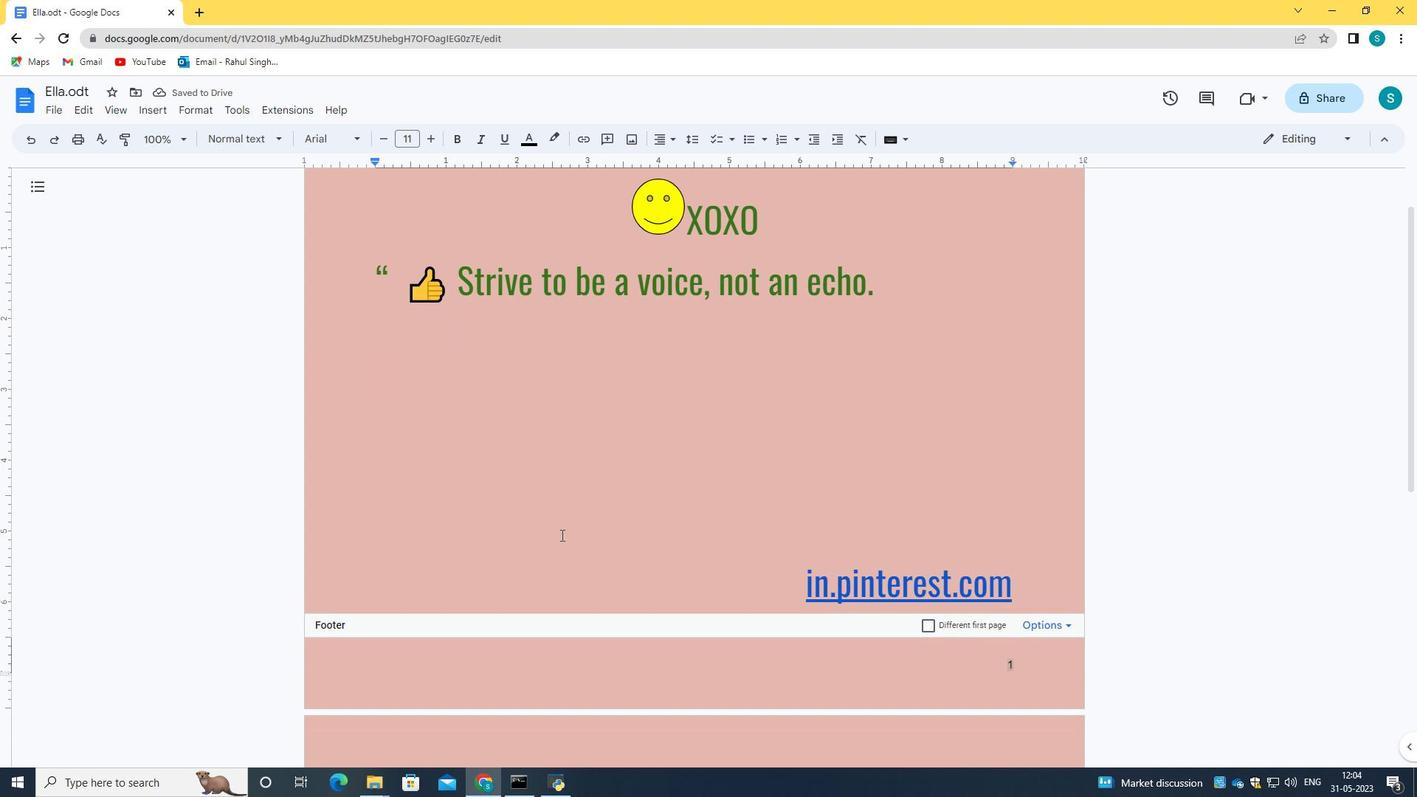 
Action: Mouse moved to (561, 530)
Screenshot: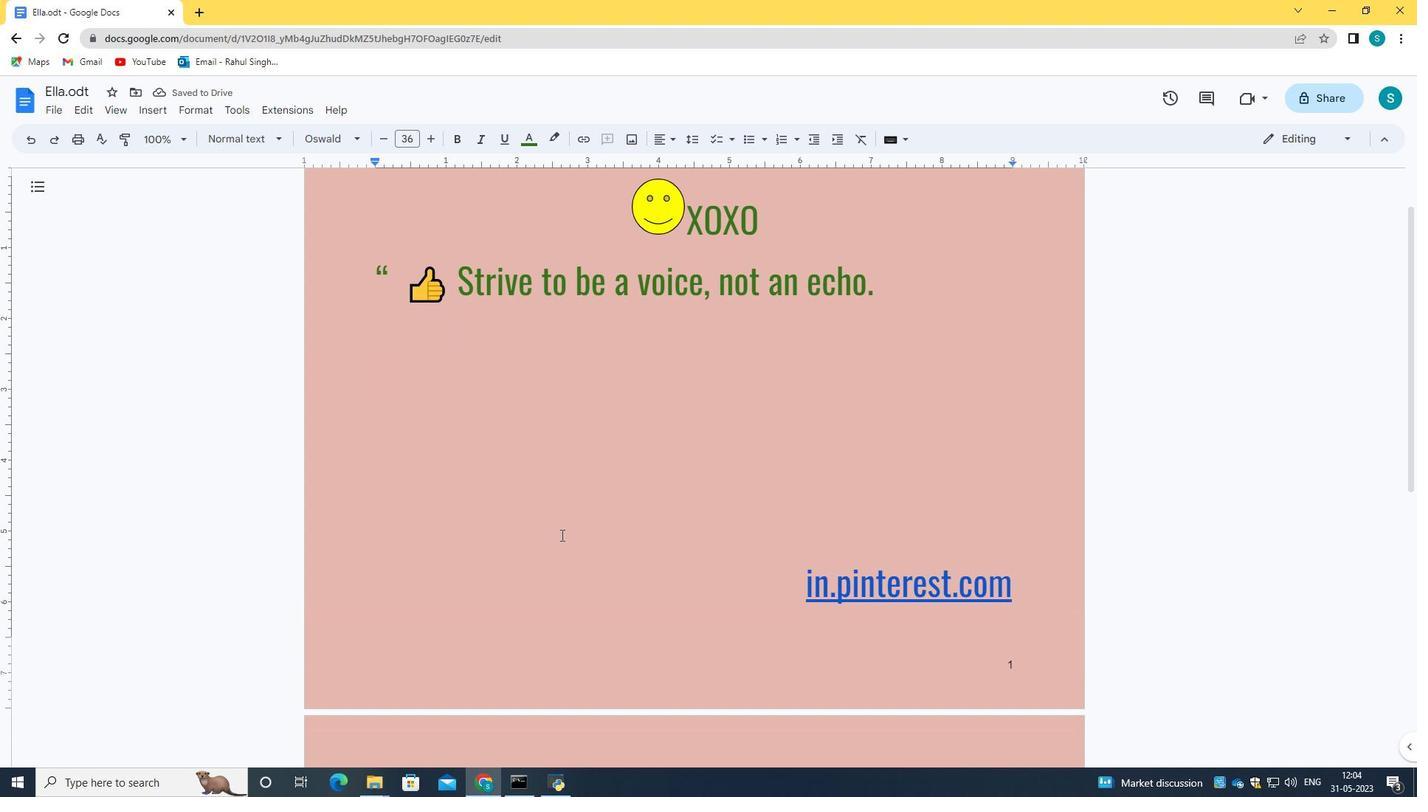 
Action: Mouse scrolled (561, 531) with delta (0, 0)
Screenshot: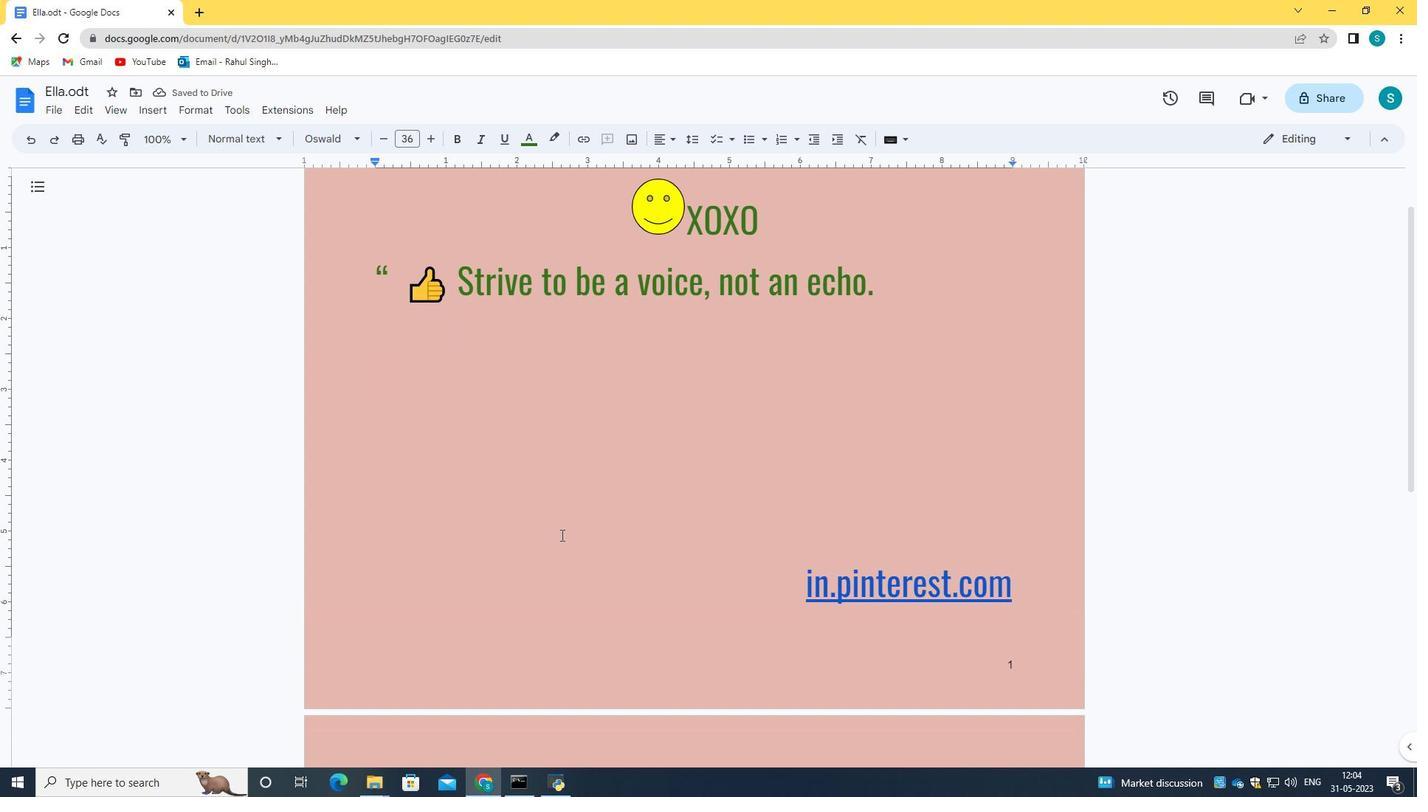 
Action: Mouse scrolled (561, 531) with delta (0, 0)
Screenshot: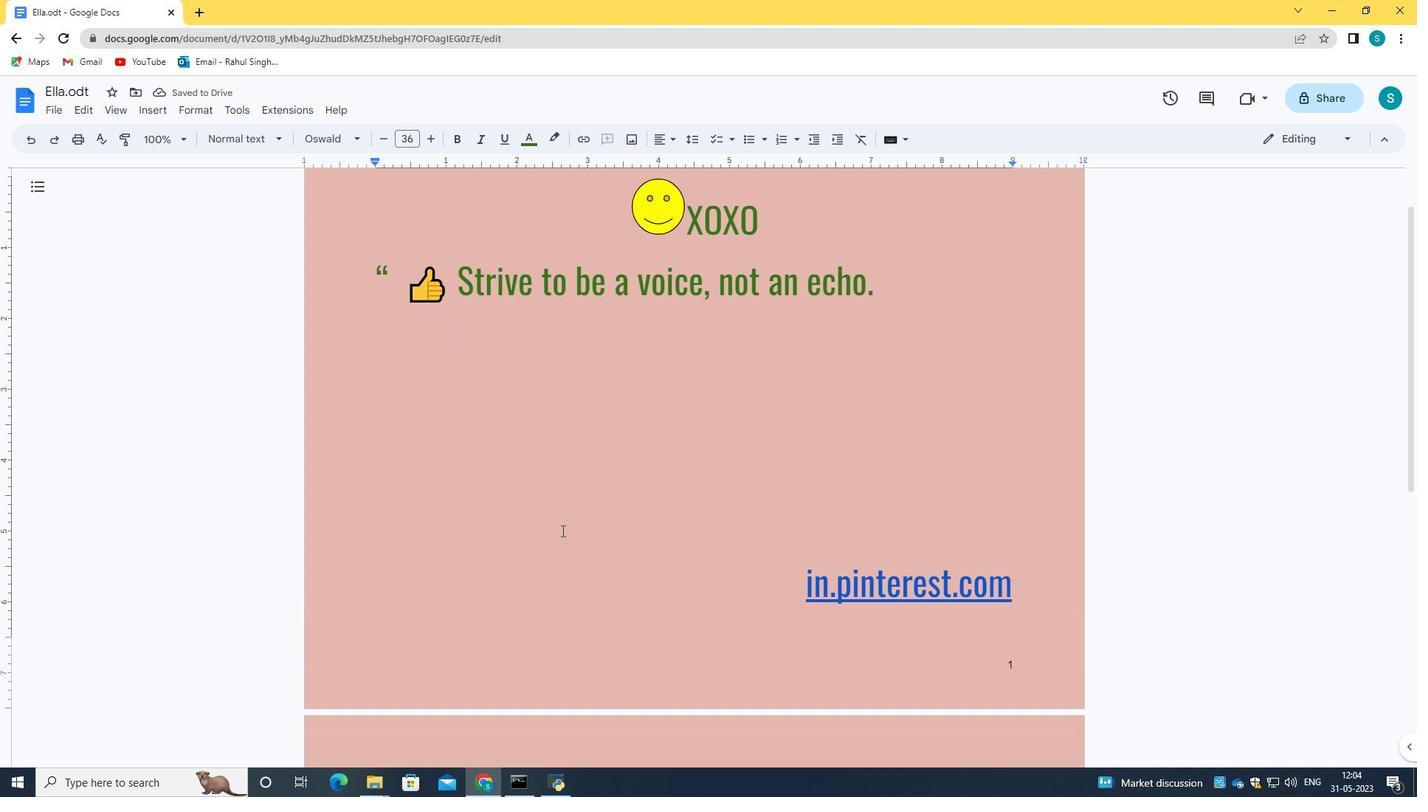 
